 Task: Create a new job position for 'Expatriate Executive Assistant' with specified job description, responsibilities, skills, and educational requirements.
Action: Mouse moved to (154, 185)
Screenshot: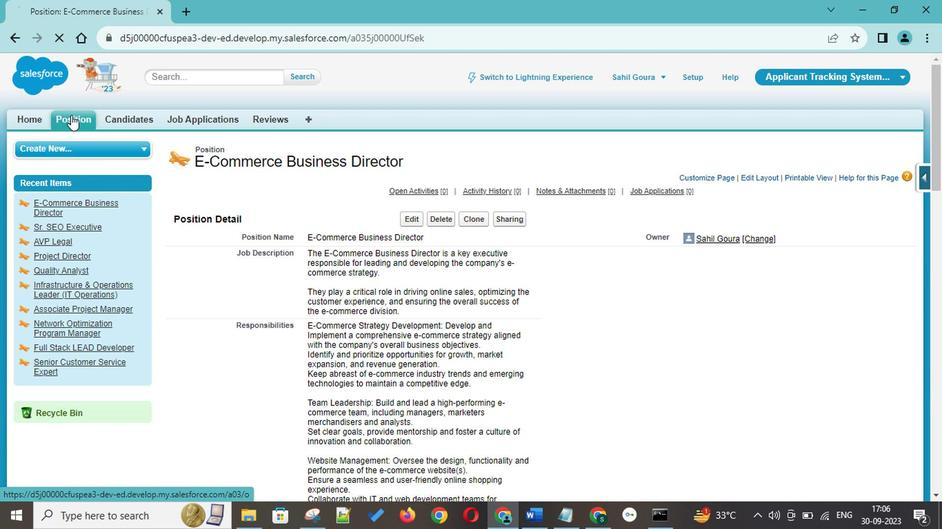 
Action: Mouse pressed left at (154, 185)
Screenshot: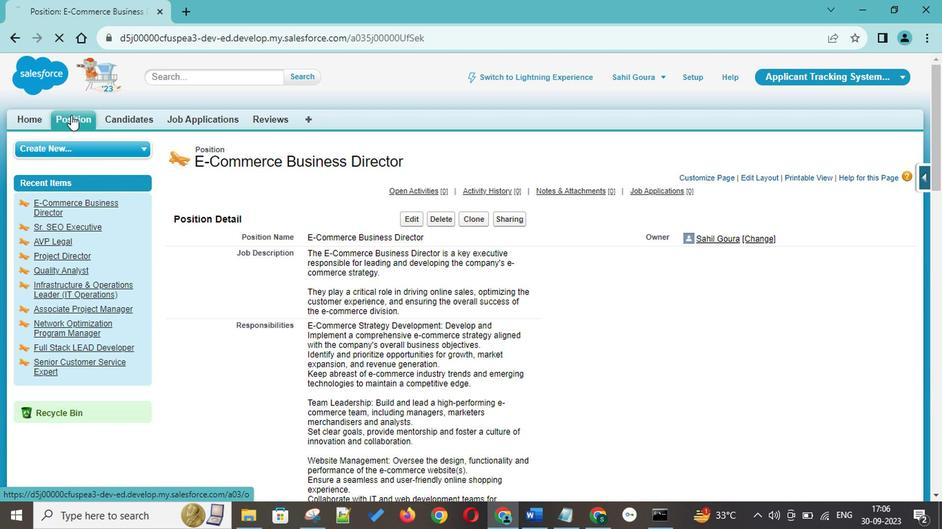 
Action: Mouse moved to (399, 263)
Screenshot: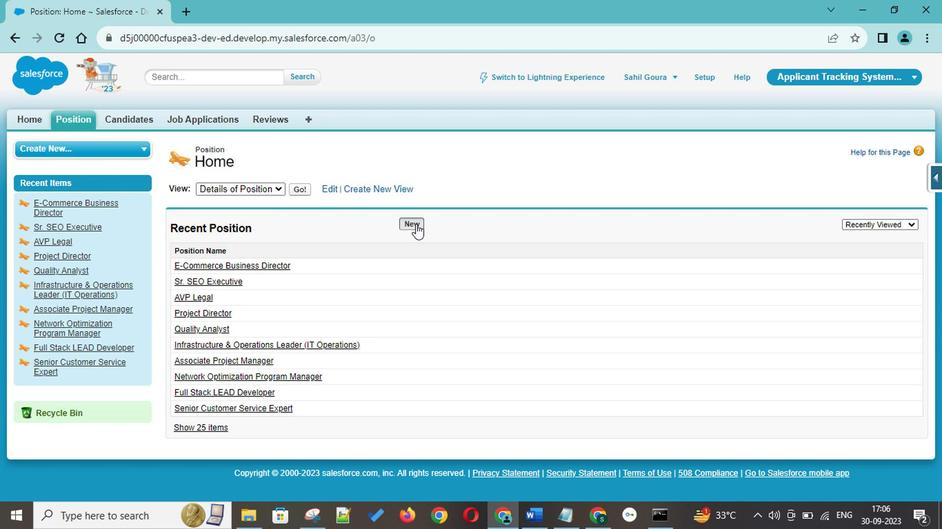 
Action: Mouse pressed left at (399, 263)
Screenshot: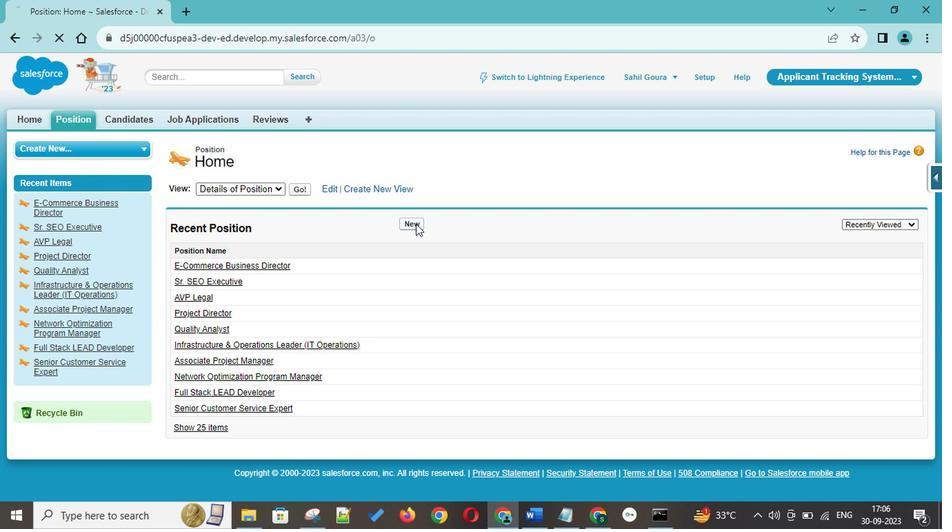 
Action: Mouse moved to (364, 274)
Screenshot: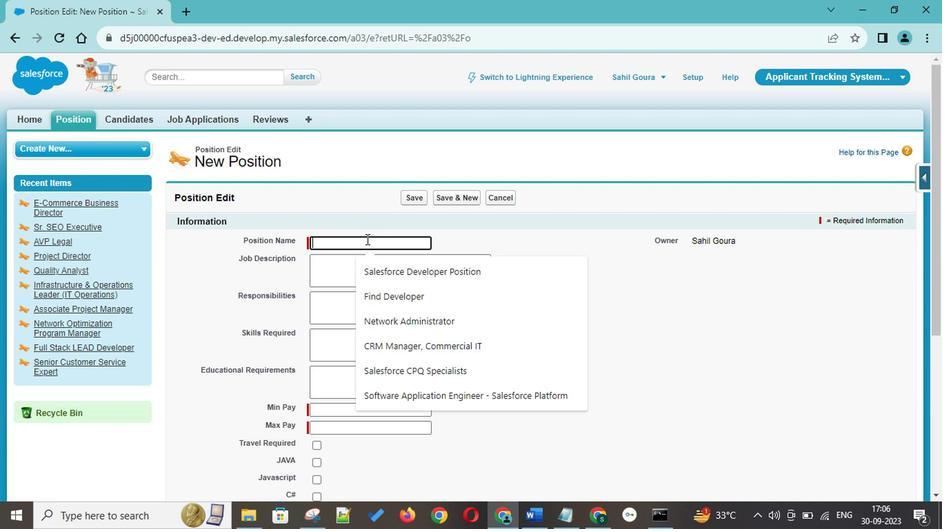 
Action: Mouse pressed left at (364, 274)
Screenshot: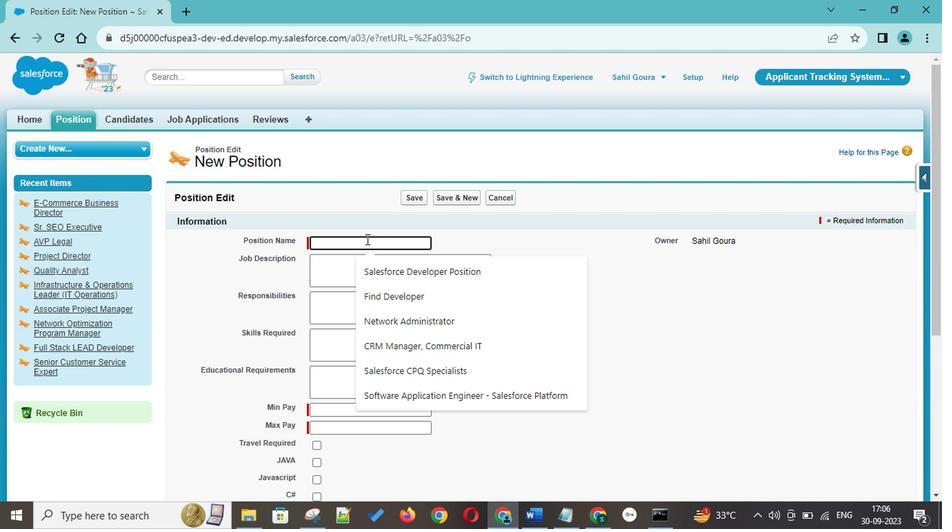 
Action: Key pressed <Key.shift>Expatriate<Key.space><Key.shift>Executive<Key.space><Key.shift>Assistant
Screenshot: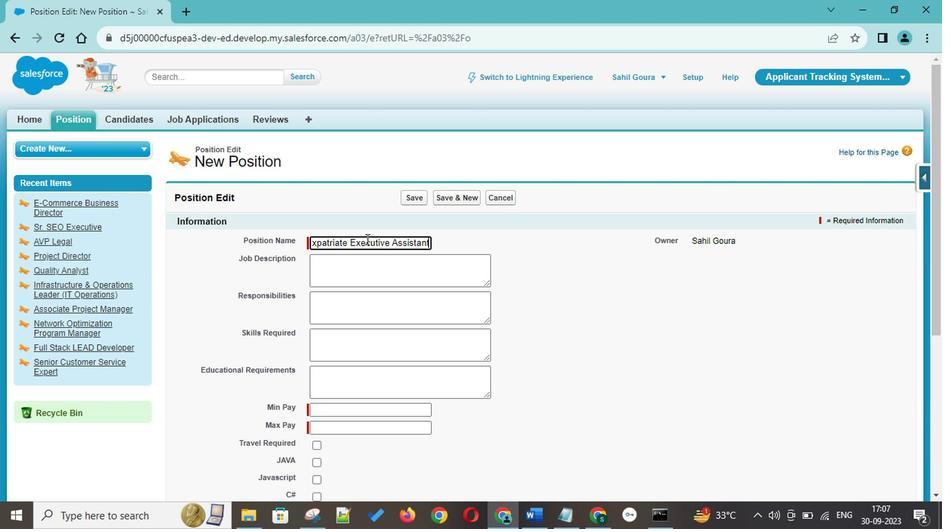 
Action: Mouse moved to (364, 289)
Screenshot: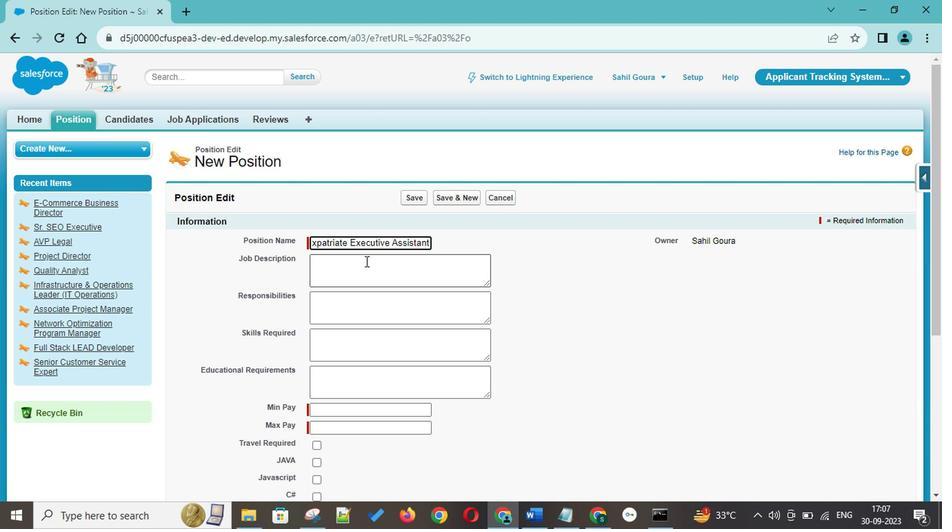 
Action: Mouse pressed left at (364, 289)
Screenshot: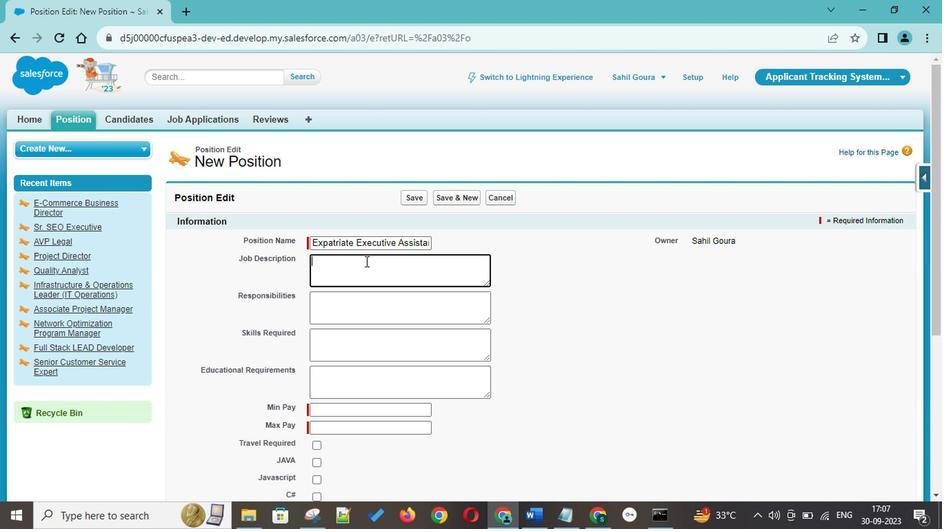 
Action: Mouse moved to (382, 292)
Screenshot: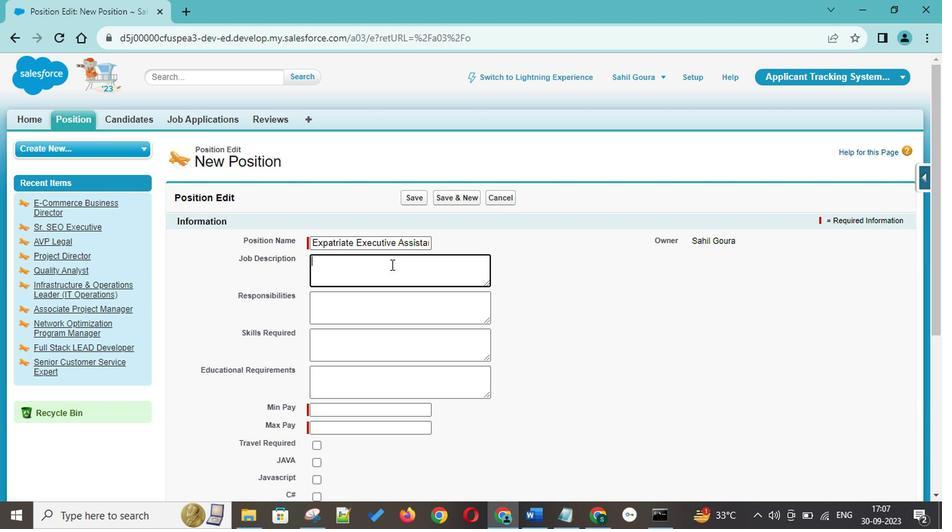 
Action: Key pressed --<Key.shift><Key.shift><Key.shift>><Key.space><Key.shift>Act<Key.space>as<Key.space>the<Key.space>point<Key.space>of<Key.space>contact<Key.space>amao<Key.backspace><Key.backspace>ong<Key.space>executives,<Key.space>employees,<Key.space>clients<Key.space>and<Key.space>other<Key.space>external<Key.space>partners.<Key.space><Key.enter>--<Key.shift>><Key.space><Key.shift>Manage<Key.space>information<Key.space>flow<Key.space>in<Key.space><Key.space>a<Key.backspace><Key.backspace>a<Key.space>timely<Key.space>and<Key.space>accurate<Key.space>manner.<Key.enter>--<Key.shift>><Key.space><Key.shift>Manage<Key.space>executives<Key.space><Key.backspace>'<Key.space>calendars<Key.space>and<Key.space>setup<Key.space><Key.left><Key.left><Key.left><Key.space><Key.right><Key.right><Key.space>meetings.<Key.space><Key.enter>--<Key.shift><Key.shift><Key.shift>><Key.space><Key.shift>Make<Key.space>travel<Key.space>and<Key.space>accommodation<Key.space>arrangements.<Key.enter>--<Key.shift>><Key.space><Key.shift>Rack<Key.space>f<Key.backspace>daily<Key.space>expenses<Key.space>and<Key.space>prepare<Key.space>weekly<Key.space>,<Key.space>monthly<Key.space>or<Key.space>quarterly<Key.space>reports.<Key.space><Key.enter>--<Key.shift>><Key.space><Key.shift><Key.shift><Key.shift><Key.shift><Key.shift><Key.shift><Key.shift><Key.shift><Key.shift><Key.shift>Oversee<Key.space>the<Key.space>perfr<Key.backspace>ormance<Key.space>of<Key.space>other<Key.space>clerical<Key.space>staff<Key.enter>--<Key.shift>><Key.space><Key.shift>Act<Key.space>as<Key.space>an<Key.space>office<Key.space>manager<Key.space>by<Key.space>keeping<Key.space>up<Key.space>with<Key.space>office<Key.space>supply<Key.space>inventory.<Key.enter>--<Key.shift>><Key.space><Key.shift>F
Screenshot: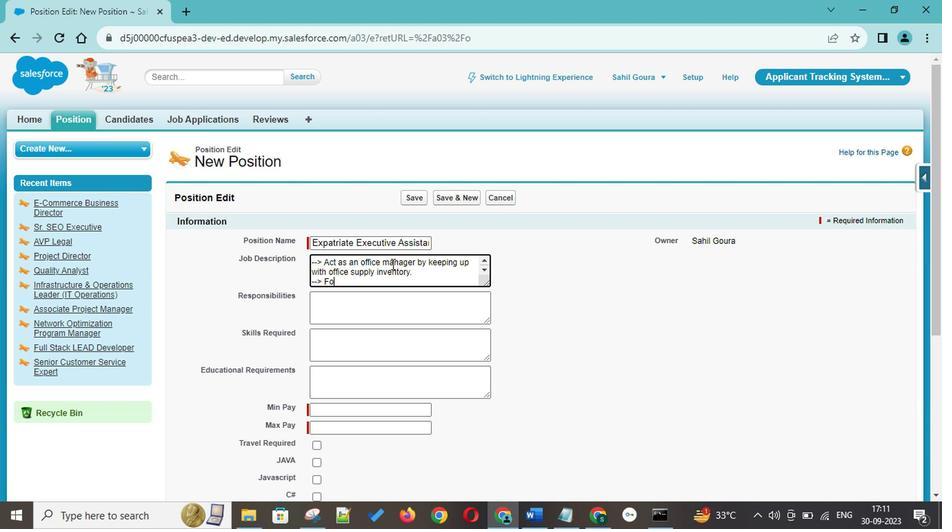 
Action: Mouse moved to (382, 291)
Screenshot: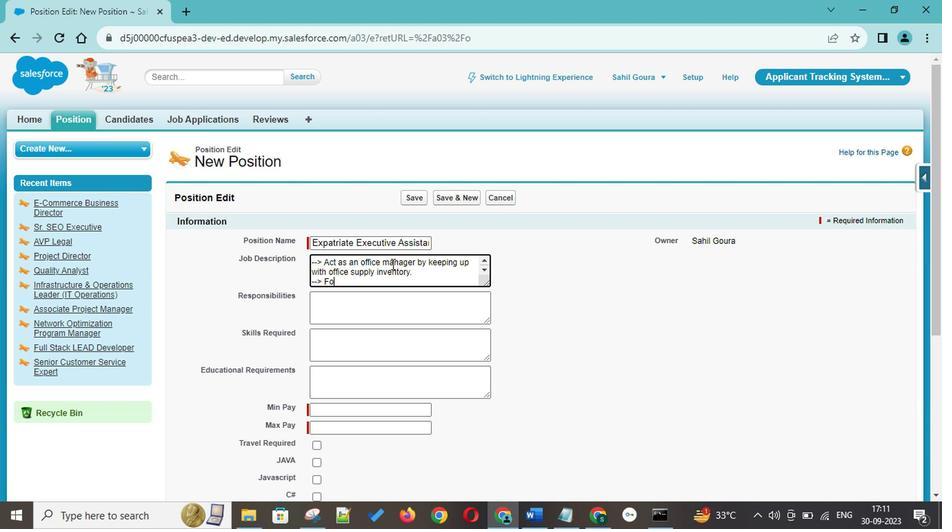 
Action: Key pressed ormat<Key.space>information<Key.space>for<Key.space>internal<Key.space>and<Key.space>external<Key.space>communication<Key.space>-<Key.space>memos,<Key.space>emails,<Key.space>presentations,<Key.space>reports.<Key.enter>--<Key.shift><Key.shift>><Key.space><Key.shift>Take<Key.space>minutes<Key.space>during<Key.space>meetings<Key.enter>--<Key.shift>><Key.space><Key.shift>Sce<Key.backspace>reen<Key.space>and<Key.space>direct<Key.space>phone<Key.space>calls<Key.space>and<Key.space>si<Key.backspace><Key.backspace>distribute<Key.space>correspondence.<Key.enter>--<Key.shift>><Key.space><Key.shift>Organize<Key.space>and<Key.space><Key.shift>mai<Key.backspace><Key.backspace><Key.backspace><Key.shift>Maintain<Key.space>the<Key.space><Key.shift>Office<Key.space><Key.backspace><Key.backspace><Key.backspace><Key.backspace><Key.backspace><Key.backspace><Key.backspace>office<Key.space>filing<Key.space>system.<Key.space>
Screenshot: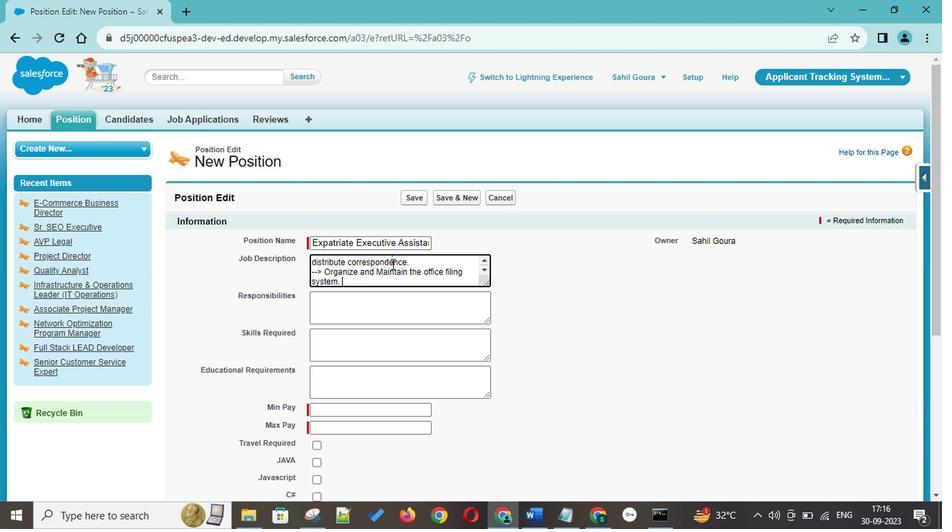 
Action: Mouse moved to (390, 347)
Screenshot: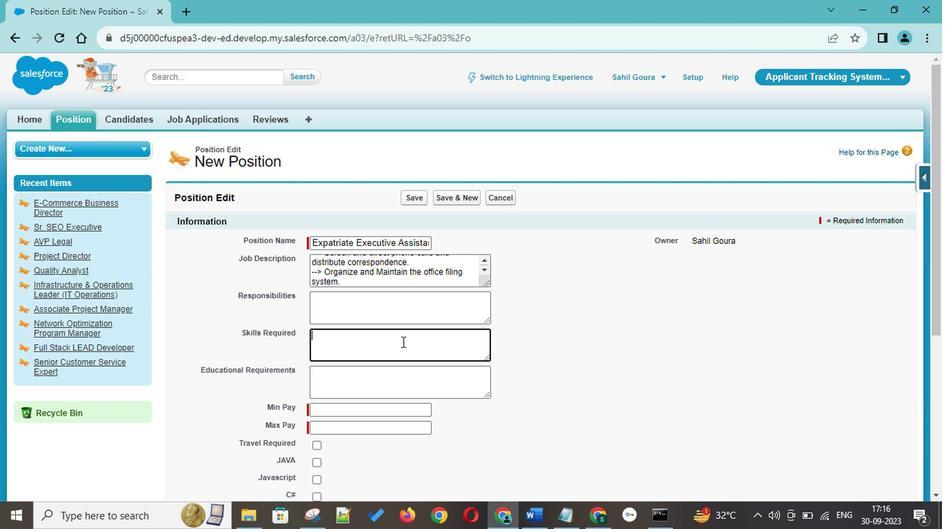 
Action: Mouse pressed left at (390, 347)
Screenshot: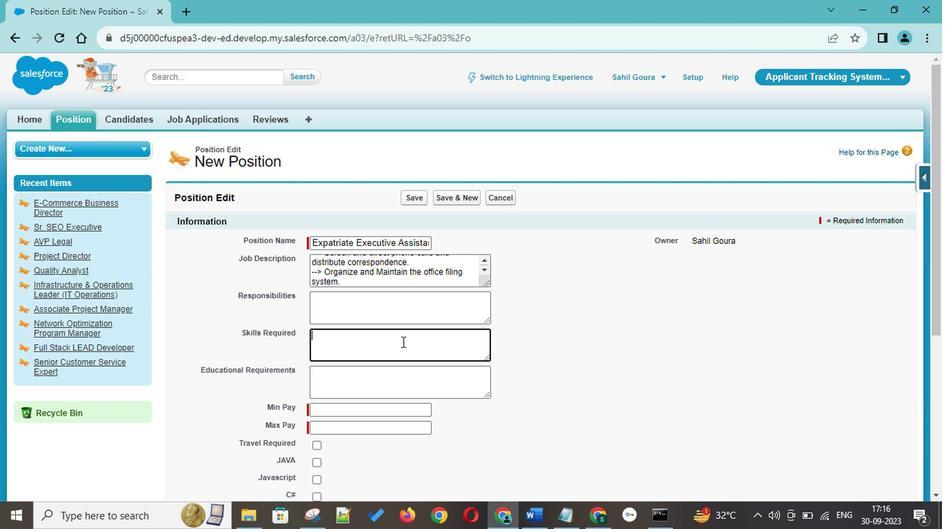 
Action: Key pressed <Key.shift>Self-<Key.shift>Motivated<Key.space>with<Key.space>a<Key.space>strong<Key.space>work<Key.space>ethic,<Key.space>dedicated<Key.space>to<Key.space>quality,<Key.space>quantity<Key.space>and<Key.space>timl<Key.backspace>ele<Key.backspace><Key.backspace>liness<Key.space>of<Key.space>results<Key.space><Key.backspace><Key.space><Key.backspace>.<Key.space><Key.shift><Key.enter>100<Key.shift>%<Key.space>reliable<Key.space>in<Key.space>tracking,<Key.space>communicating<Key.space>and<Key.space>completing<Key.space>all<Key.space>bsu<Key.backspace><Key.backspace>usiness<Key.space>and<Key.space>personal<Key.space>tasks<Key.space>in<Key.space>a<Key.space>timely<Key.space>and<Key.space>efi<Key.backspace>ficient<Key.space>manner<Key.space>with<Key.space>little<Key.space>direction.<Key.space><Key.enter><Key.up><Key.up><Key.up><Key.up><Key.up><Key.up><Key.down><Key.down><Key.down><Key.up><Key.up><Key.up><Key.up><Key.up><Key.up><Key.up><Key.down><Key.down><Key.down><Key.down><Key.down><Key.down><Key.down><Key.down><Key.down><Key.down><Key.down><Key.down><Key.down><Key.shift>Strong<Key.space>ora<Key.backspace>ganizational<Key.space>skills<Key.space>that<Key.space>reflect<Key.space>that<Key.space>reflect<Key.space>ability<Key.space>to<Key.space>perform<Key.space>and<Key.space>priot<Key.backspace>ritize<Key.space>multiple<Key.space>tasks<Key.space>seamlessly.<Key.space><Key.enter><Key.shift>Acute<Key.space>attention<Key.space>to<Key.space>accuracy<Key.space>and<Key.space>details<Key.space>in<Key.space>all<Key.space>aspects<Key.space>of<Key.space>responsibilities.<Key.right><Key.shift><Key.shift><Key.shift><Key.shift><Key.shift><Key.shift><Key.shift><Key.shift><Key.shift><Key.shift><Key.shift><Key.shift><Key.shift><Key.shift><Key.shift><Key.shift><Key.shift><Key.shift><Key.shift><Key.shift><Key.enter><Key.shift>Very<Key.space>strong<Key.space>interpersonal<Key.space>skills<Key.space>and<Key.space>the<Key.space>ability<Key.space>to<Key.space>build<Key.space>relato<Key.backspace>ionship<Key.space>with<Key.space>stakeholders,<Key.space>including<Key.space>staff,<Key.space>board<Key.space>members<Key.space>and<Key.space>external<Key.space>partners.<Key.space><Key.enter><Key.shift>Expert<Key.space>level<Key.space>is<Key.space>written<Key.space>and<Key.space>verbal<Key.space>communication<Key.space>skills.<Key.space><Key.enter><Key.shift>
Screenshot: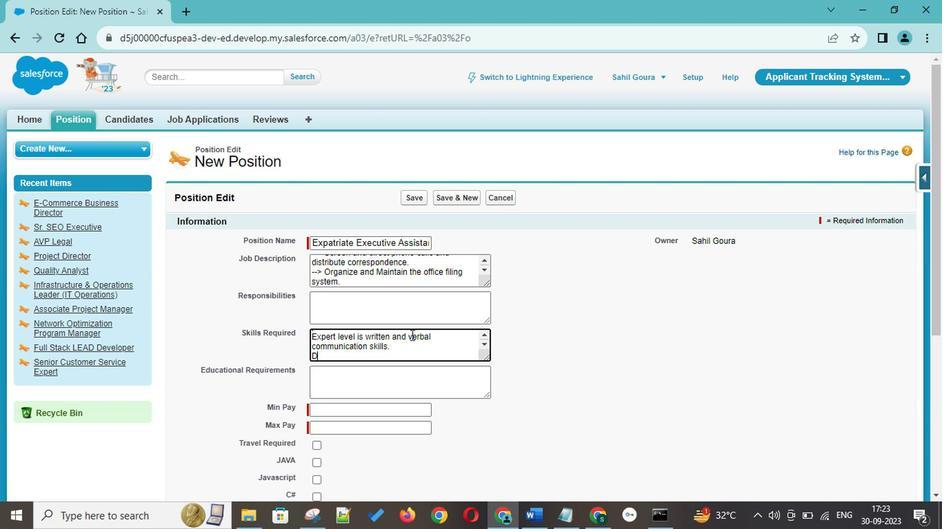 
Action: Mouse moved to (396, 342)
Screenshot: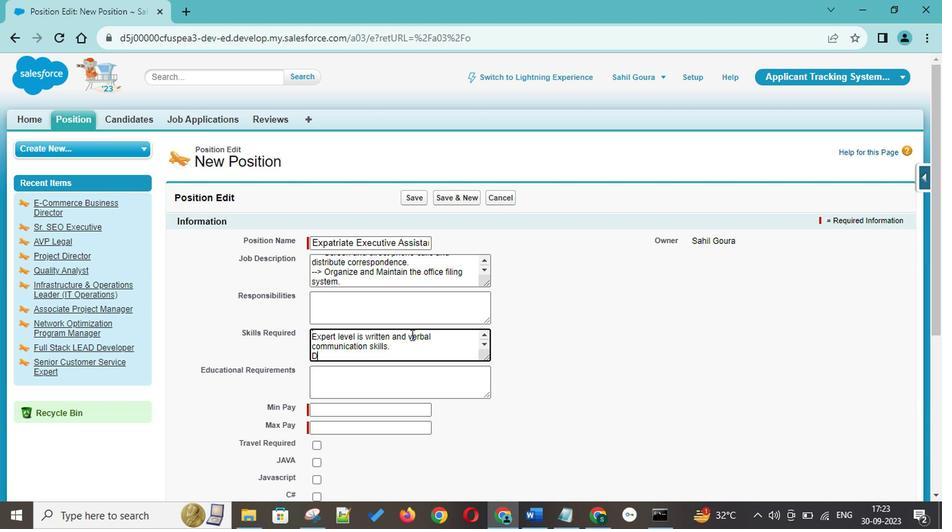 
Action: Key pressed Demonstrated<Key.space>proactive<Key.space>approah<Key.backspace>ches<Key.space>to<Key.space>problem-solving<Key.space>with<Key.space>strong<Key.space>decision-making<Key.space>capability<Key.space><Key.shift>Emotional<Key.space><Key.shift>Maturity<Key.space>and<Key.space>high-quality<Key.space>leader.<Key.space><Key.enter><Key.shift>Highly<Key.space>resourceful<Key.space>team<Key.space>player,<Key.space>high-quality<Key.space>leadership.<Key.space><Key.backspace><Key.backspace><Key.backspace><Key.backspace><Key.backspace><Key.backspace>.<Key.enter><Key.up><Key.up><Key.up><Key.up><Key.down><Key.down><Key.down><Key.right><Key.left><Key.left><Key.backspace><Key.backspace><Key.backspace><Key.backspace><Key.backspace><Key.backspace><Key.backspace><Key.backspace><Key.backspace><Key.backspace><Key.backspace><Key.backspace><Key.backspace>
Screenshot: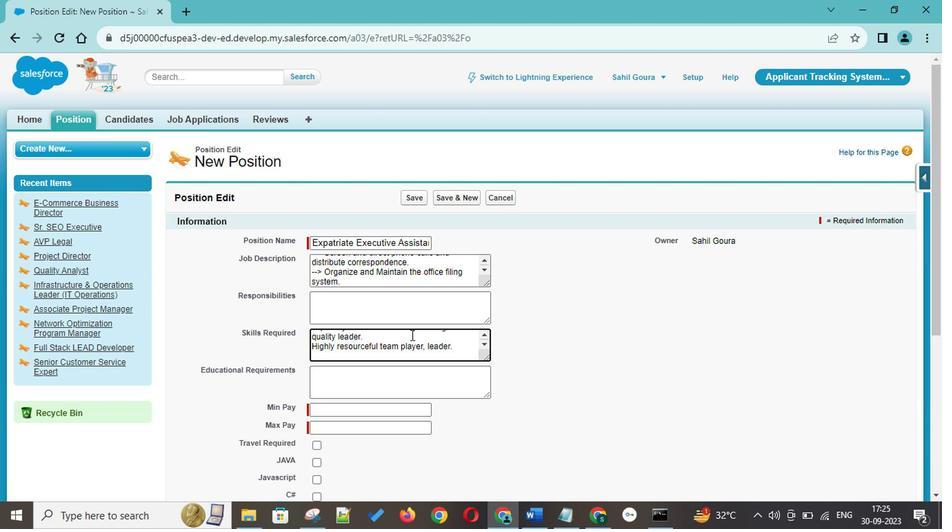 
Action: Mouse moved to (432, 351)
Screenshot: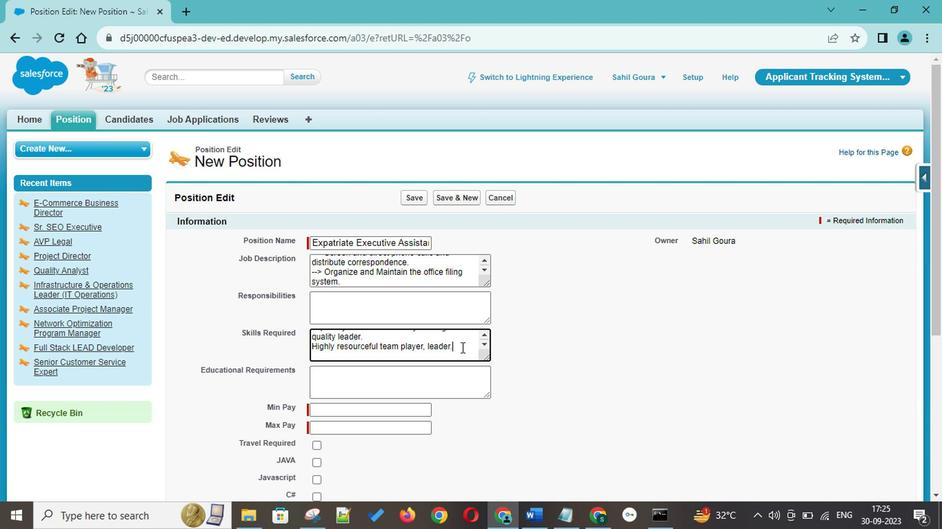 
Action: Mouse pressed left at (432, 351)
Screenshot: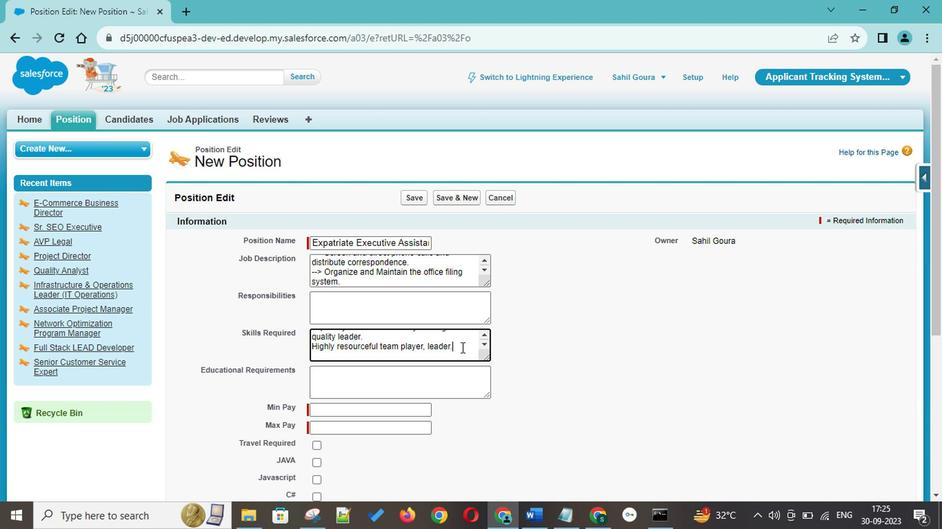 
Action: Key pressed <Key.backspace><Key.backspace><Key.backspace><Key.backspace><Key.backspace><Key.backspace><Key.backspace><Key.backspace><Key.space>with<Key.space>the<Key.space>ability<Key.space>to<Key.space>also<Key.space>be<Key.space>extremely<Key.space>effective<Key.space>independenl<Key.backspace>tly.<Key.enter><Key.up><Key.up><Key.up><Key.up><Key.up><Key.up><Key.down><Key.down><Key.down><Key.down><Key.down><Key.down><Key.down><Key.down><Key.down><Key.down><Key.down><Key.down><Key.up><Key.shift>Proven<Key.space>ability<Key.space>to<Key.space>handle<Key.space>confidential<Key.space>information<Key.space>with<Key.space>discretion,<Key.space>be<Key.space>adaptable<Key.space>to<Key.space>various<Key.space>competing<Key.space>demands,<Key.space>and<Key.space>demonstrate<Key.space>the<Key.space>highest<Key.space>level<Key.space>of<Key.space>customer/client<Key.space>seric<Key.backspace><Key.backspace>vice<Key.space><Key.shift>Res<Key.backspace><Key.backspace><Key.backspace>response.<Key.space><Key.enter><Key.shift>Demonstrated<Key.space>ability<Key.space>to<Key.space>achieve<Key.space>high-performance<Key.space>goals<Key.space>and<Key.space>meet<Key.space>deadlines<Key.space>in<Key.space>a<Key.space>fast-paced<Key.space>envo<Key.backspace>ironment.<Key.space><Key.enter><Key.shift>Strategic<Key.space>thinker,<Key.space>who<Key.space>actively<Key.space>seeks<Key.space>opportunities<Key.space>and<Key.space>proposes<Key.space>solutions.<Key.space>
Screenshot: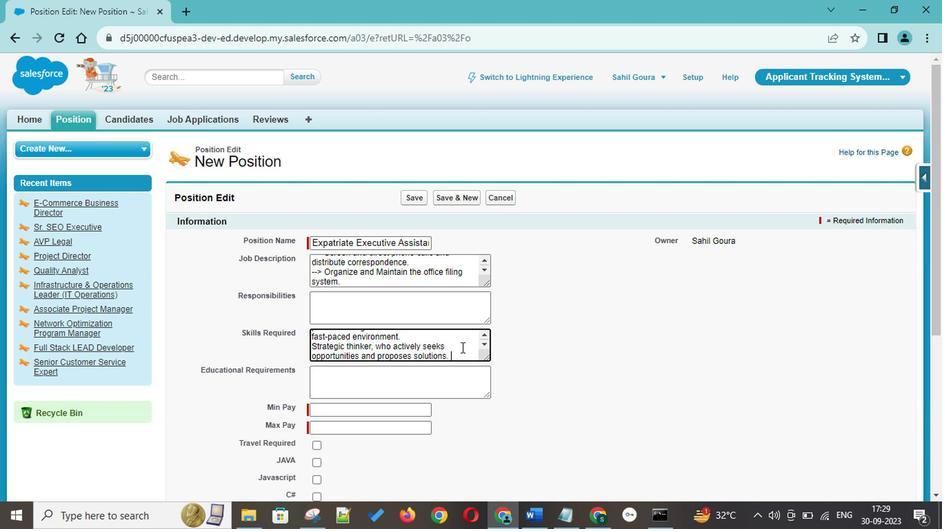 
Action: Mouse moved to (400, 377)
Screenshot: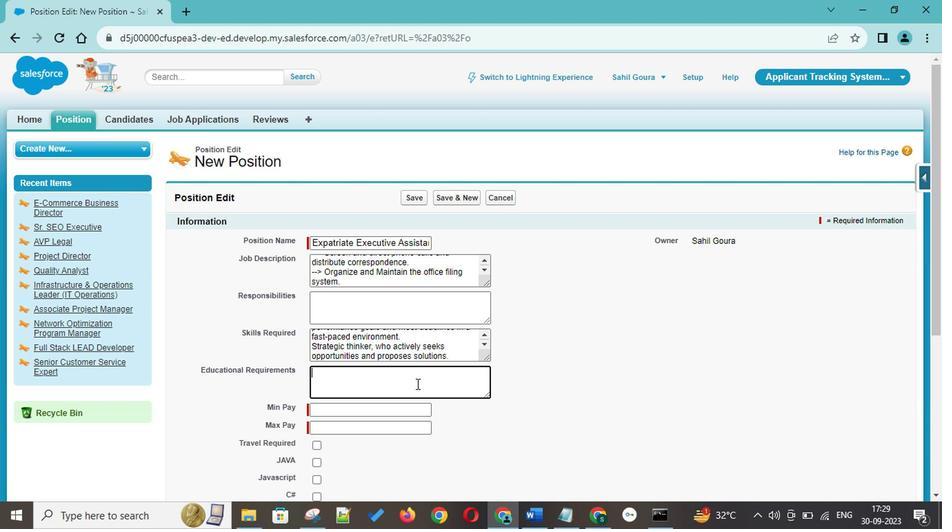 
Action: Mouse pressed left at (400, 377)
Screenshot: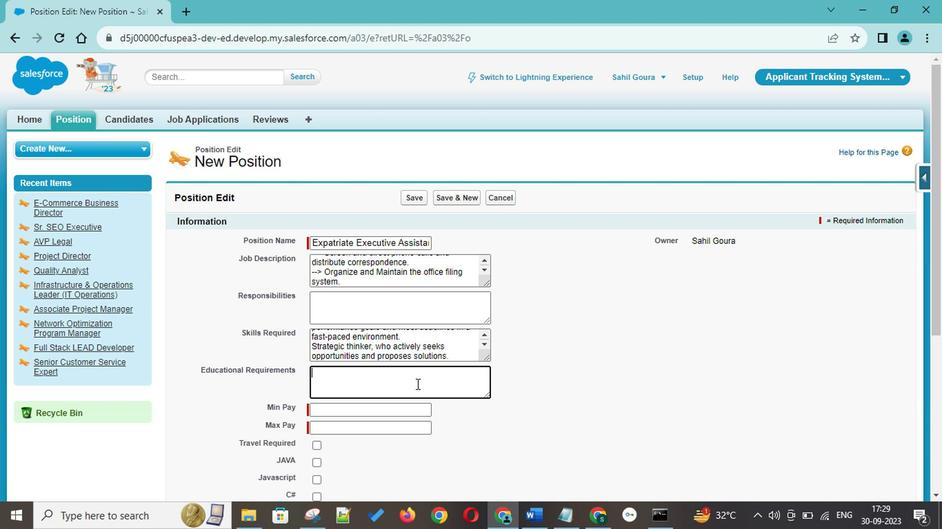 
Action: Key pressed <Key.caps_lock>B.A/BCOM<Key.space><Key.caps_lock>from<Key.space>a<Key.space>reu<Key.backspace>putable<Key.space>school<Key.space>in<Key.space><Key.shift>India<Key.enter>4-8<Key.space>years<Key.space>of<Key.space>experience<Key.space>as<Key.space>an<Key.space><Key.shift>Executive<Key.space><Key.shift>Assistant<Key.enter>
Screenshot: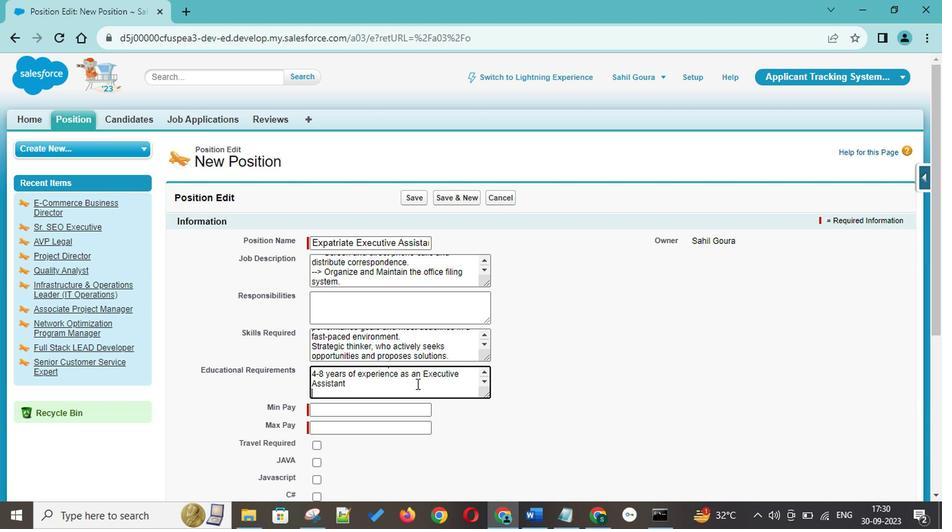 
Action: Mouse moved to (320, 445)
Screenshot: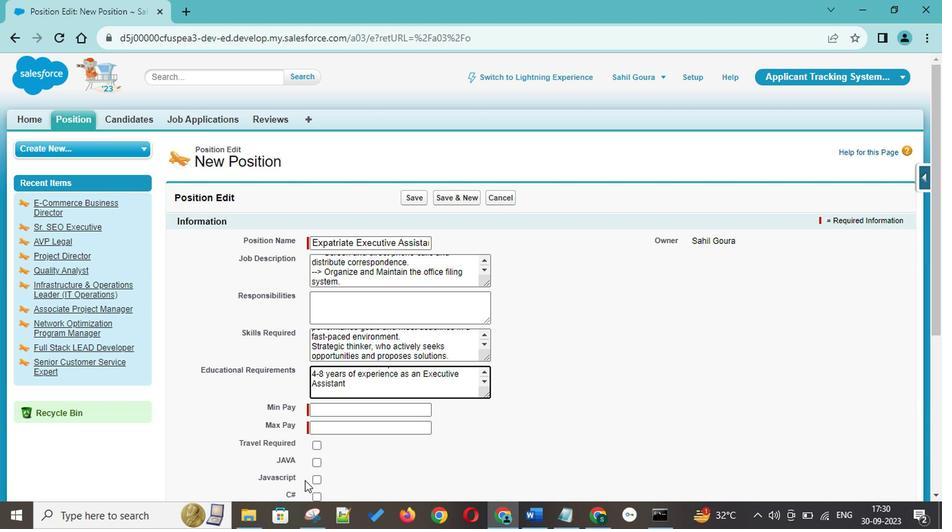 
Action: Mouse scrolled (320, 445) with delta (0, 0)
Screenshot: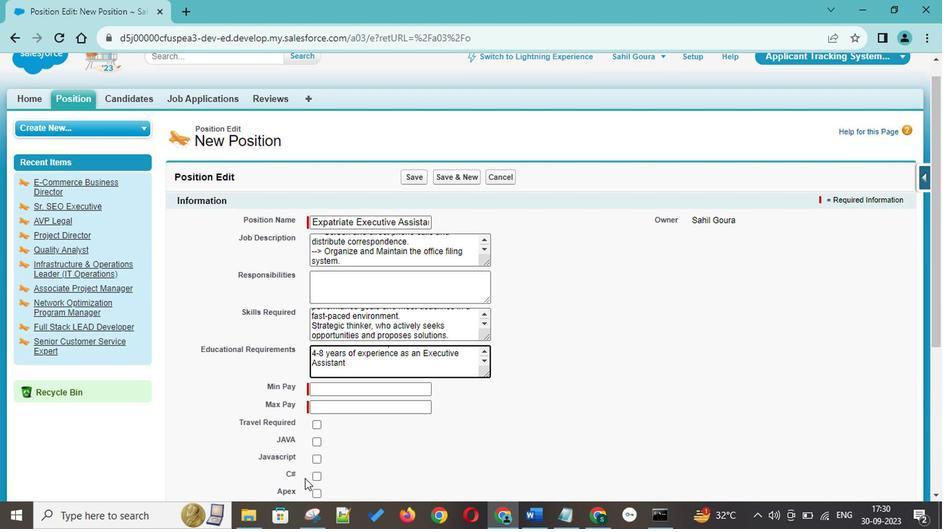 
Action: Mouse scrolled (320, 445) with delta (0, 0)
Screenshot: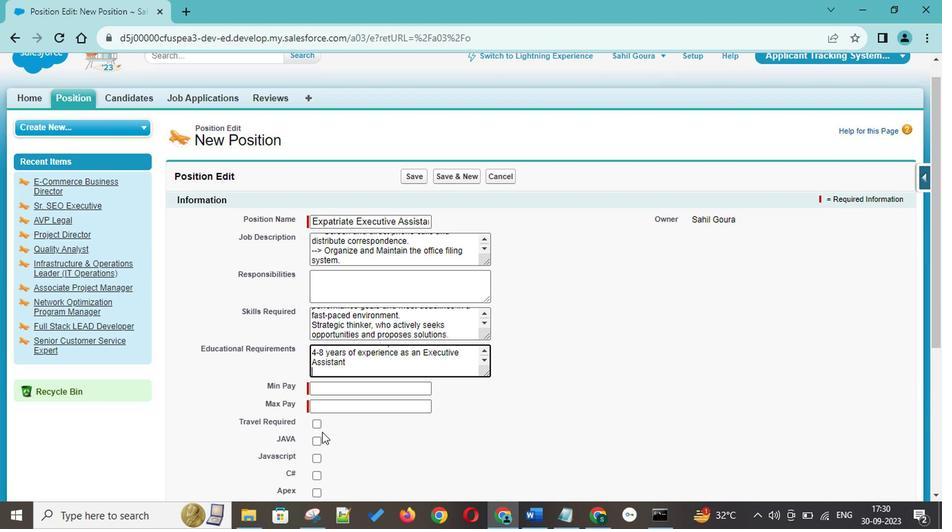 
Action: Mouse scrolled (320, 445) with delta (0, 0)
Screenshot: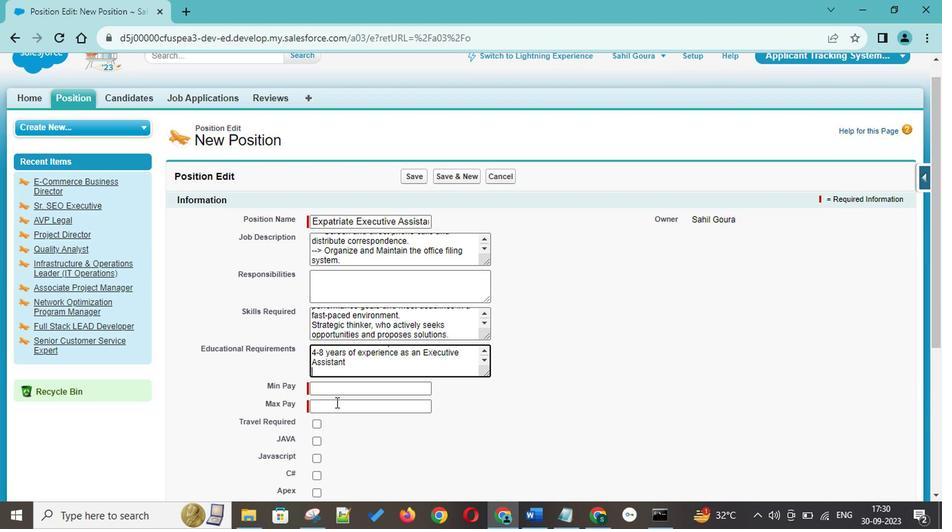 
Action: Mouse scrolled (320, 445) with delta (0, 0)
Screenshot: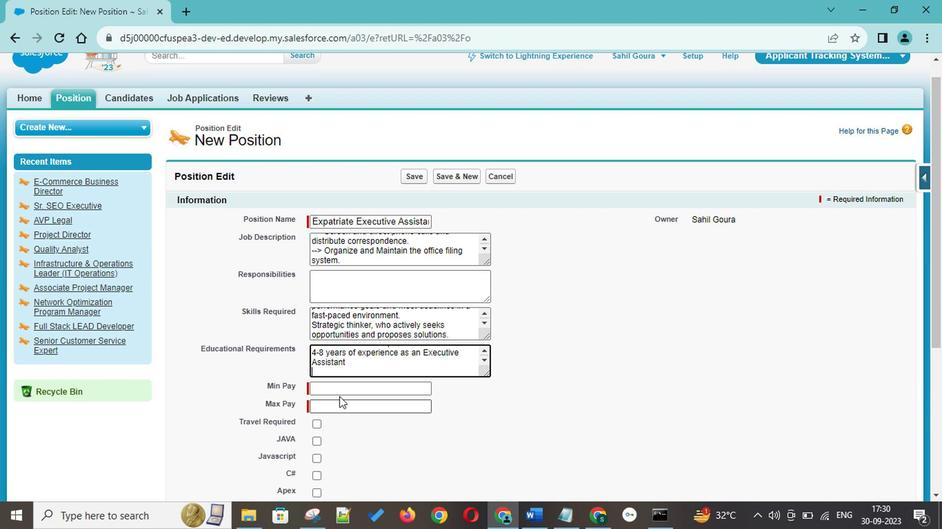 
Action: Mouse moved to (329, 404)
Screenshot: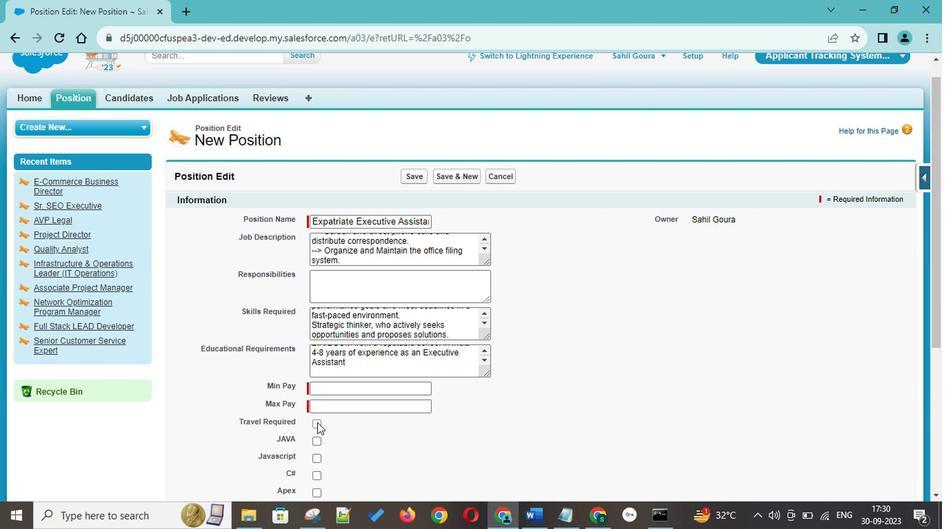 
Action: Mouse pressed left at (329, 404)
Screenshot: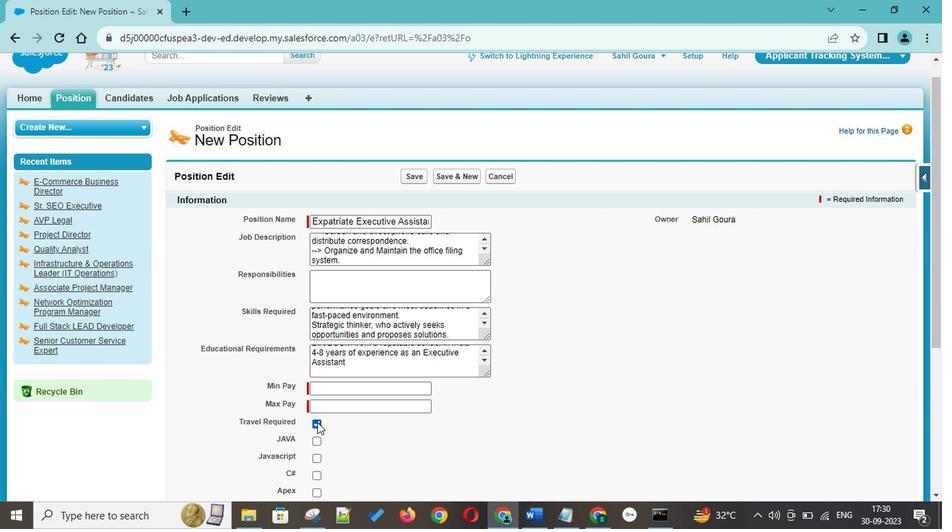 
Action: Mouse moved to (421, 324)
Screenshot: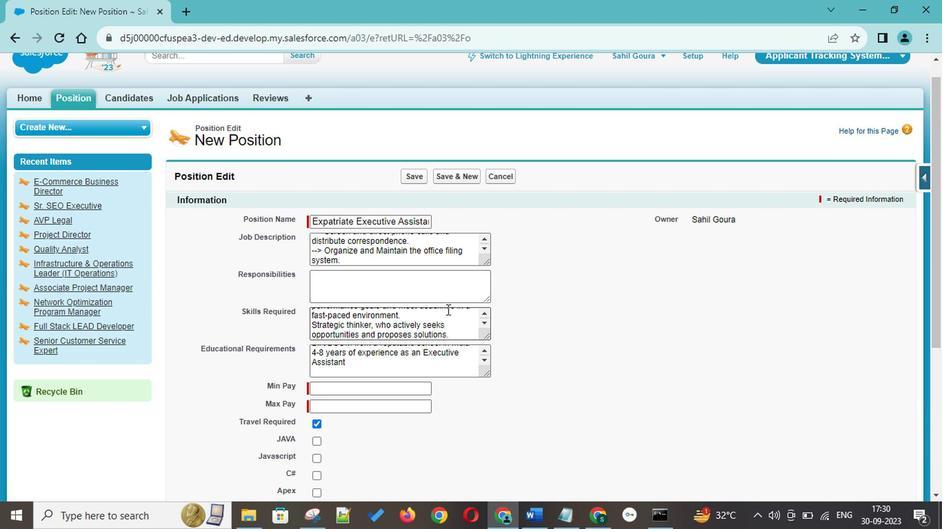 
Action: Mouse scrolled (421, 323) with delta (0, 0)
Screenshot: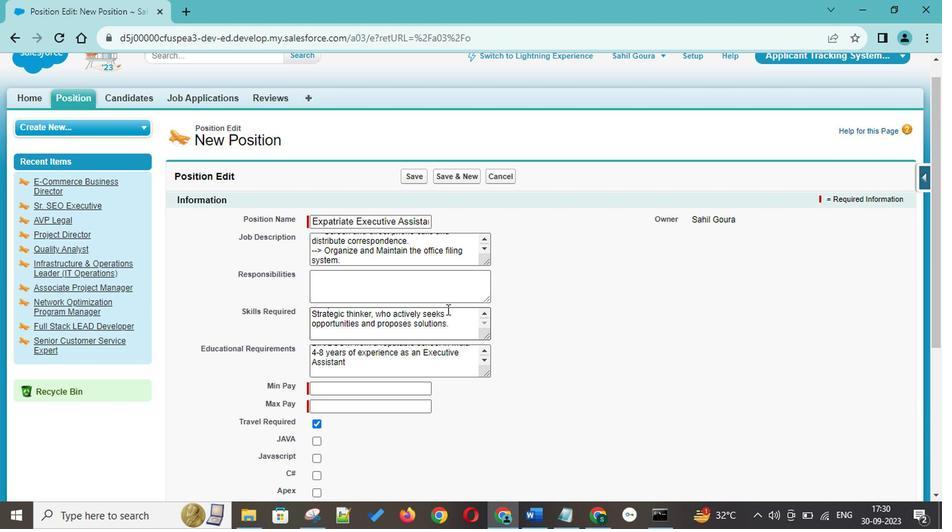 
Action: Mouse scrolled (421, 323) with delta (0, 0)
Screenshot: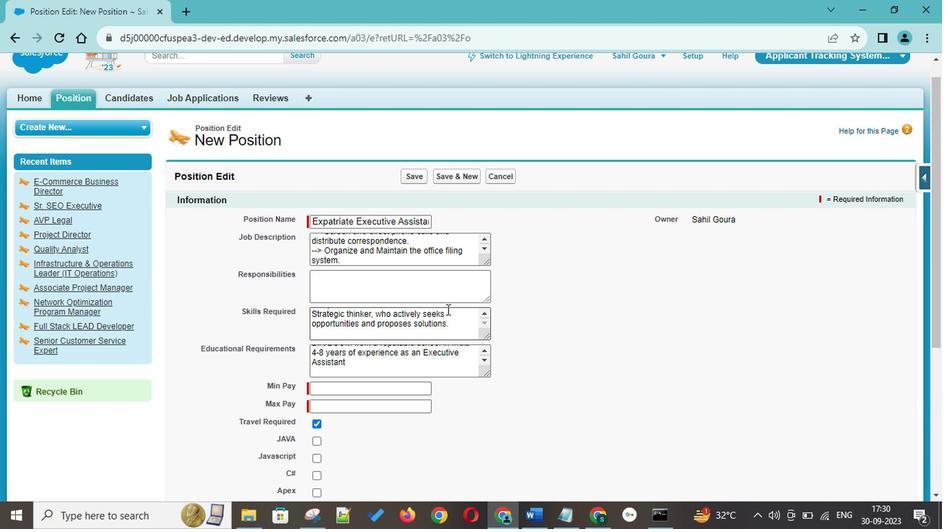 
Action: Mouse scrolled (421, 323) with delta (0, 0)
Screenshot: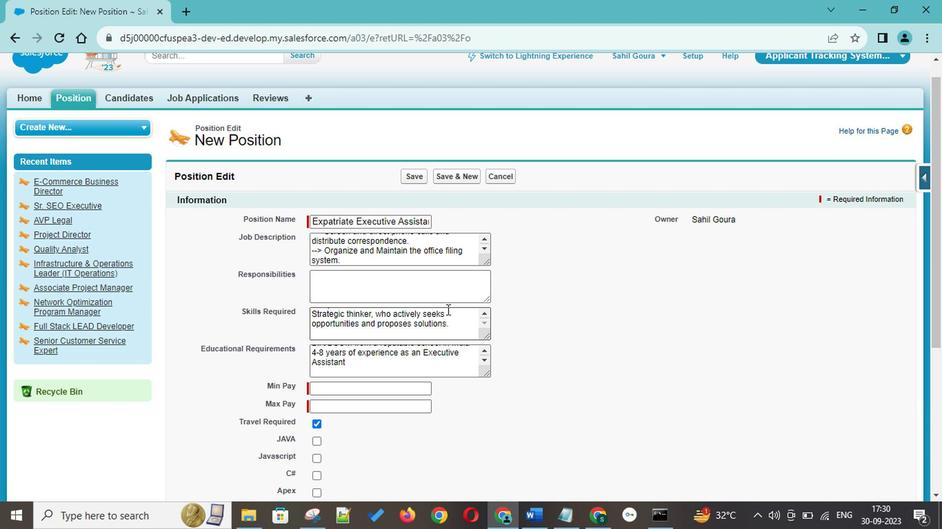 
Action: Mouse scrolled (421, 323) with delta (0, 0)
Screenshot: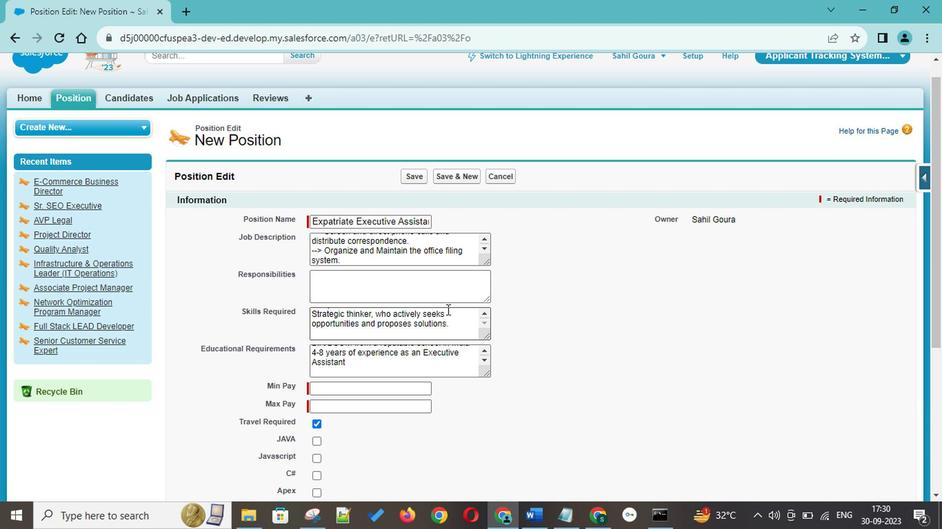 
Action: Mouse scrolled (421, 323) with delta (0, 0)
Screenshot: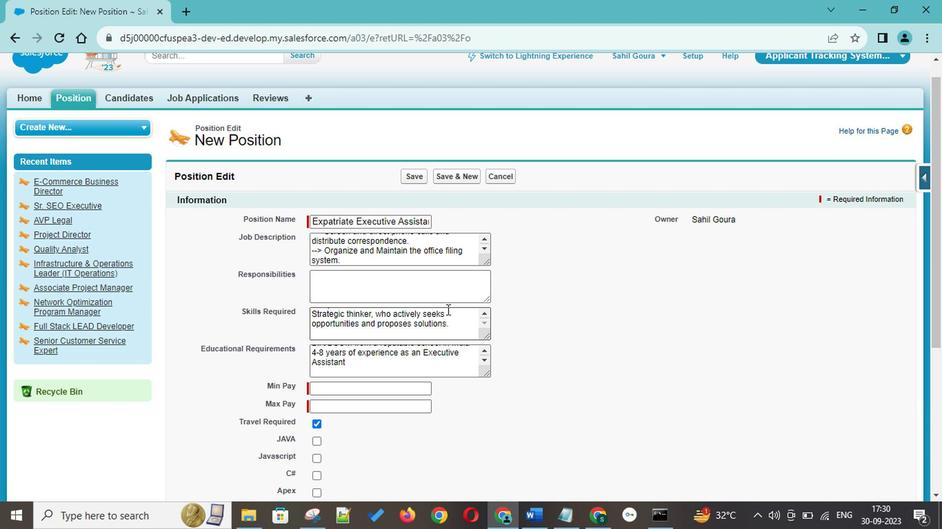 
Action: Mouse scrolled (421, 323) with delta (0, 0)
Screenshot: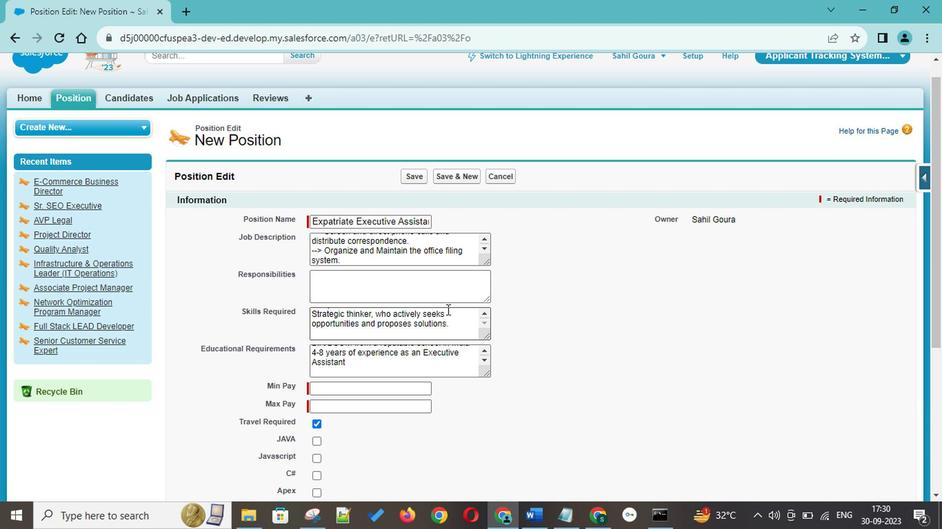 
Action: Mouse scrolled (421, 323) with delta (0, 0)
Screenshot: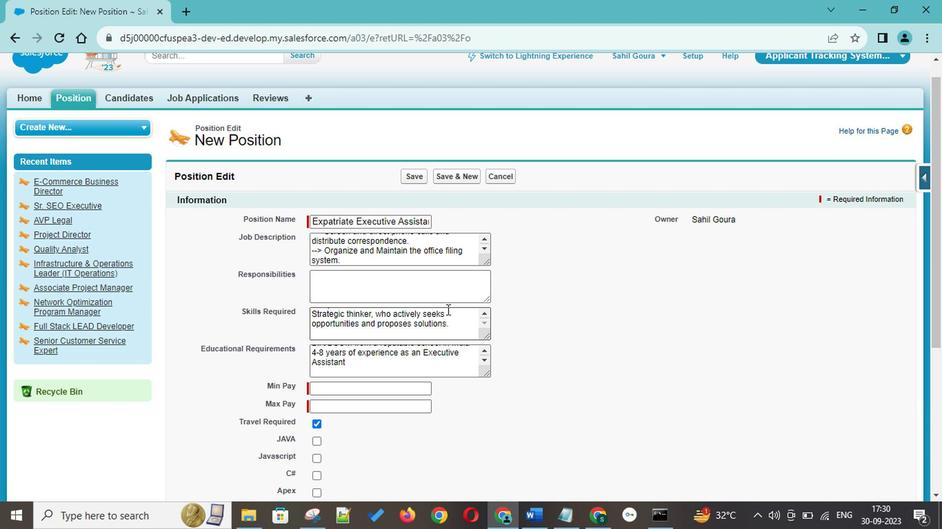 
Action: Mouse scrolled (421, 323) with delta (0, 0)
Screenshot: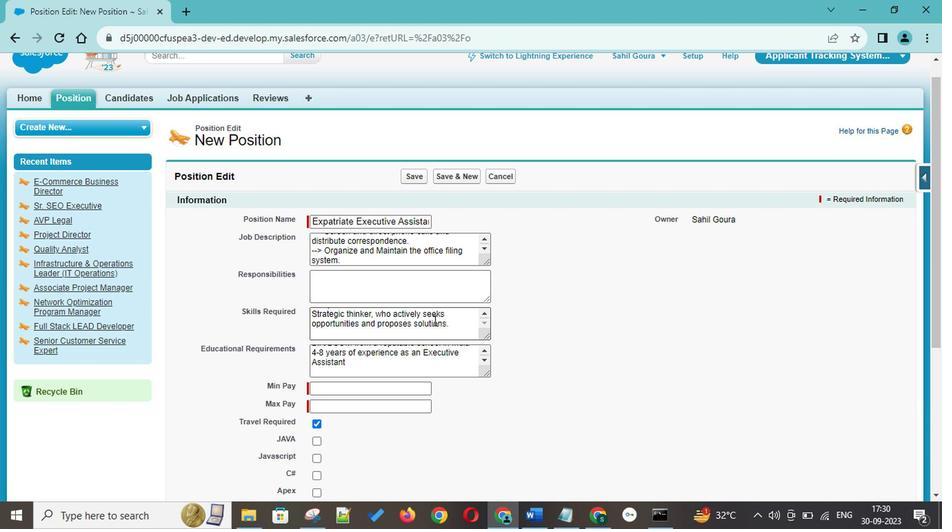 
Action: Mouse moved to (374, 383)
Screenshot: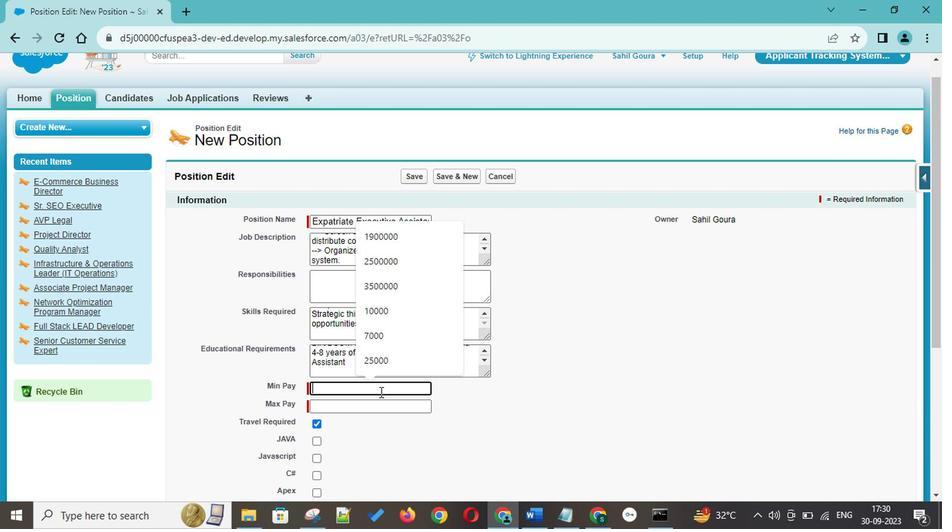 
Action: Mouse pressed left at (374, 383)
Screenshot: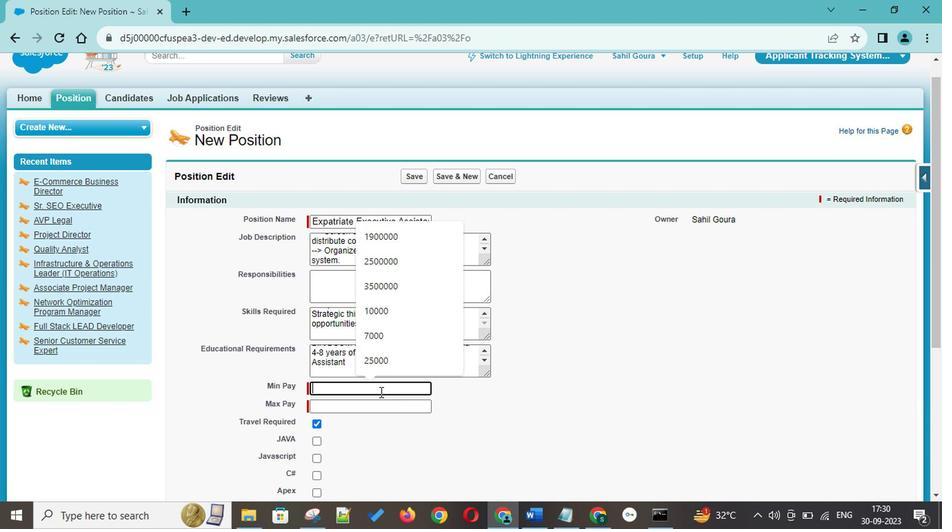 
Action: Key pressed 8<Key.backspace>1<Key.backspace>950000
Screenshot: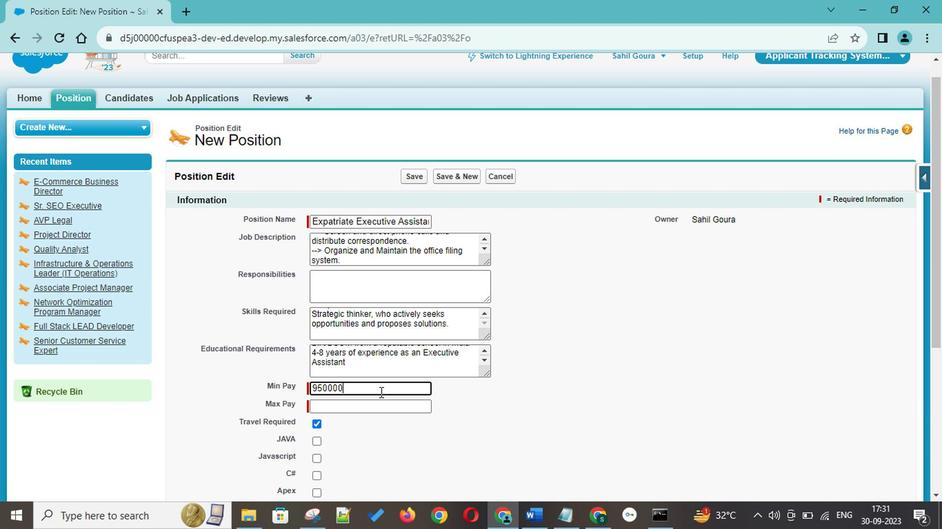 
Action: Mouse moved to (362, 394)
Screenshot: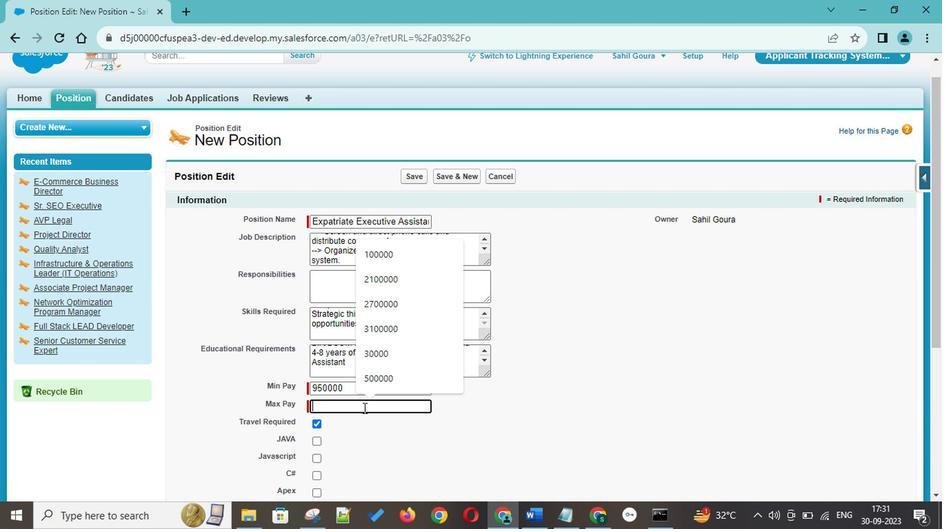 
Action: Mouse pressed left at (362, 394)
Screenshot: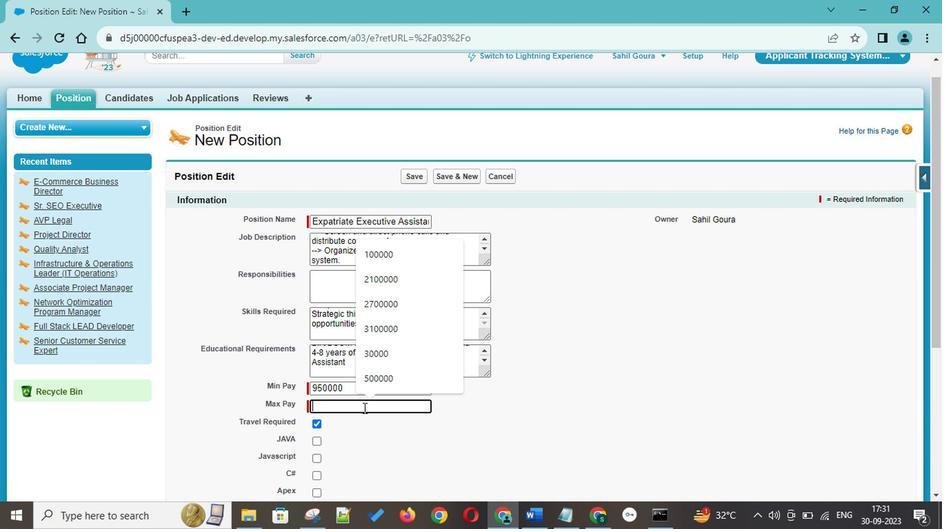 
Action: Key pressed 155000
Screenshot: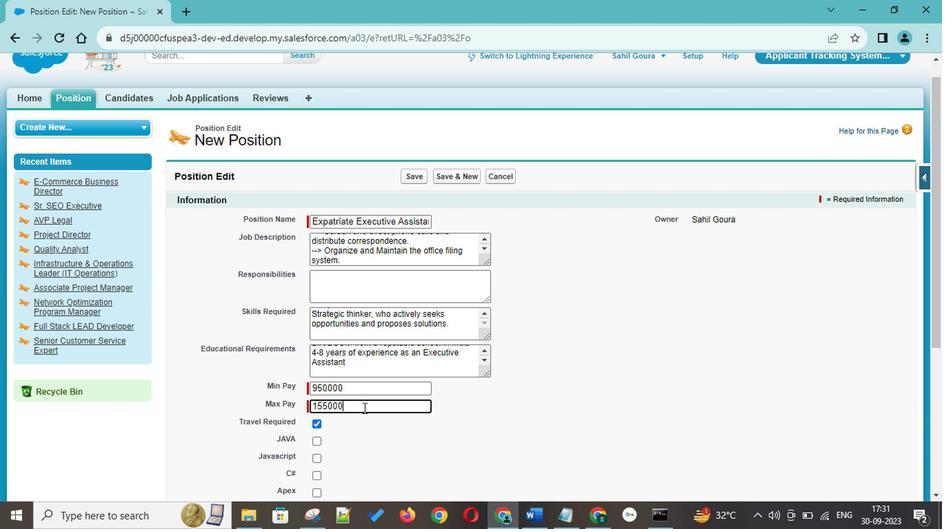 
Action: Mouse moved to (428, 388)
Screenshot: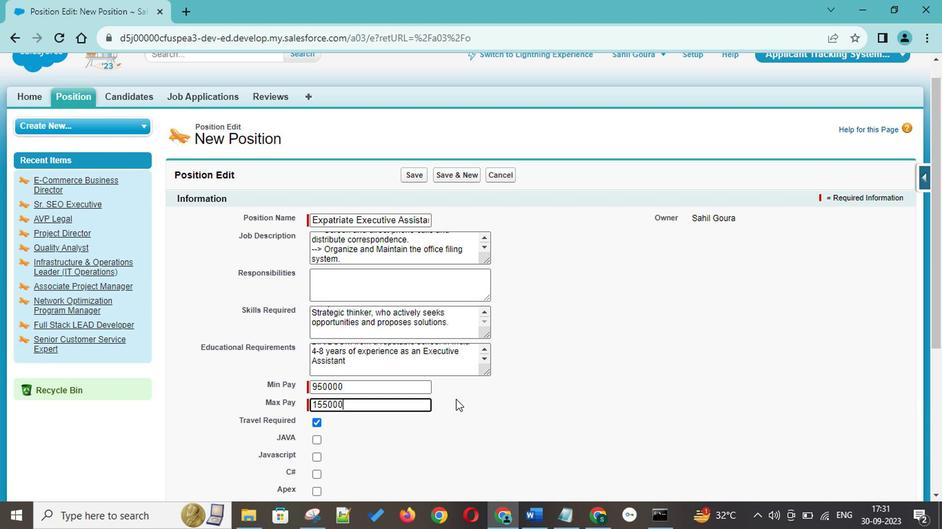 
Action: Mouse scrolled (428, 387) with delta (0, 0)
Screenshot: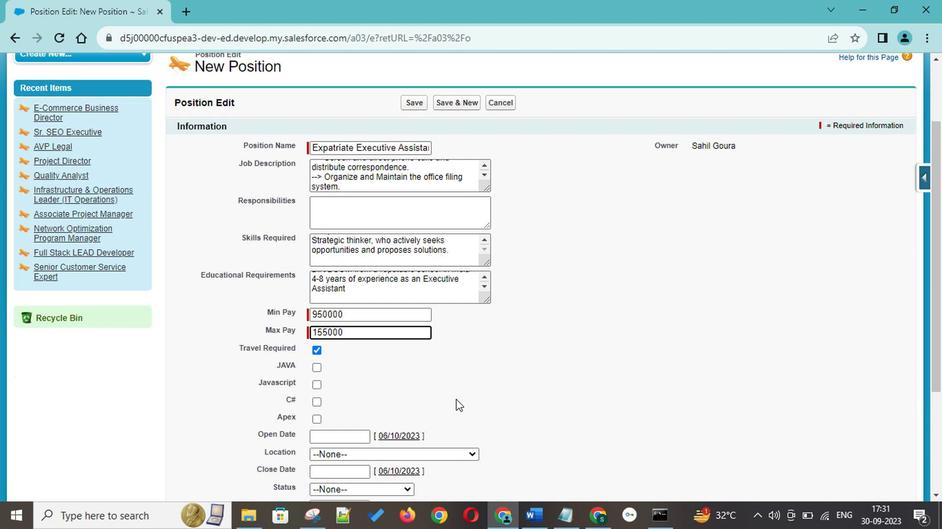 
Action: Mouse scrolled (428, 387) with delta (0, 0)
Screenshot: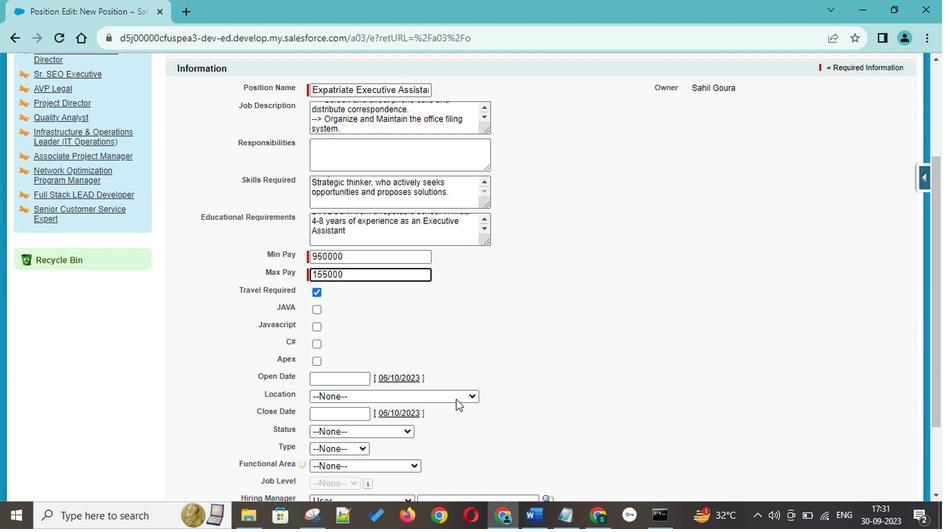 
Action: Mouse scrolled (428, 387) with delta (0, 0)
Screenshot: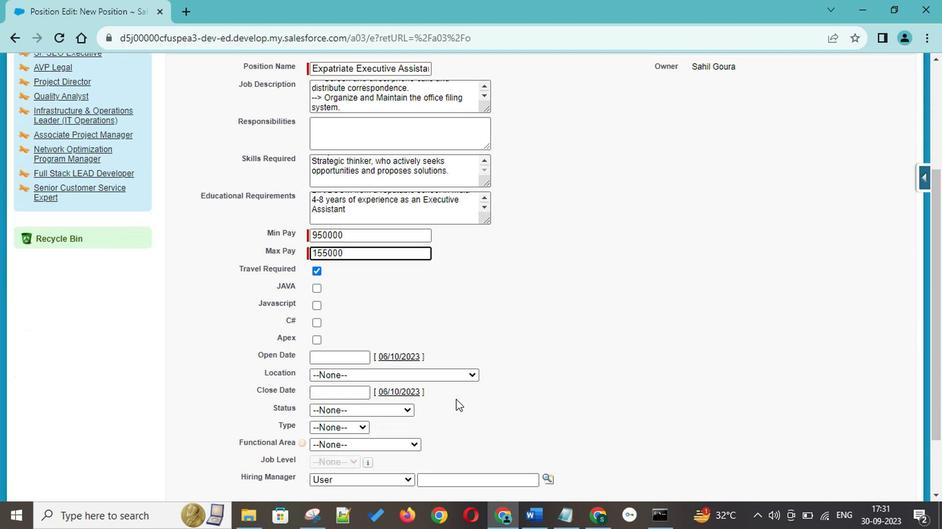 
Action: Mouse scrolled (428, 387) with delta (0, 0)
Screenshot: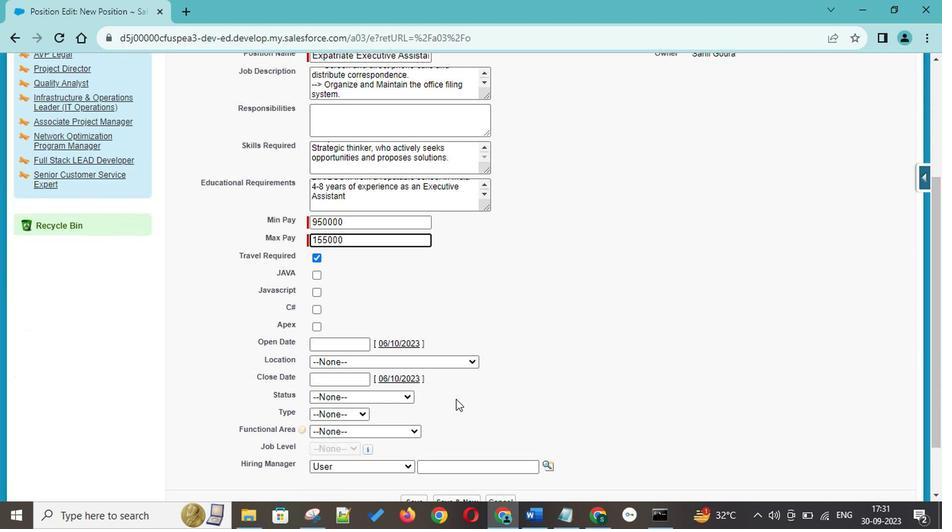 
Action: Mouse scrolled (428, 387) with delta (0, 0)
Screenshot: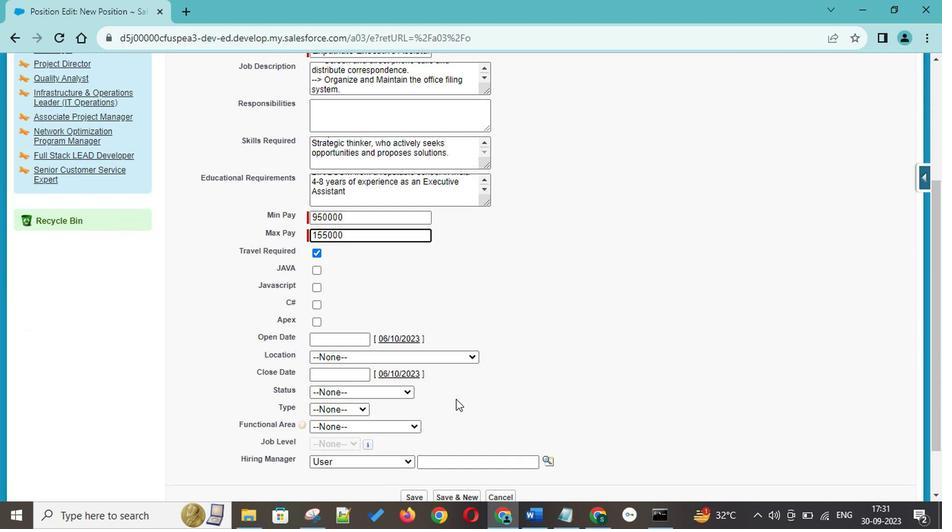 
Action: Mouse scrolled (428, 387) with delta (0, 0)
Screenshot: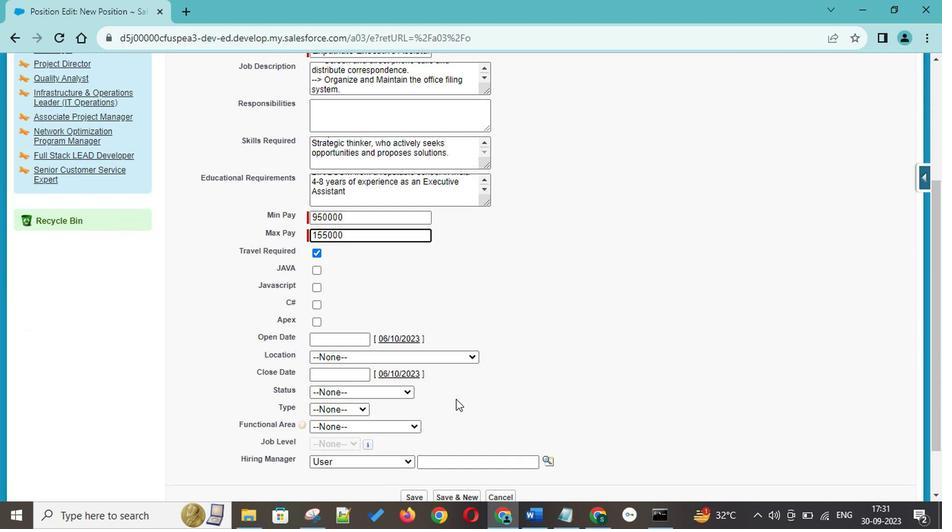
Action: Mouse scrolled (428, 387) with delta (0, 0)
Screenshot: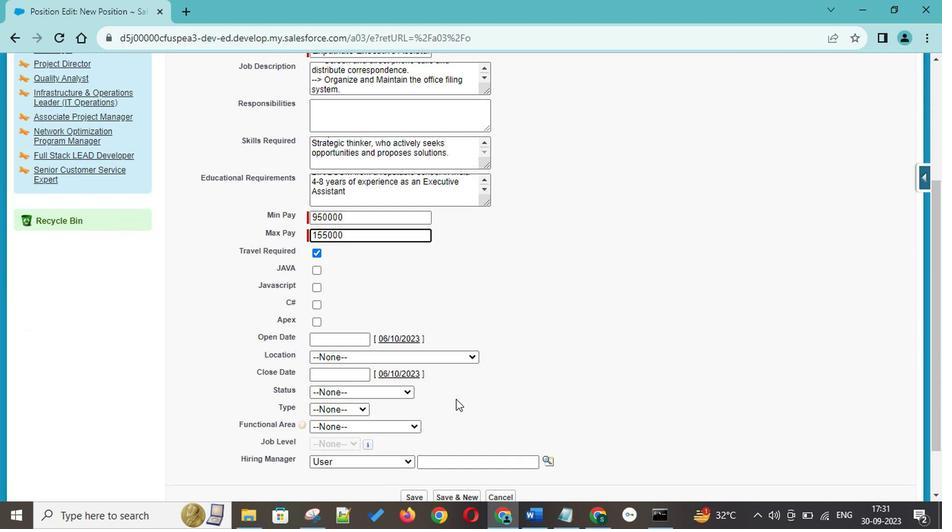 
Action: Mouse scrolled (428, 387) with delta (0, 0)
Screenshot: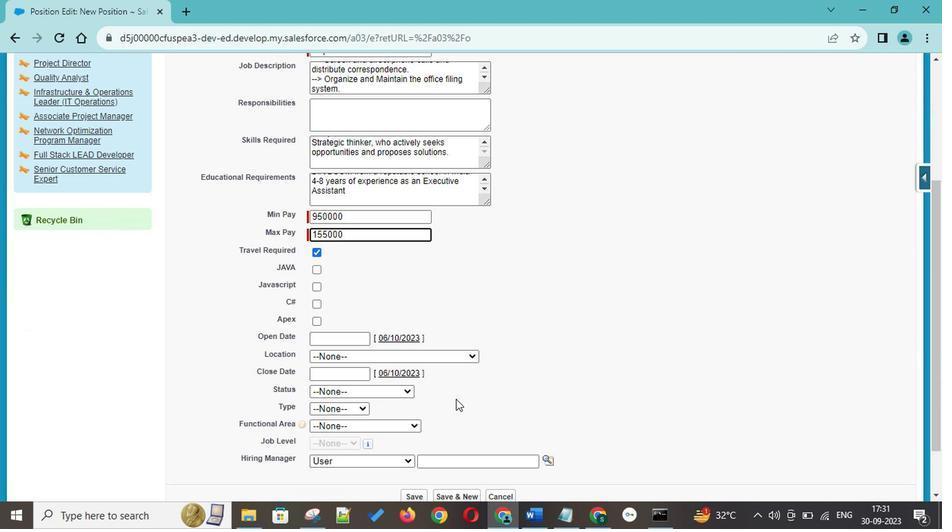 
Action: Mouse scrolled (428, 387) with delta (0, 0)
Screenshot: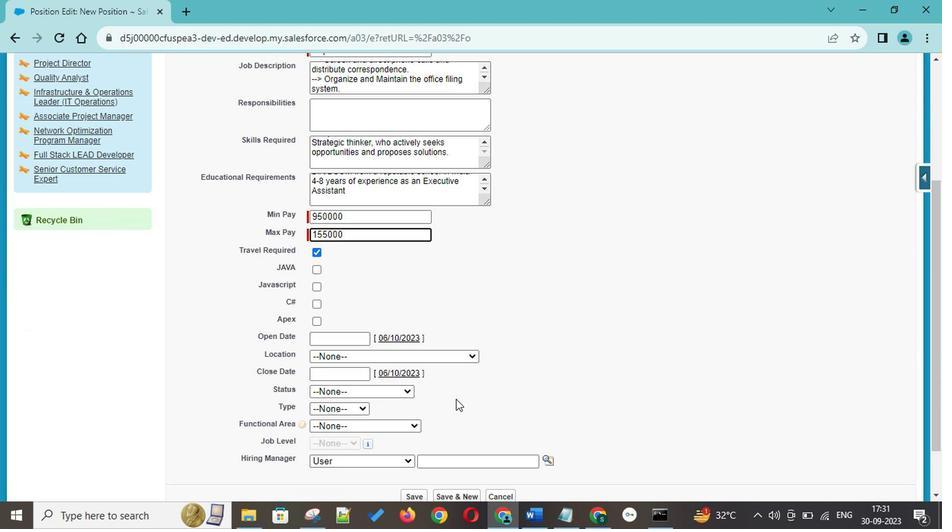 
Action: Mouse scrolled (428, 387) with delta (0, 0)
Screenshot: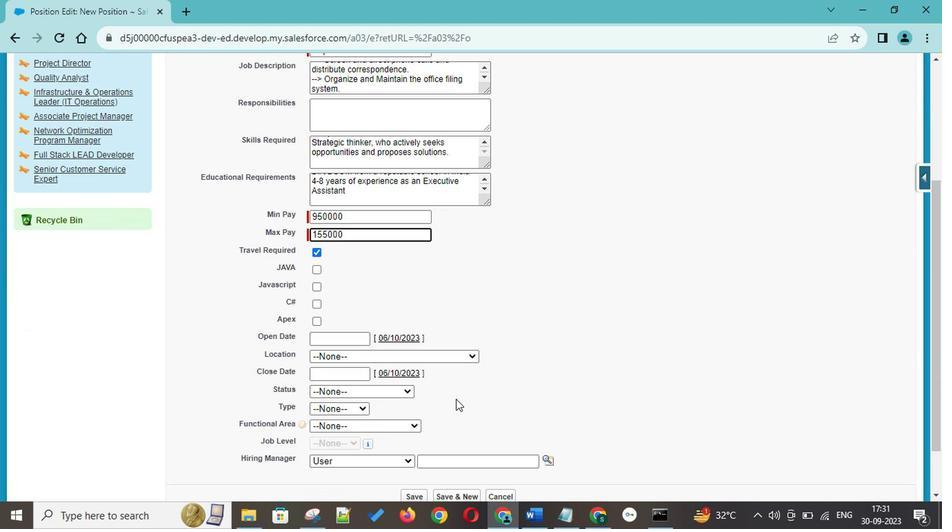 
Action: Mouse scrolled (428, 387) with delta (0, 0)
Screenshot: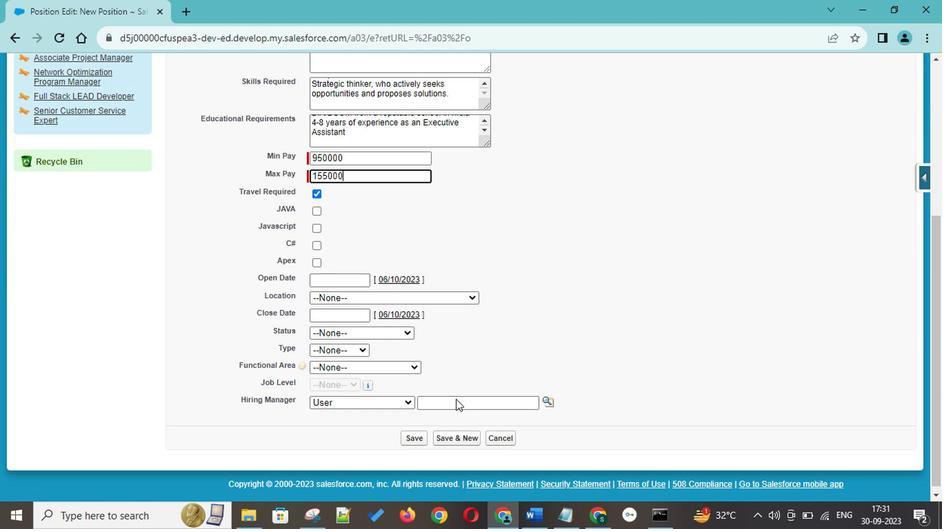 
Action: Mouse scrolled (428, 387) with delta (0, 0)
Screenshot: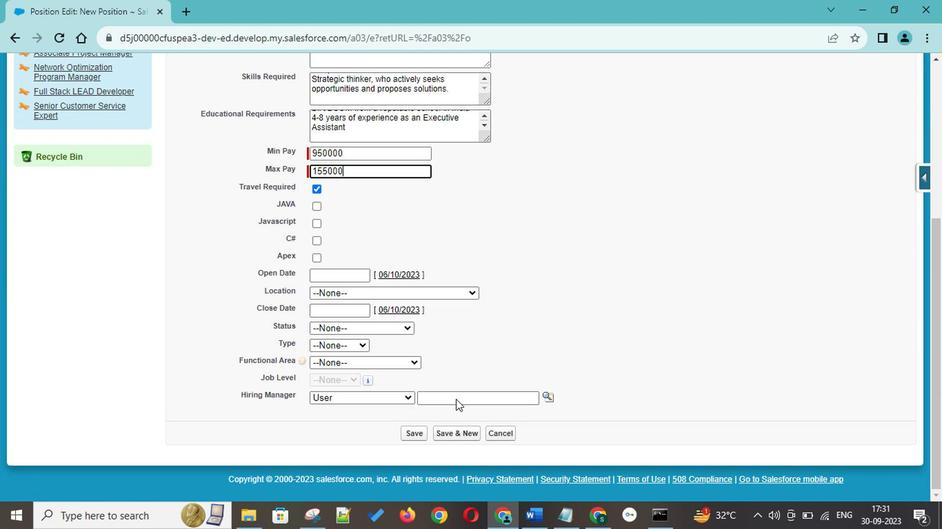 
Action: Mouse scrolled (428, 387) with delta (0, 0)
Screenshot: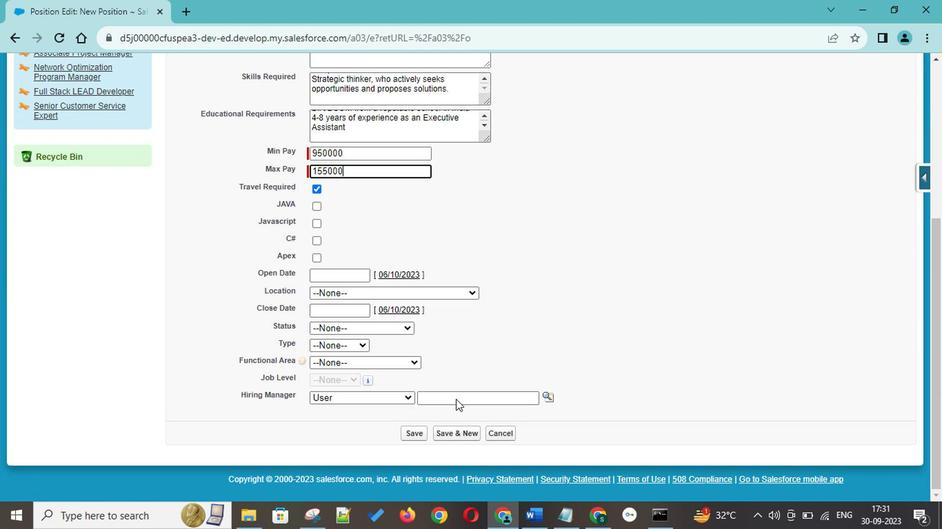 
Action: Mouse scrolled (428, 387) with delta (0, 0)
Screenshot: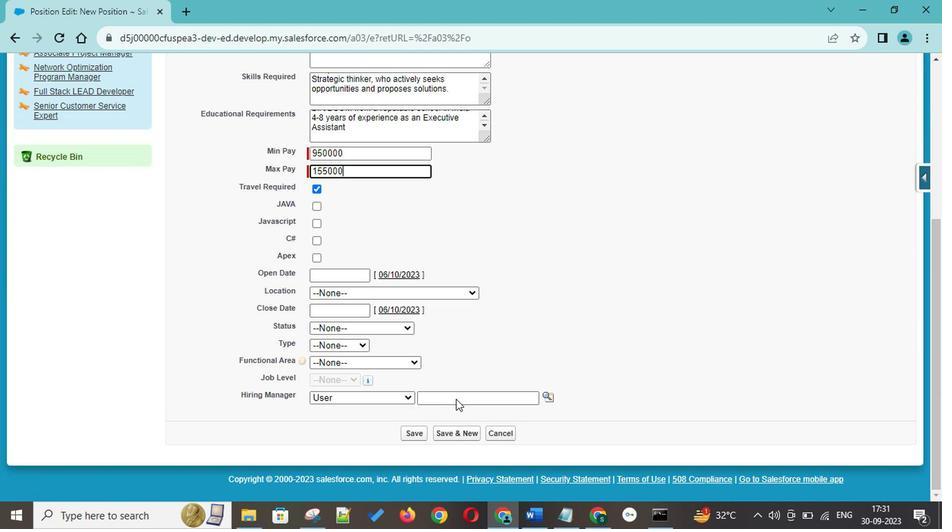 
Action: Mouse scrolled (428, 387) with delta (0, 0)
Screenshot: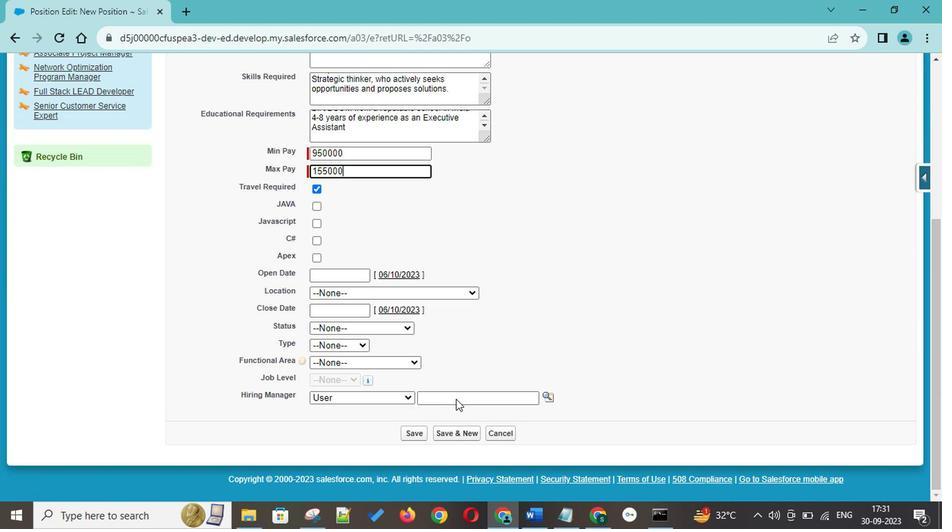 
Action: Mouse scrolled (428, 387) with delta (0, 0)
Screenshot: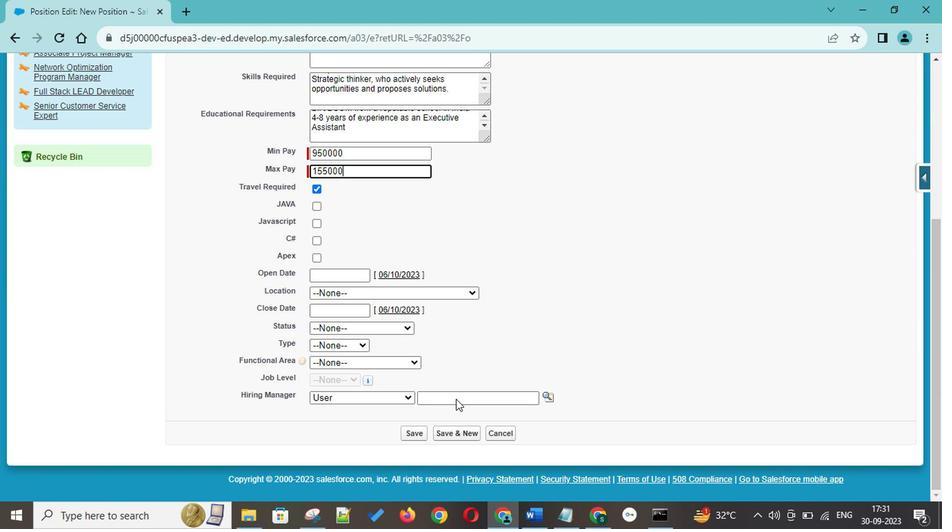 
Action: Mouse scrolled (428, 387) with delta (0, 0)
Screenshot: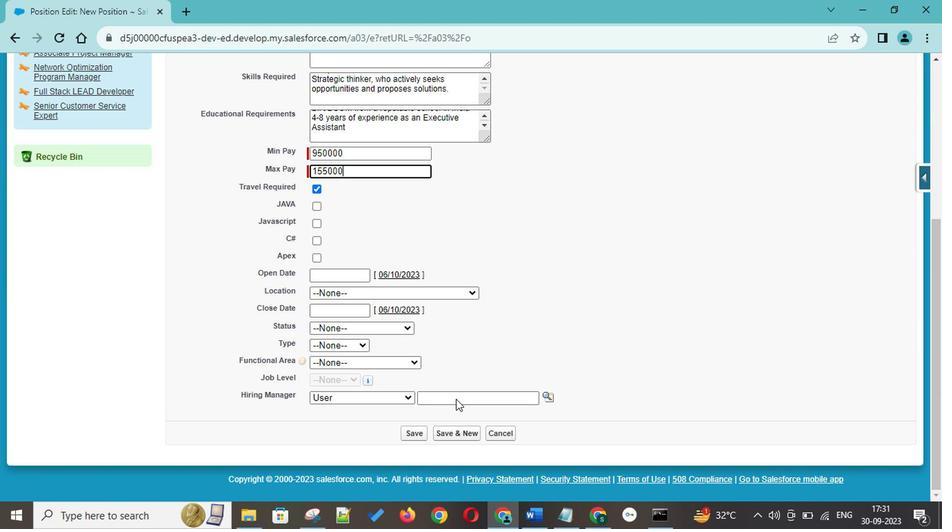 
Action: Mouse scrolled (428, 387) with delta (0, 0)
Screenshot: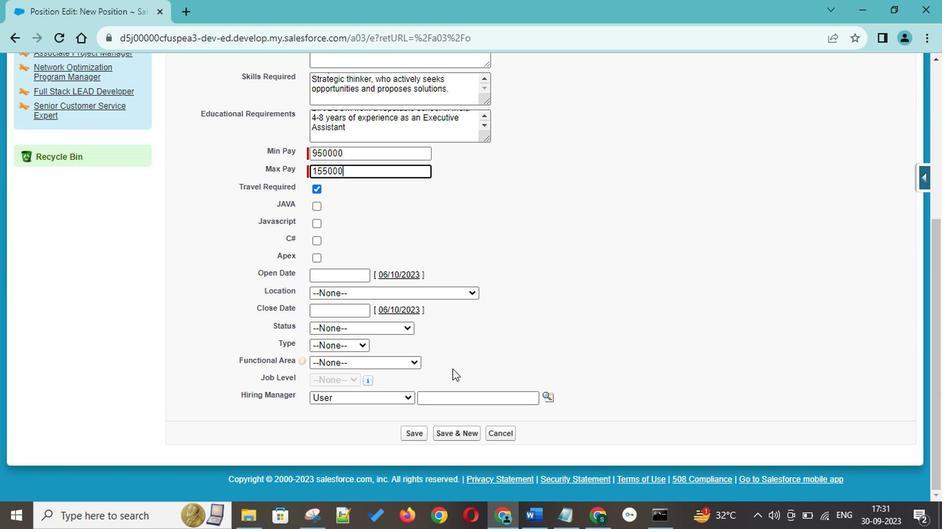 
Action: Mouse scrolled (428, 387) with delta (0, 0)
Screenshot: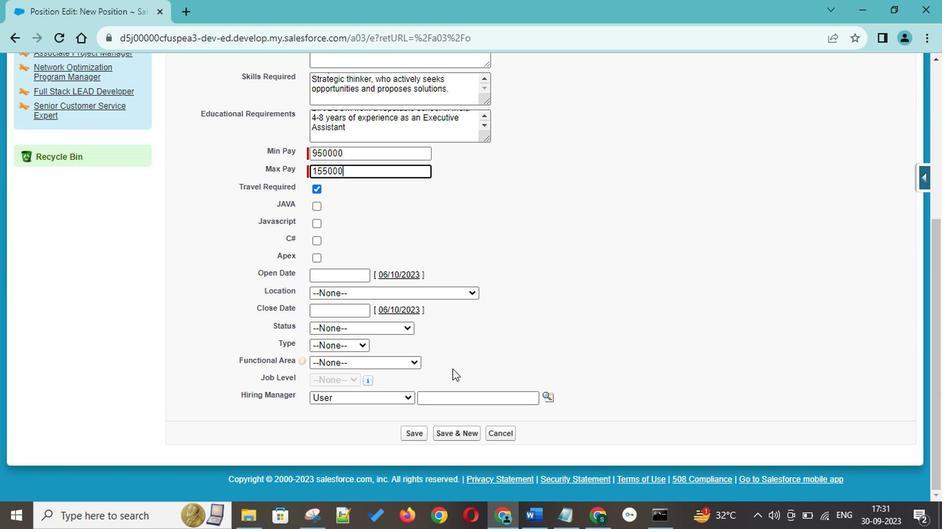 
Action: Mouse scrolled (428, 387) with delta (0, 0)
Screenshot: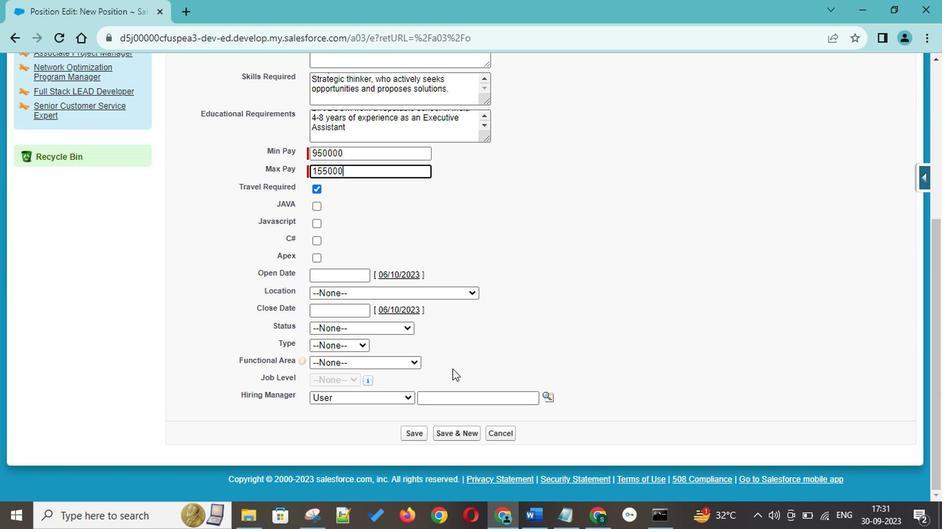 
Action: Mouse scrolled (428, 387) with delta (0, 0)
Screenshot: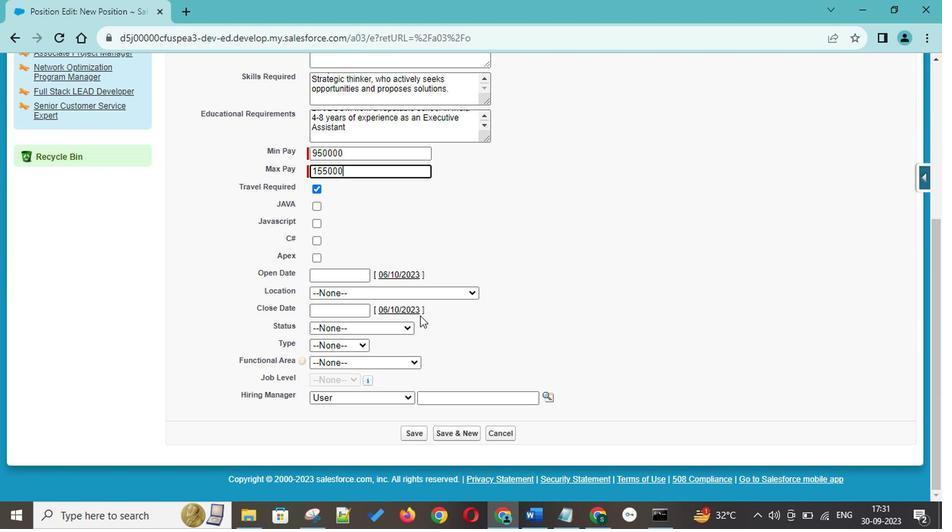 
Action: Mouse scrolled (428, 387) with delta (0, 0)
Screenshot: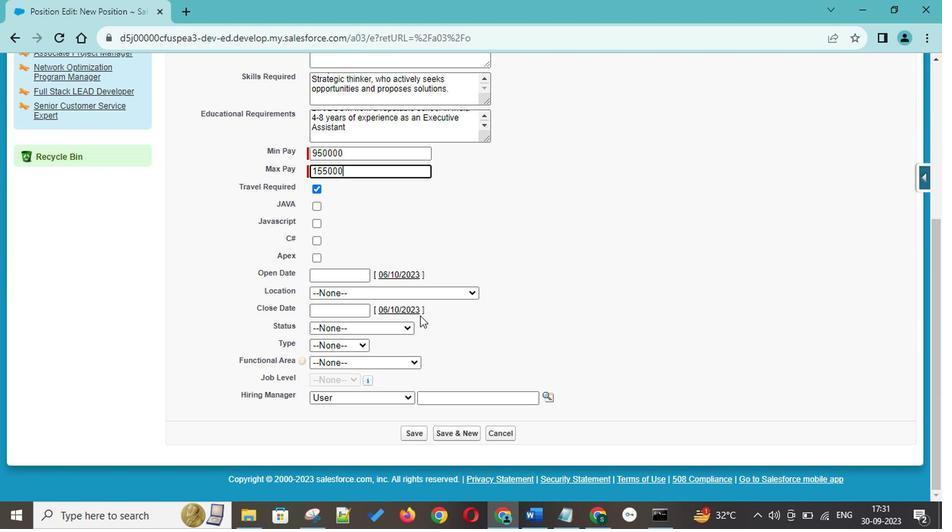 
Action: Mouse moved to (354, 298)
Screenshot: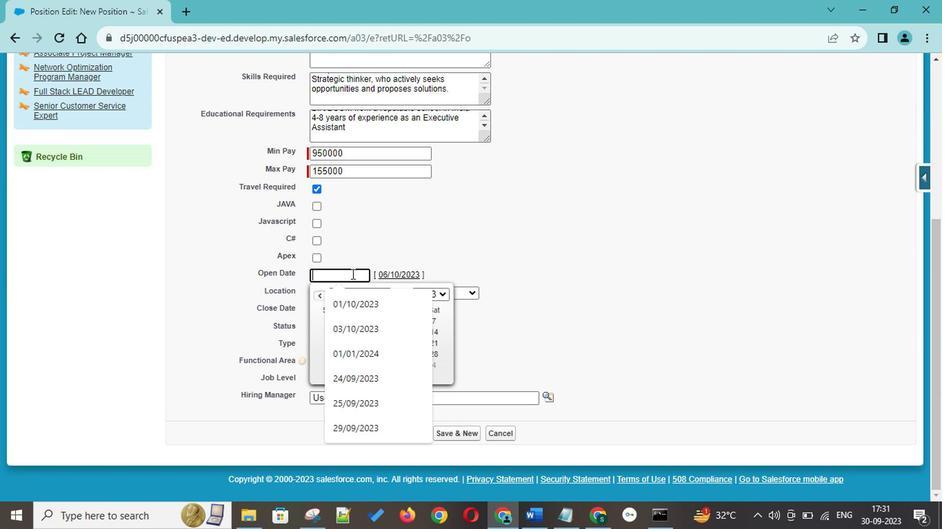 
Action: Mouse pressed left at (354, 298)
Screenshot: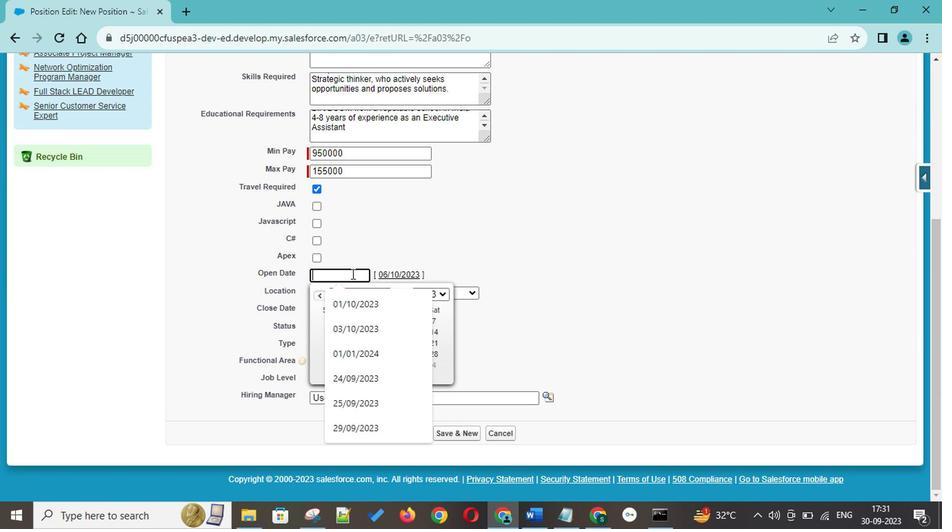 
Action: Mouse moved to (352, 331)
Screenshot: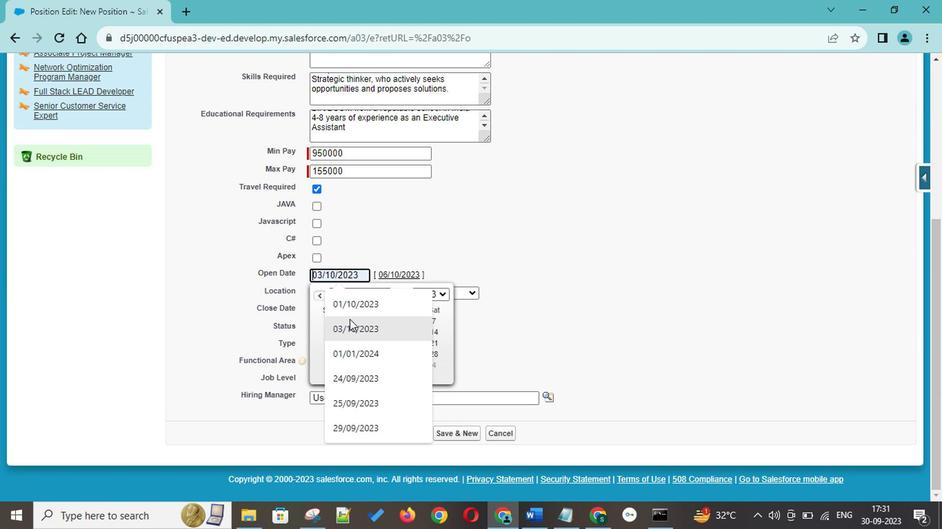 
Action: Mouse pressed left at (352, 331)
Screenshot: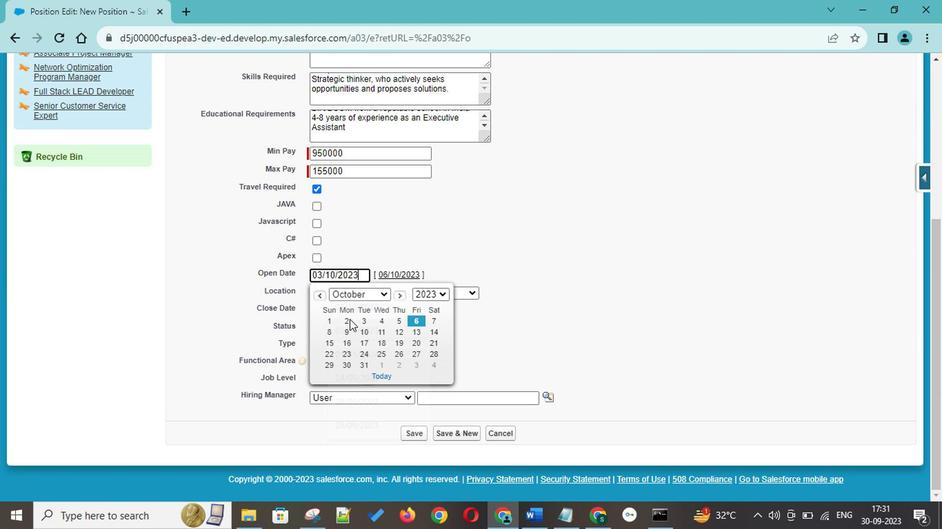 
Action: Mouse moved to (565, 322)
Screenshot: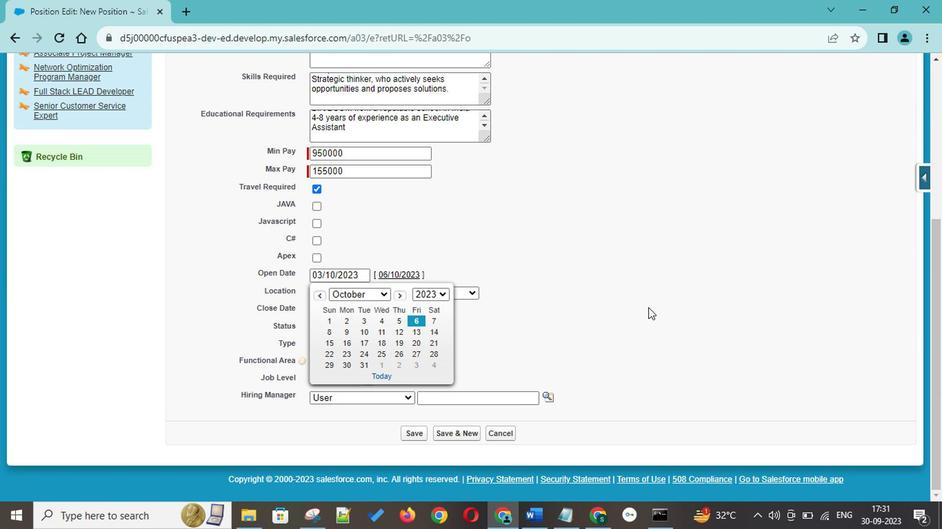 
Action: Mouse pressed left at (565, 322)
Screenshot: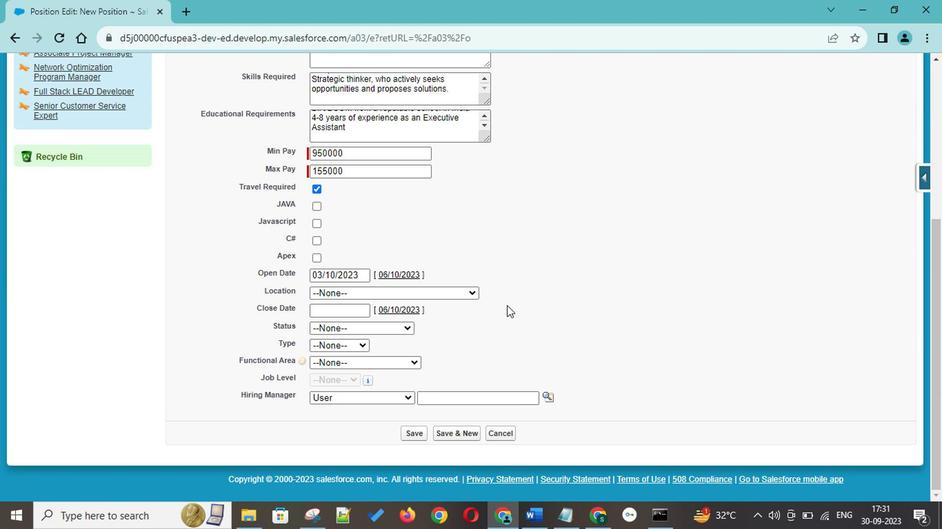 
Action: Mouse moved to (355, 322)
Screenshot: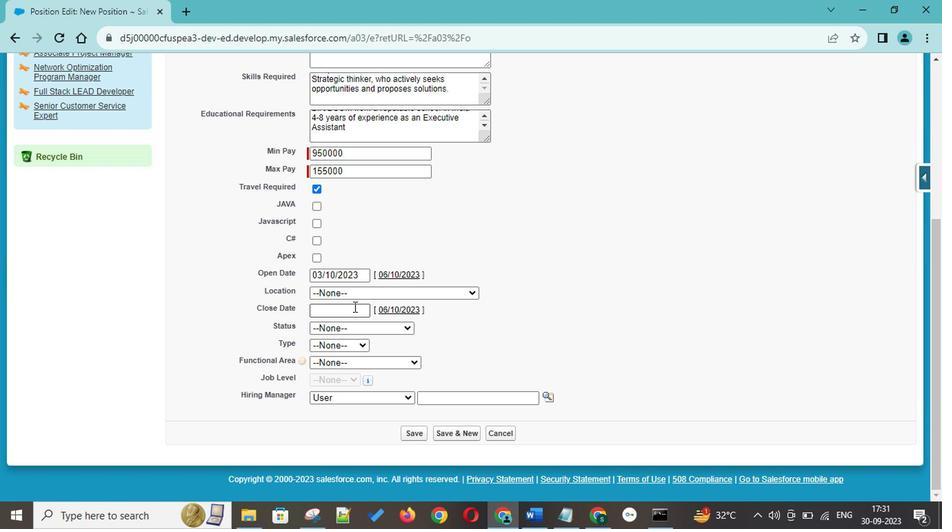 
Action: Mouse pressed left at (355, 322)
Screenshot: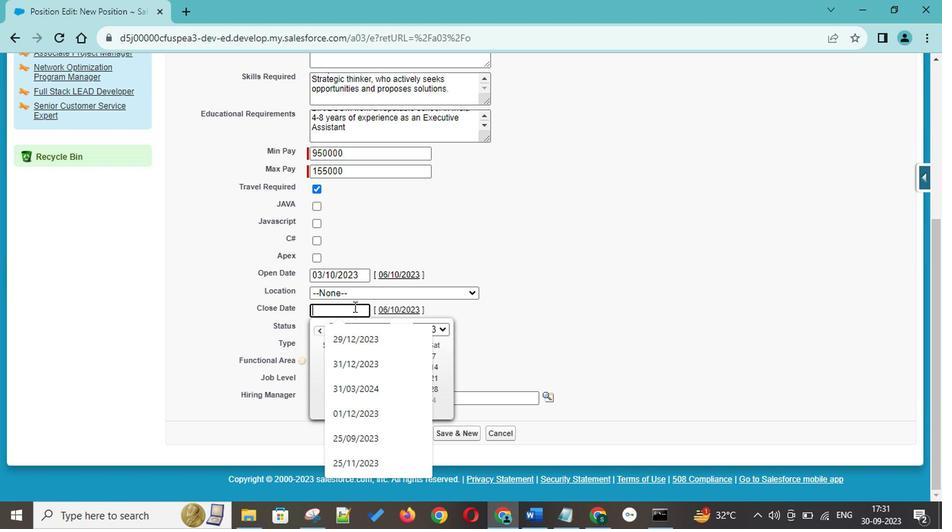 
Action: Mouse moved to (464, 328)
Screenshot: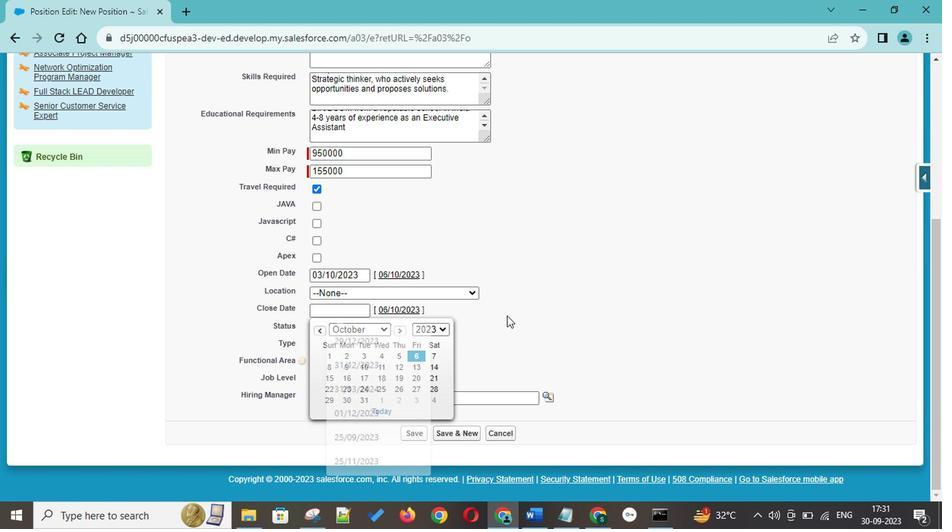 
Action: Mouse pressed left at (464, 328)
Screenshot: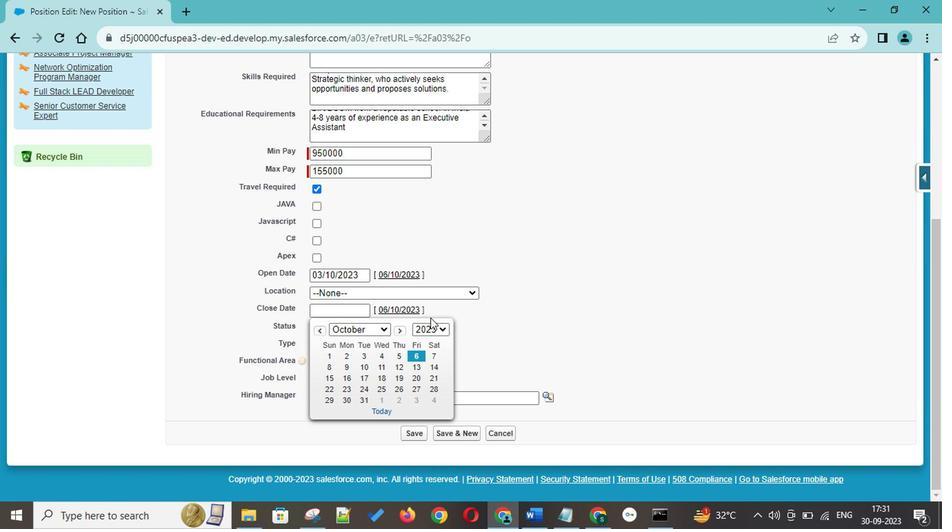 
Action: Mouse moved to (384, 322)
Screenshot: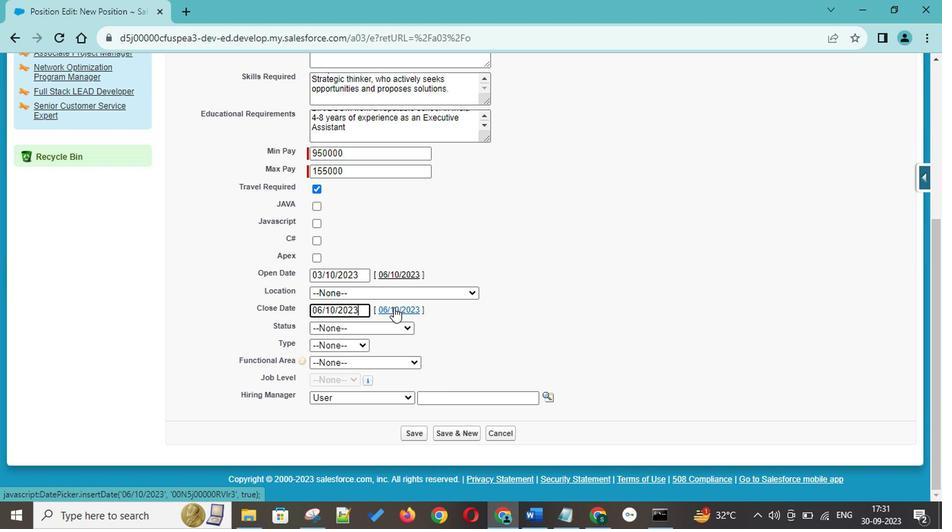 
Action: Mouse pressed left at (384, 322)
Screenshot: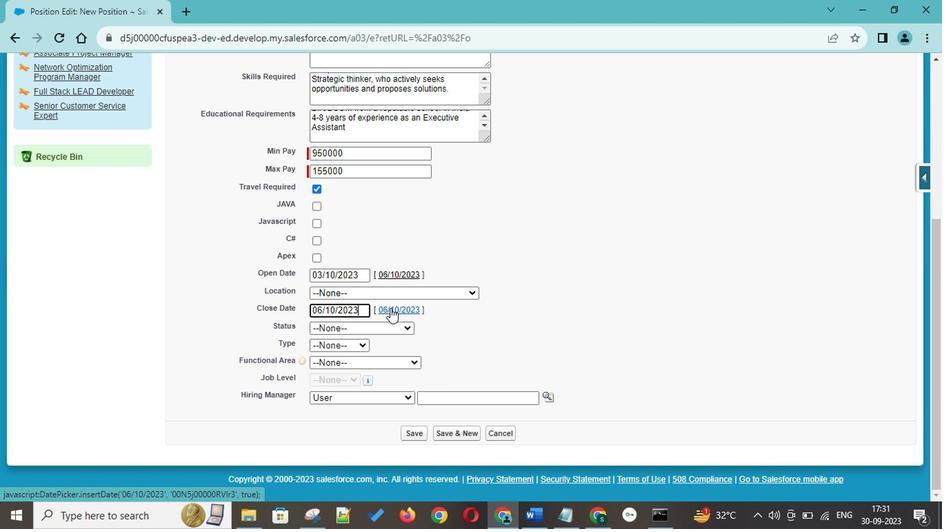 
Action: Mouse moved to (339, 325)
Screenshot: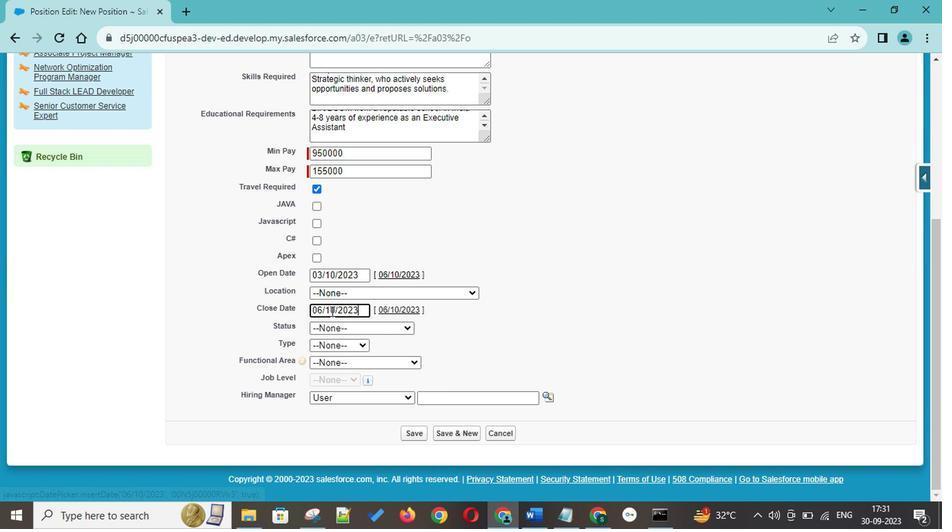 
Action: Mouse pressed left at (339, 325)
Screenshot: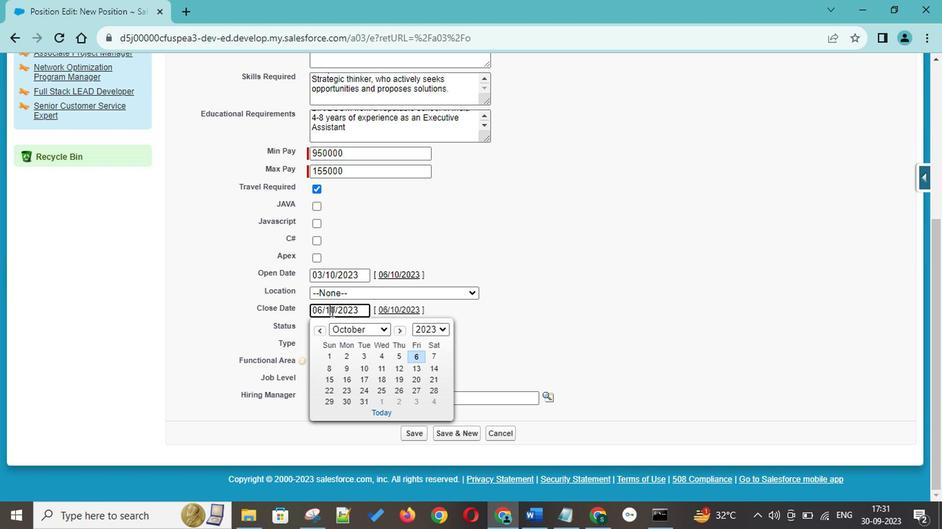 
Action: Mouse moved to (360, 336)
Screenshot: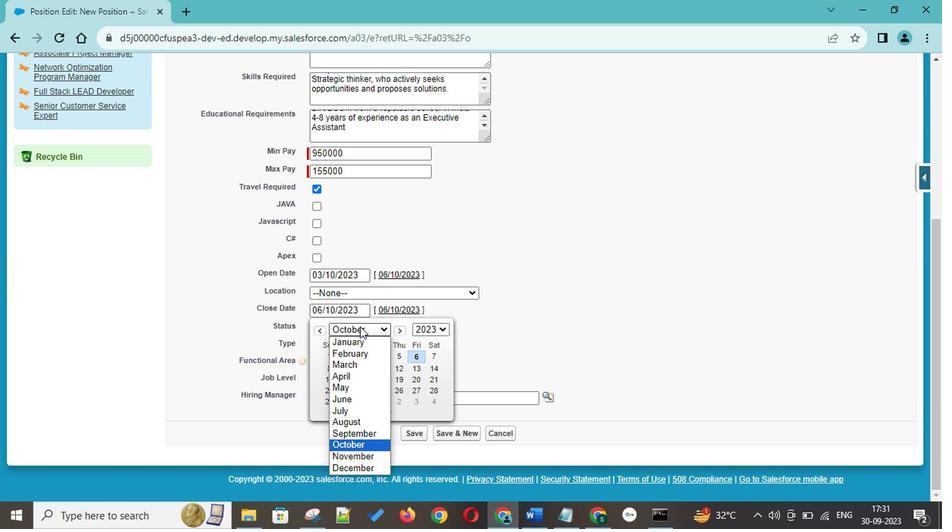 
Action: Mouse pressed left at (360, 336)
Screenshot: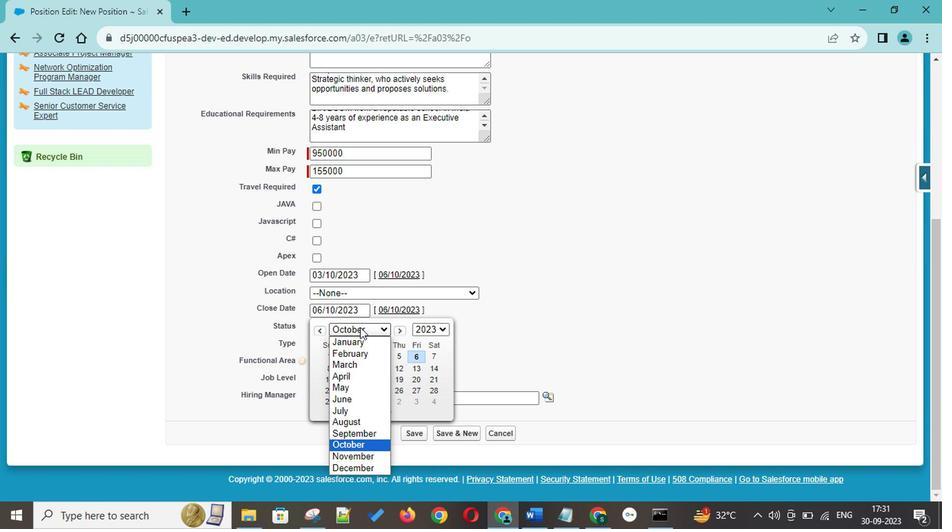 
Action: Mouse moved to (347, 424)
Screenshot: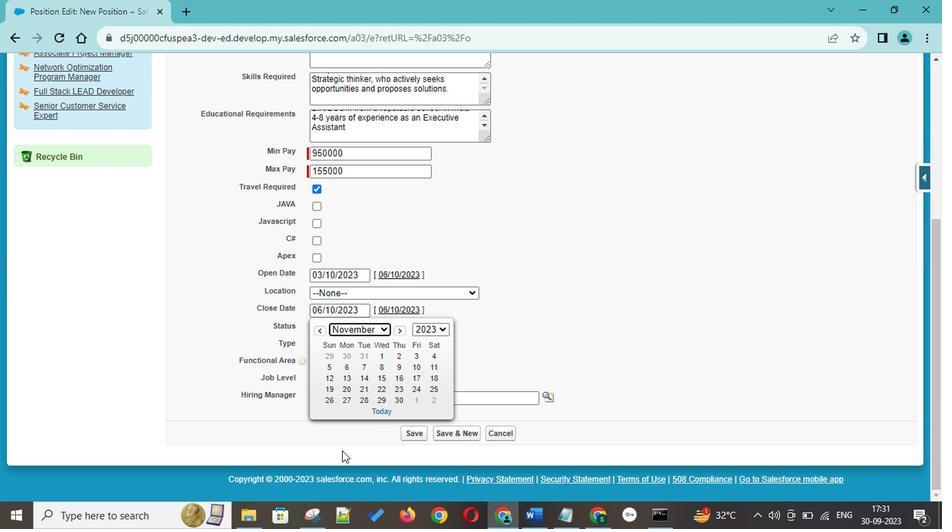 
Action: Mouse pressed left at (347, 424)
Screenshot: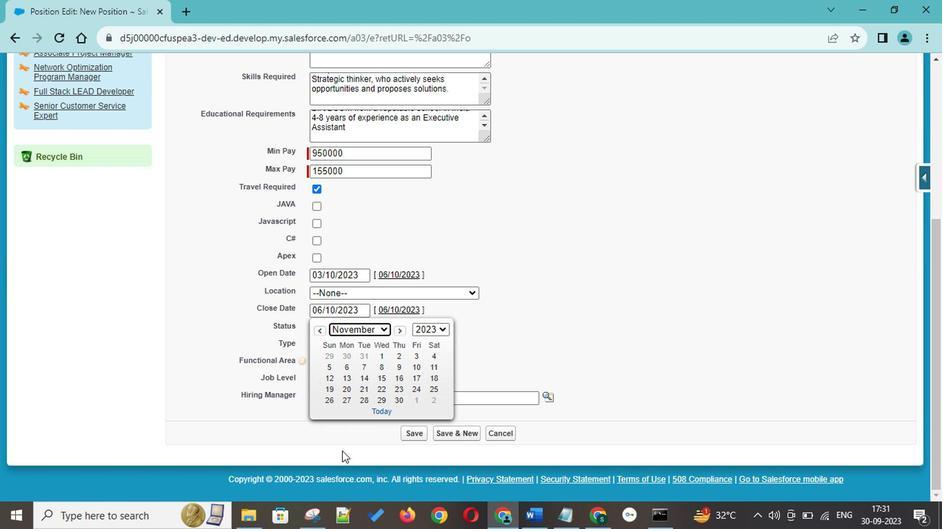 
Action: Mouse moved to (385, 389)
Screenshot: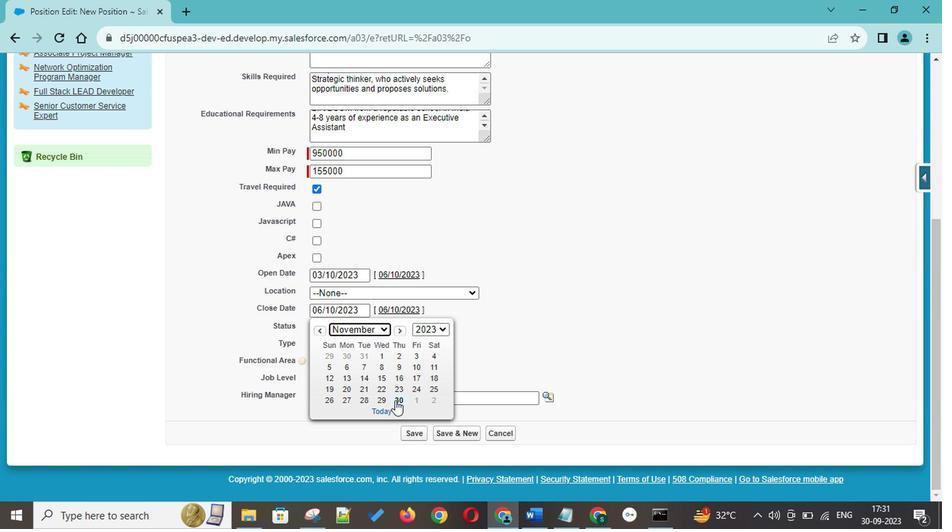 
Action: Mouse pressed left at (385, 389)
Screenshot: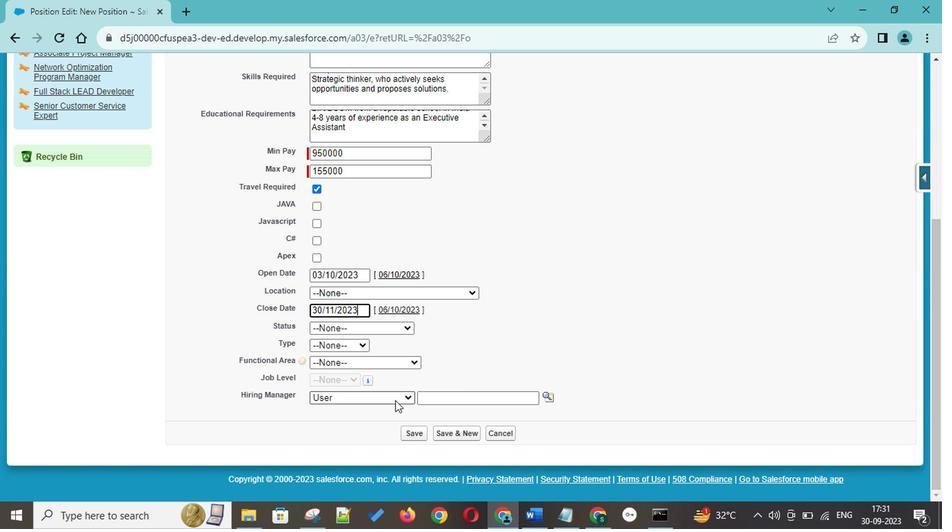
Action: Mouse moved to (356, 334)
Screenshot: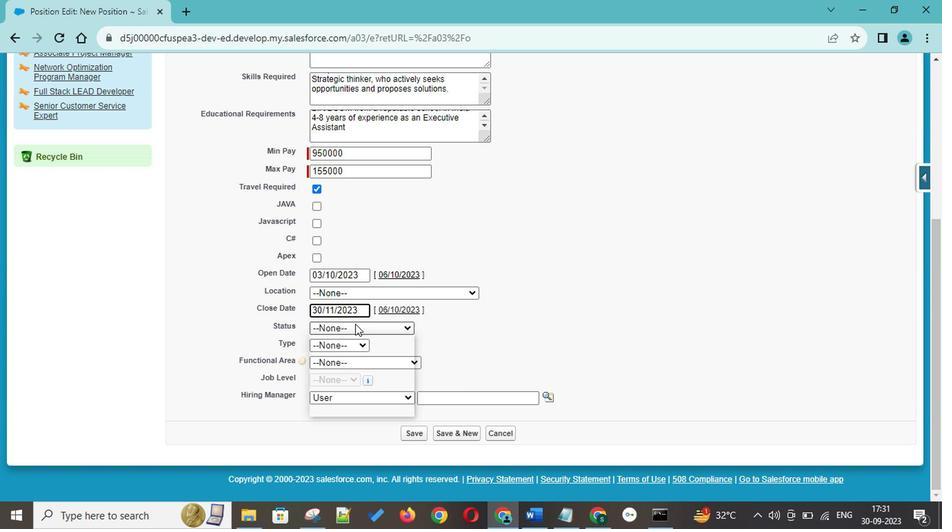 
Action: Mouse pressed left at (356, 334)
Screenshot: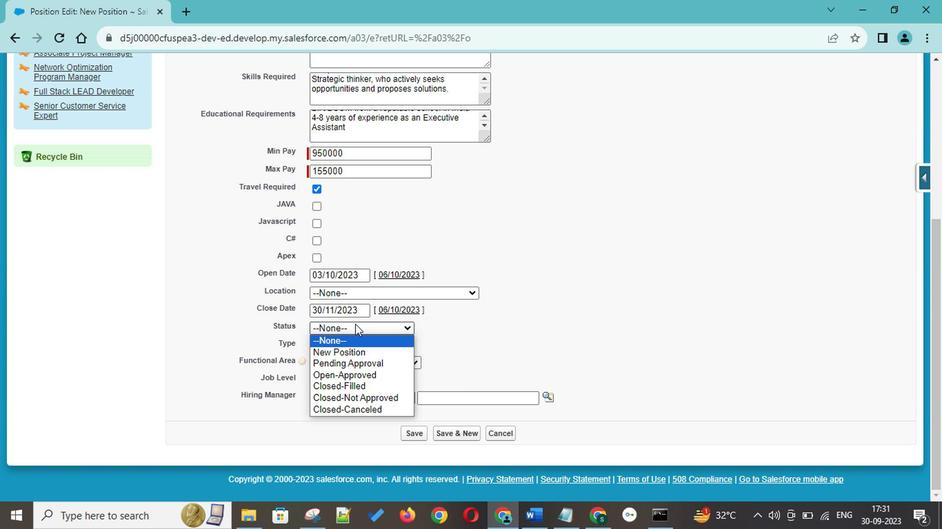 
Action: Mouse moved to (348, 358)
Screenshot: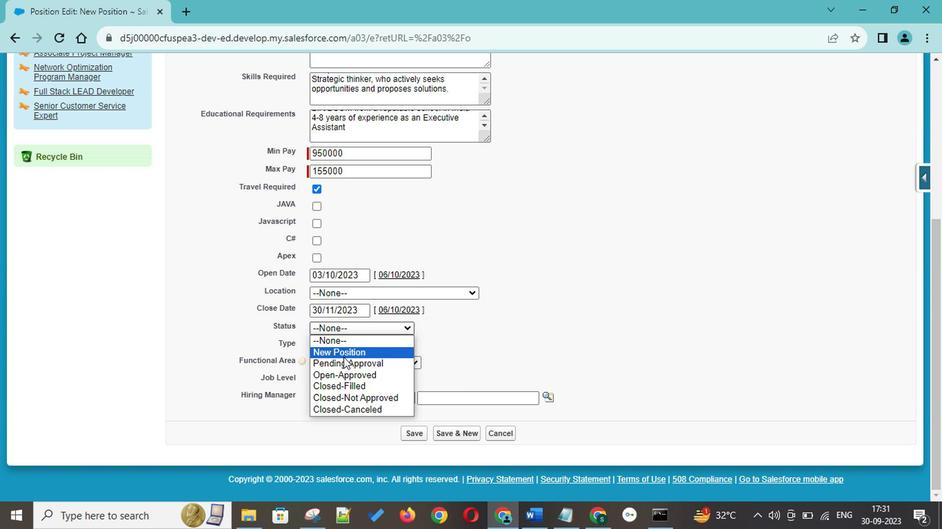 
Action: Mouse pressed left at (348, 358)
Screenshot: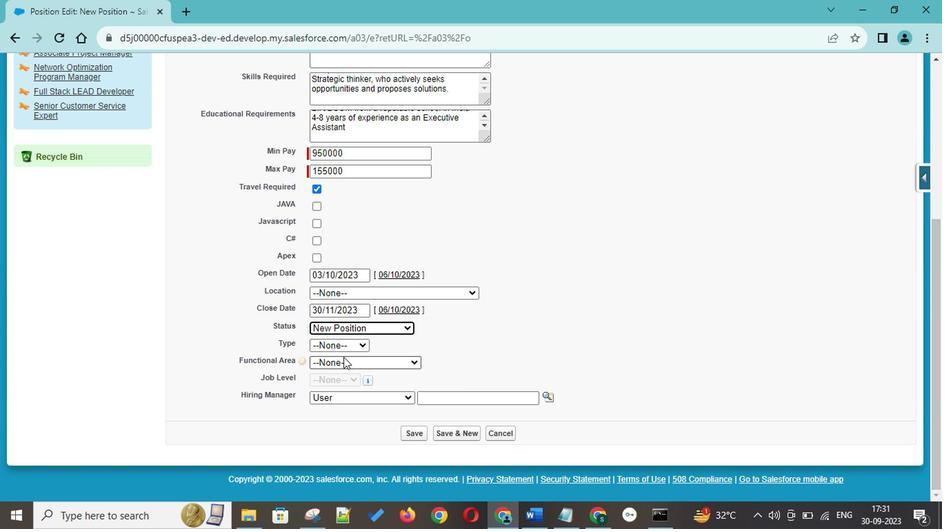 
Action: Mouse moved to (402, 413)
Screenshot: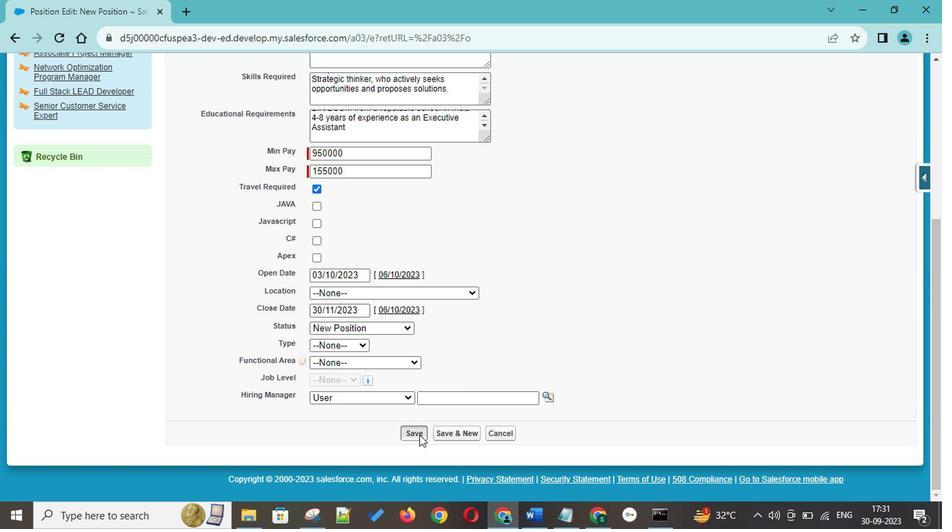 
Action: Mouse pressed left at (402, 413)
Screenshot: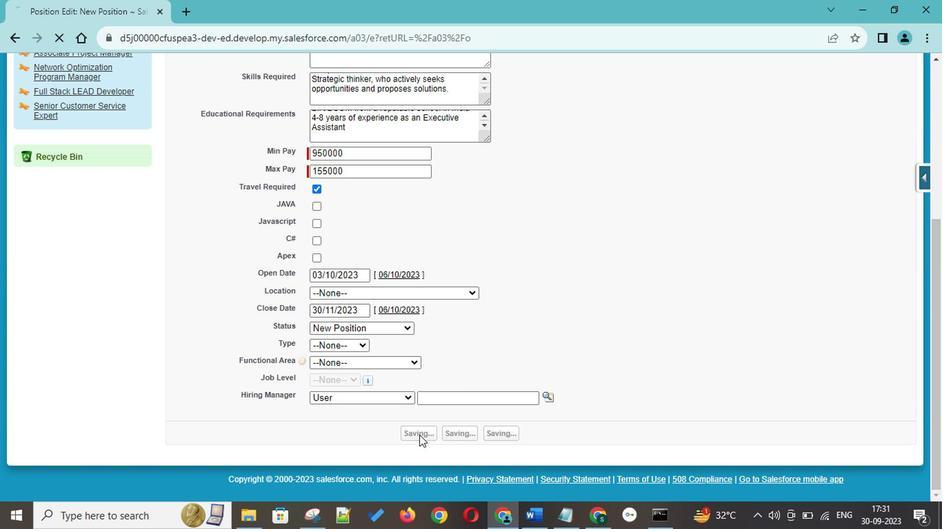 
Action: Mouse moved to (508, 316)
Screenshot: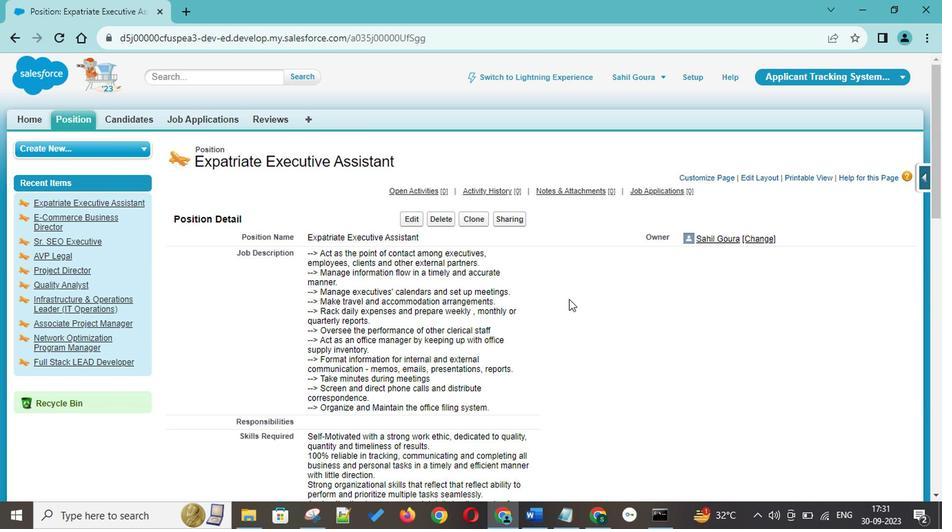 
Action: Mouse scrolled (508, 316) with delta (0, 0)
Screenshot: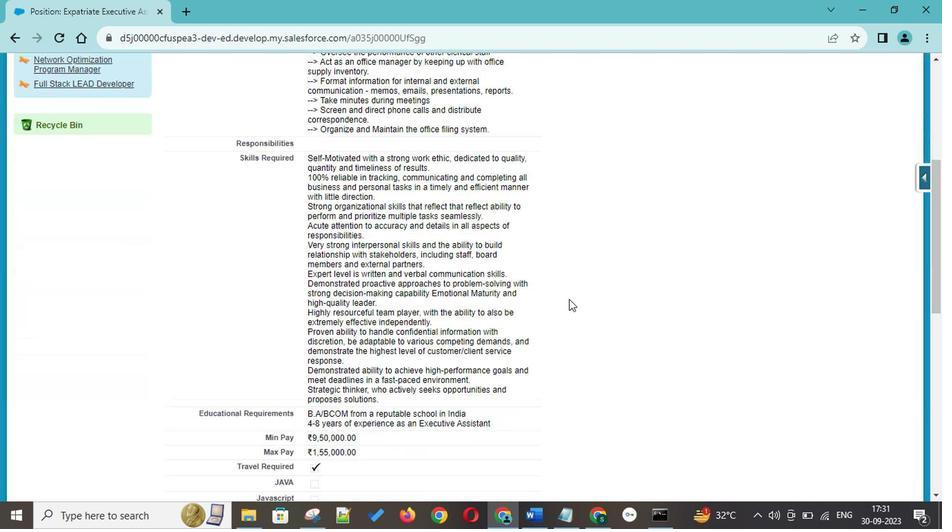 
Action: Mouse scrolled (508, 316) with delta (0, 0)
Screenshot: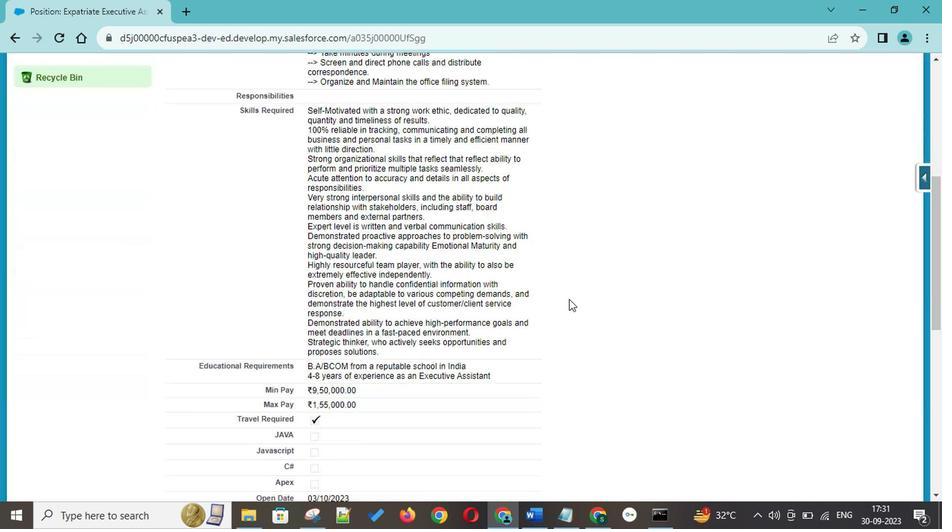 
Action: Mouse scrolled (508, 316) with delta (0, 0)
Screenshot: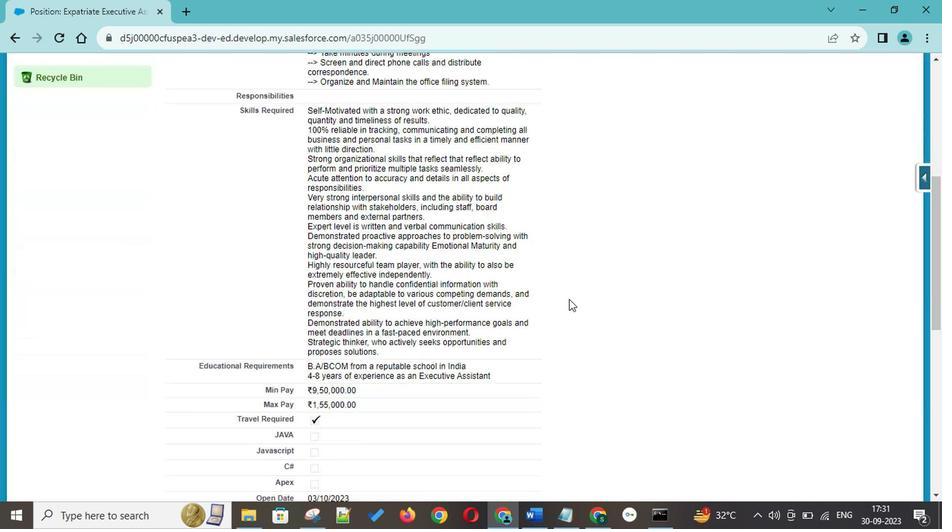 
Action: Mouse scrolled (508, 316) with delta (0, 0)
Screenshot: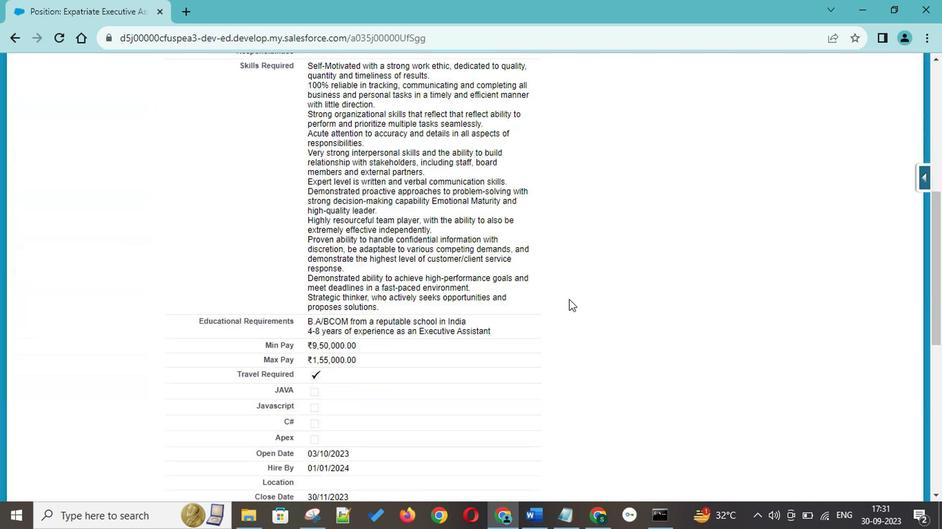 
Action: Mouse scrolled (508, 316) with delta (0, 0)
Screenshot: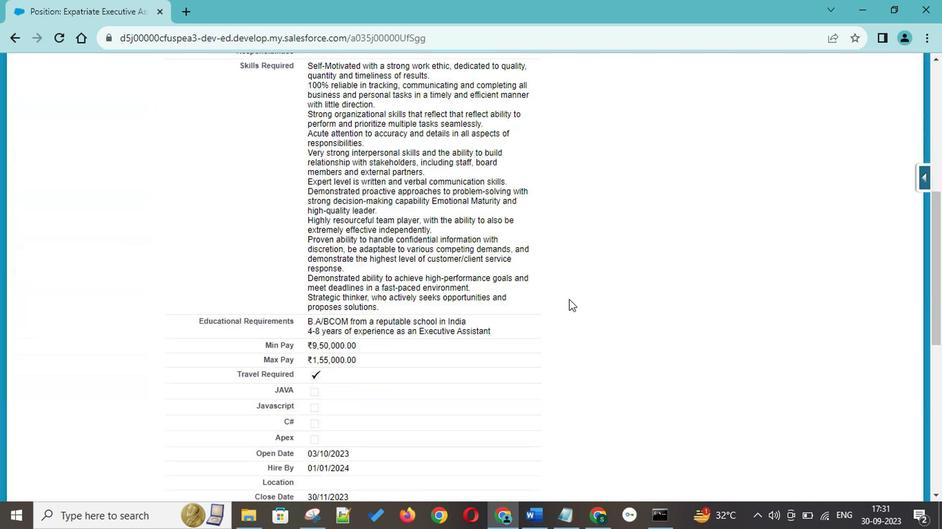 
Action: Mouse scrolled (508, 316) with delta (0, 0)
Screenshot: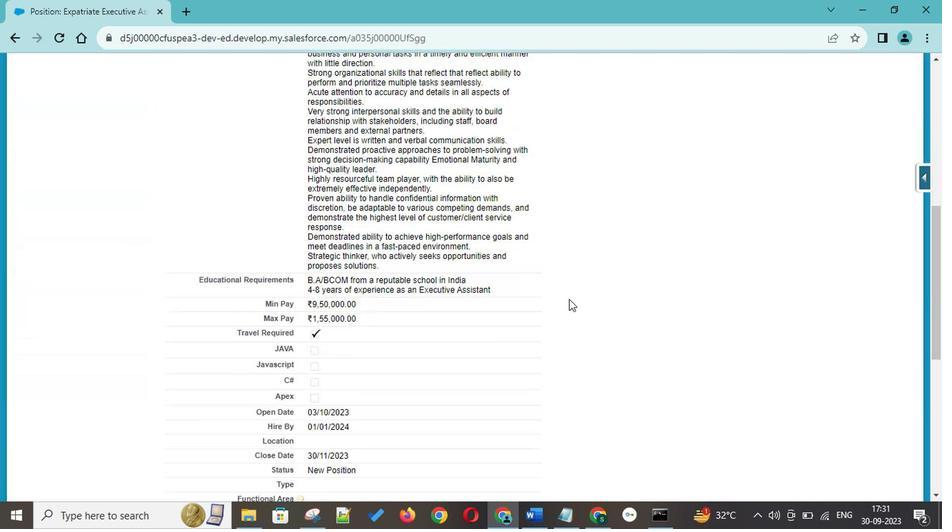 
Action: Mouse scrolled (508, 316) with delta (0, 0)
Screenshot: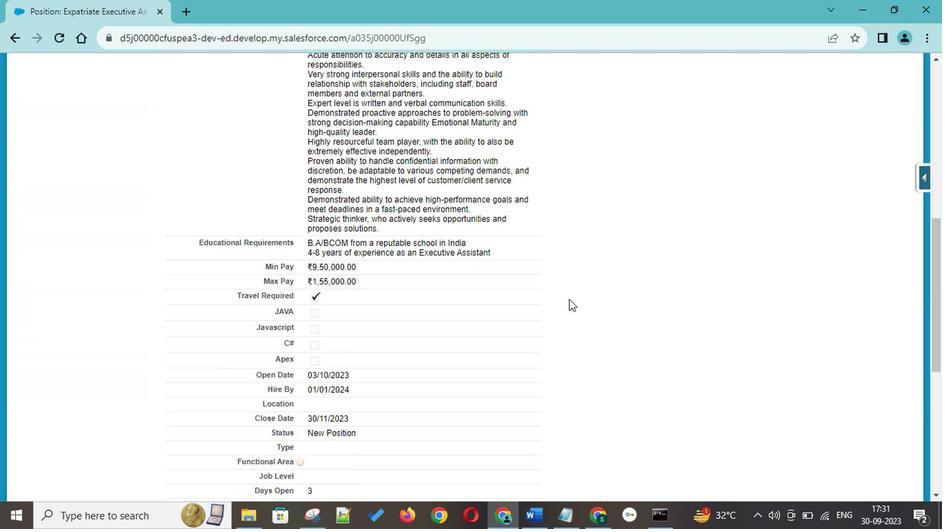 
Action: Mouse scrolled (508, 316) with delta (0, 0)
Screenshot: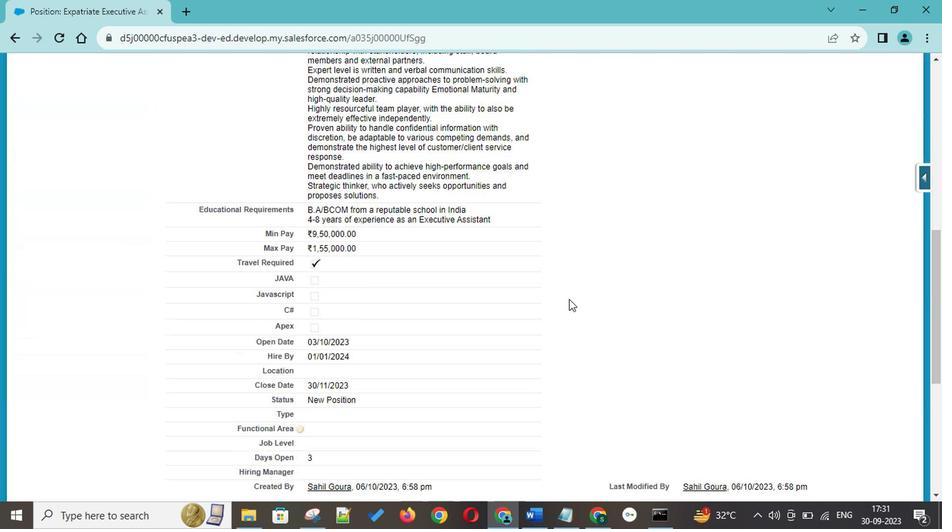 
Action: Mouse scrolled (508, 316) with delta (0, 0)
Screenshot: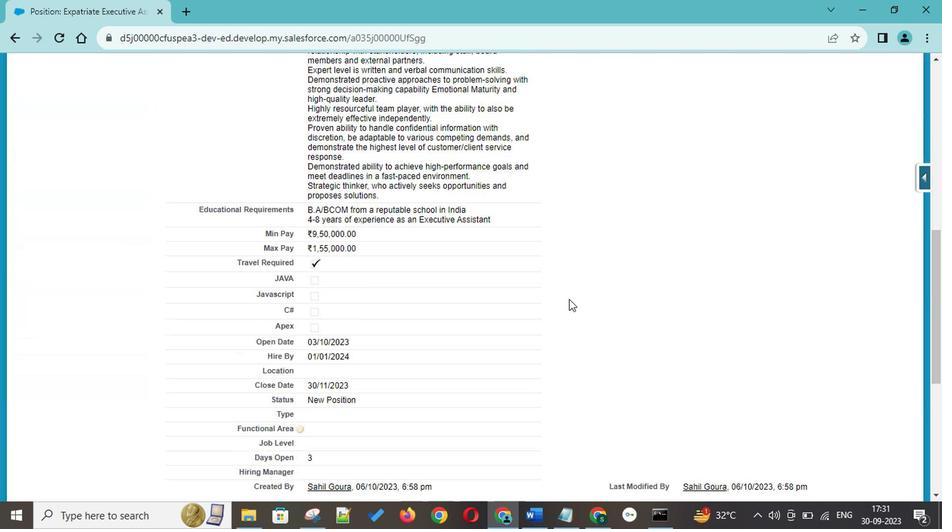 
Action: Mouse scrolled (508, 316) with delta (0, 0)
Screenshot: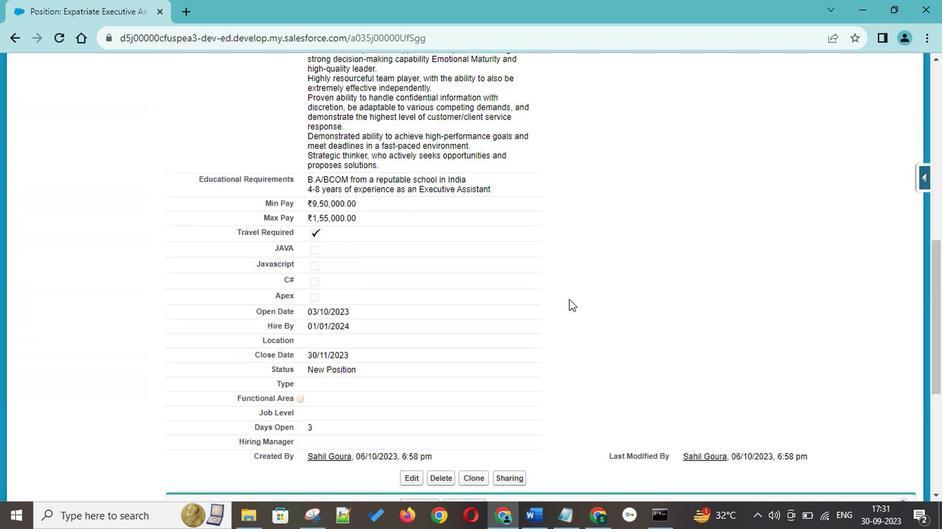 
Action: Mouse scrolled (508, 316) with delta (0, 0)
Screenshot: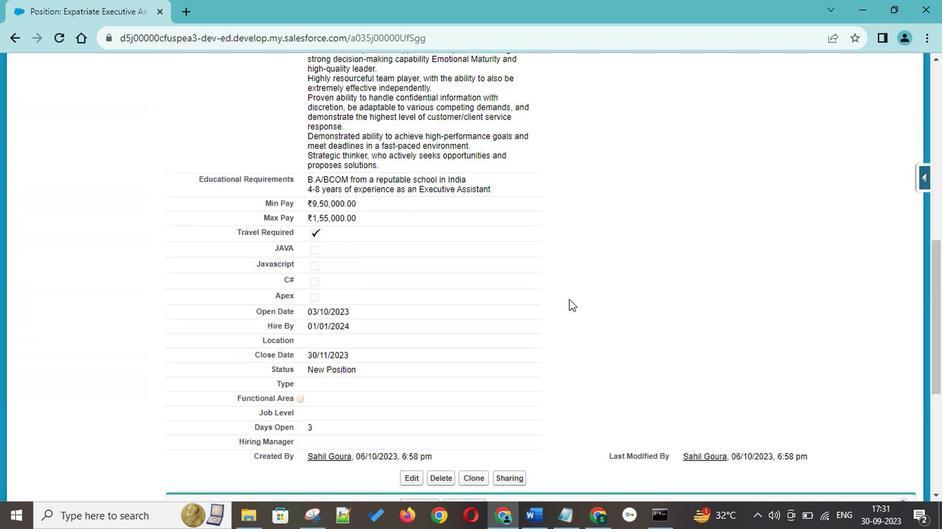
Action: Mouse scrolled (508, 316) with delta (0, 0)
Screenshot: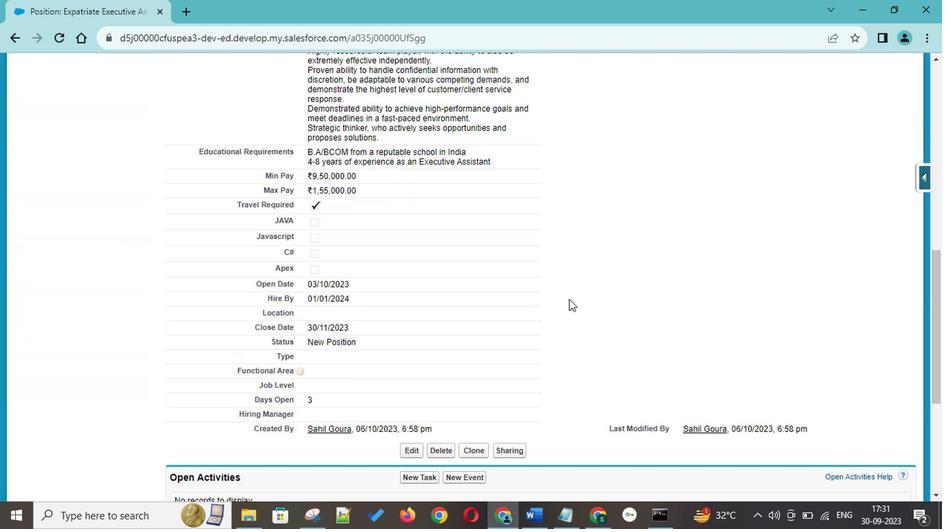 
Action: Mouse scrolled (508, 316) with delta (0, 0)
Screenshot: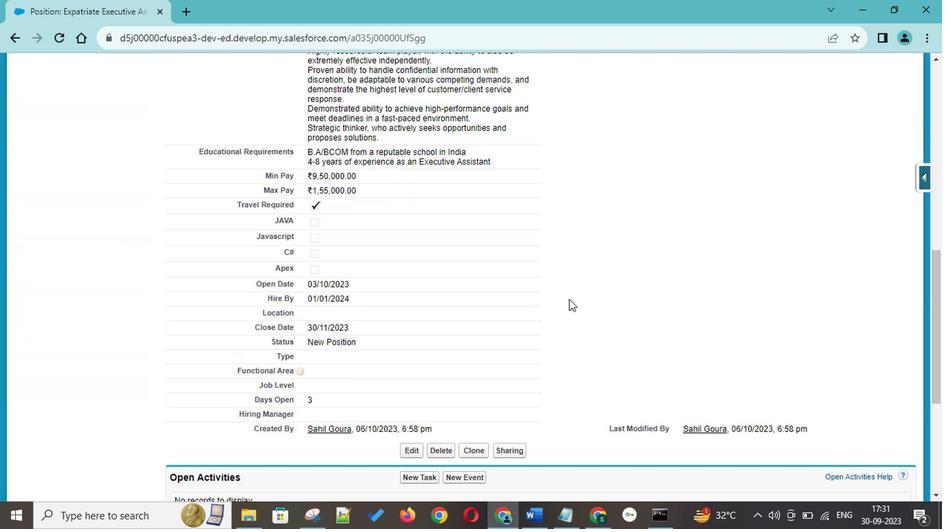 
Action: Mouse scrolled (508, 316) with delta (0, 0)
Screenshot: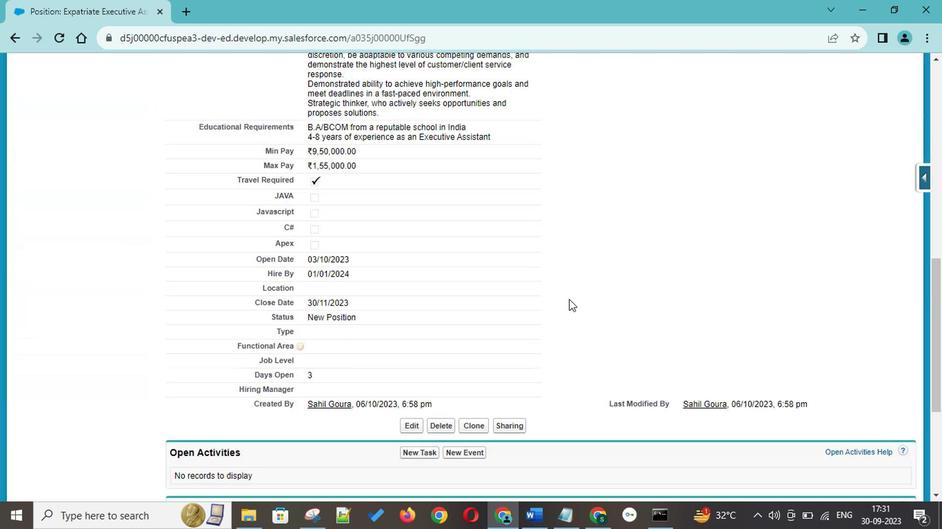 
Action: Mouse scrolled (508, 316) with delta (0, 0)
Screenshot: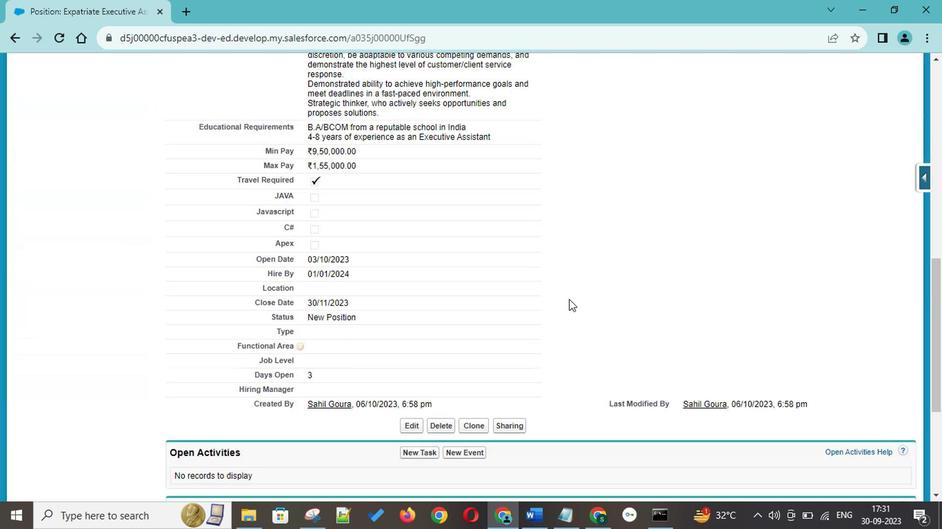 
Action: Mouse scrolled (508, 316) with delta (0, 0)
Screenshot: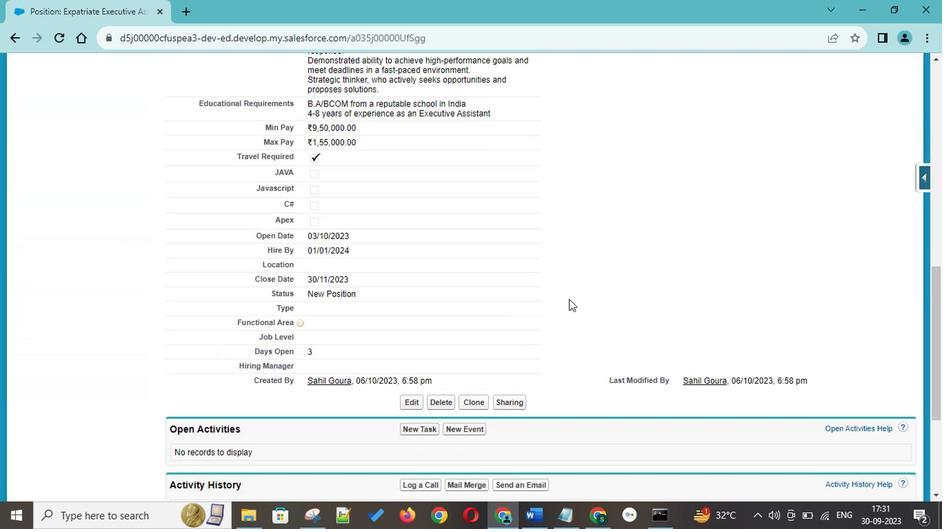 
Action: Mouse scrolled (508, 316) with delta (0, 0)
Screenshot: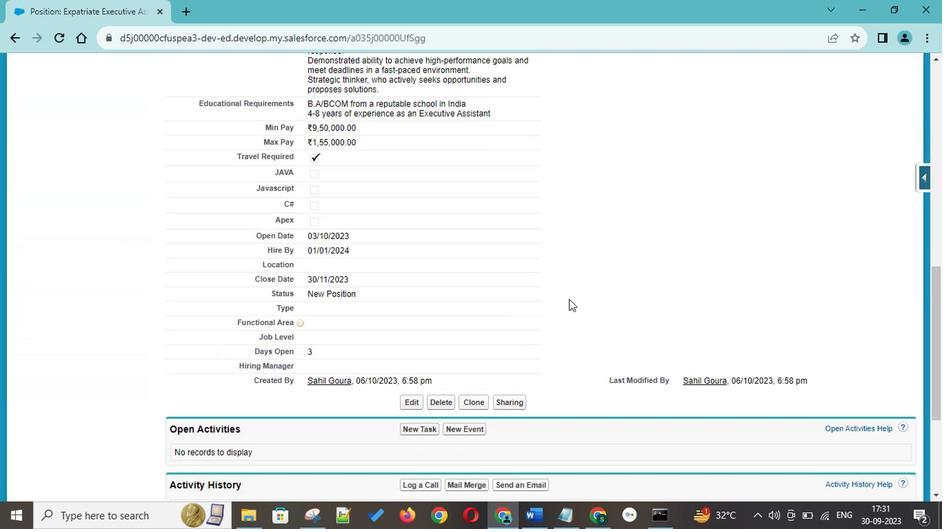 
Action: Mouse scrolled (508, 316) with delta (0, 0)
Screenshot: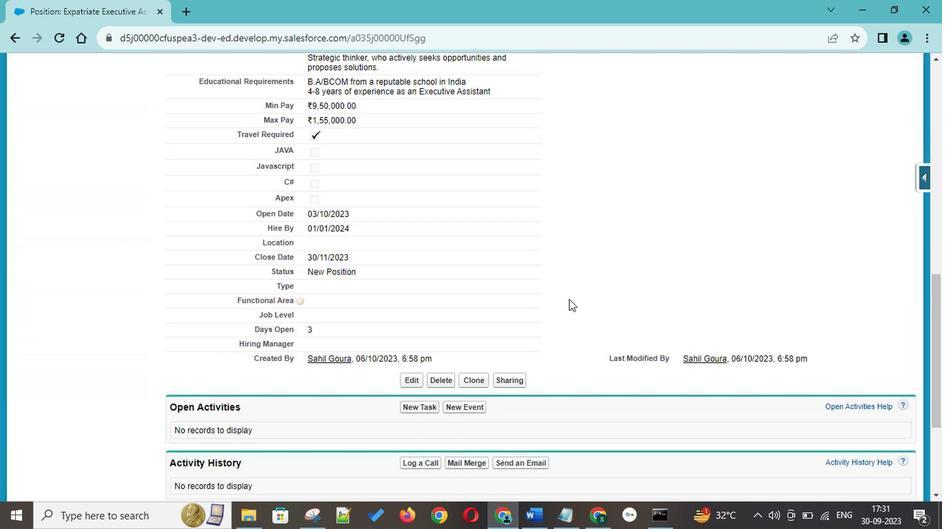
Action: Mouse scrolled (508, 316) with delta (0, 0)
Screenshot: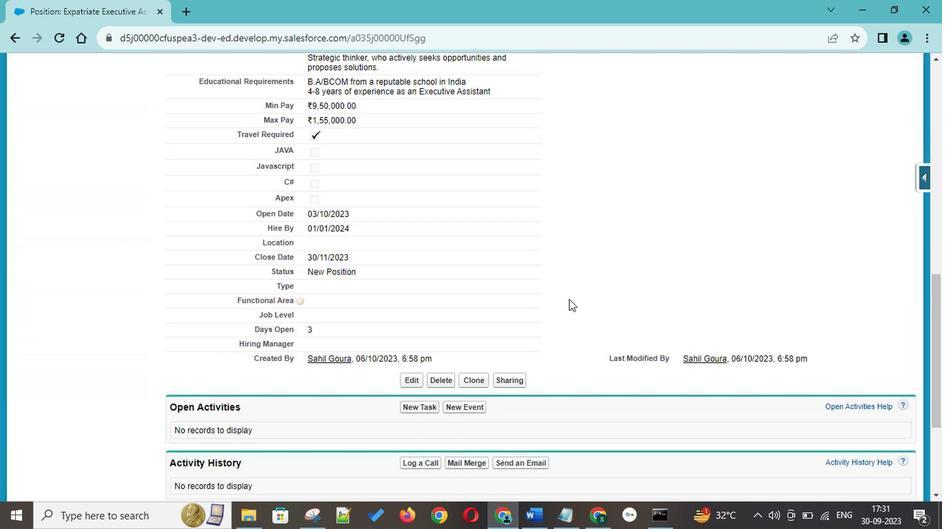 
Action: Mouse scrolled (508, 316) with delta (0, 0)
Screenshot: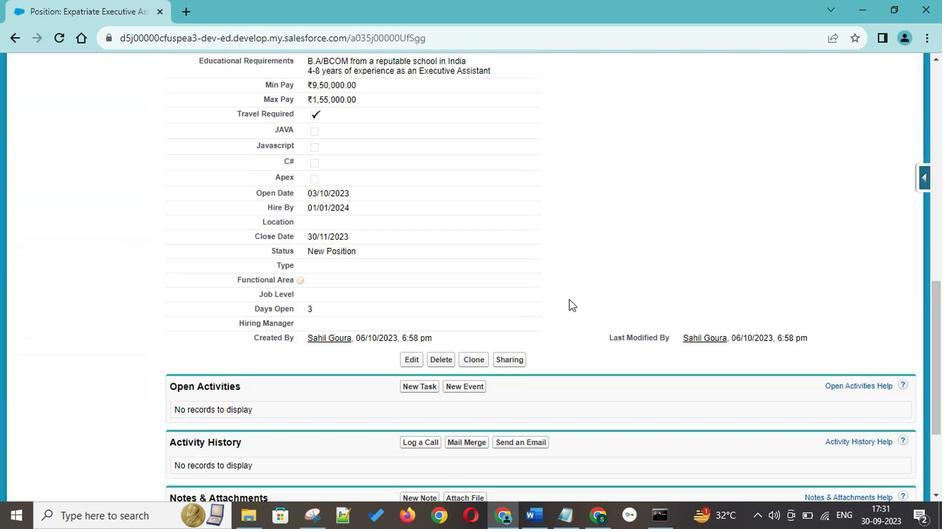
Action: Mouse scrolled (508, 316) with delta (0, 0)
Screenshot: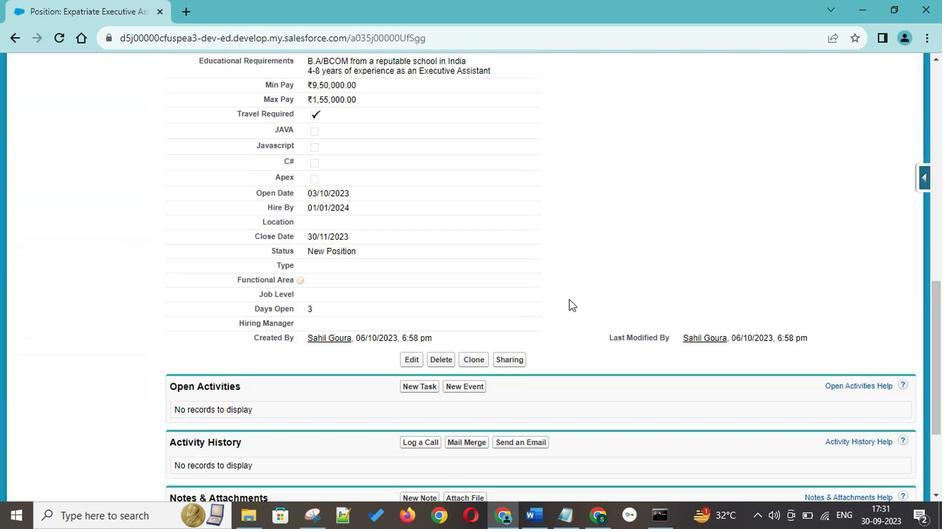 
Action: Mouse scrolled (508, 316) with delta (0, 0)
Screenshot: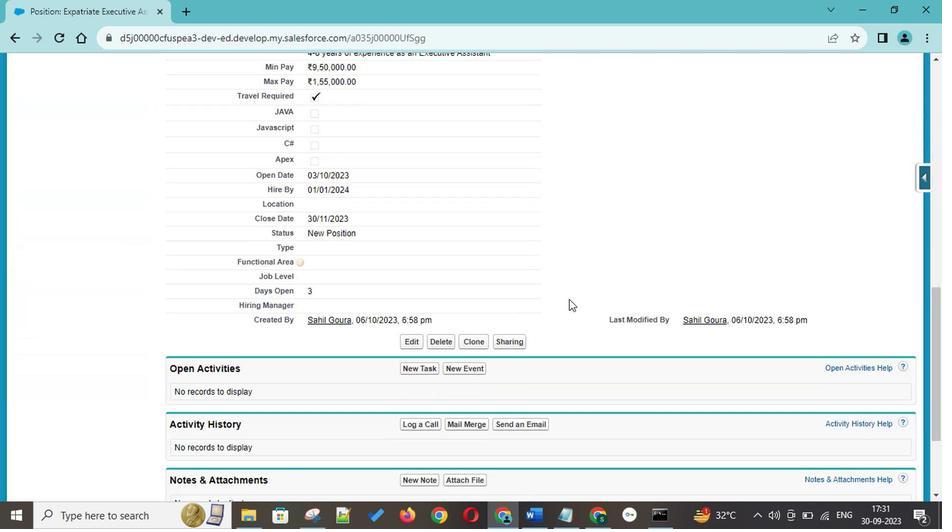 
Action: Mouse scrolled (508, 316) with delta (0, 0)
Screenshot: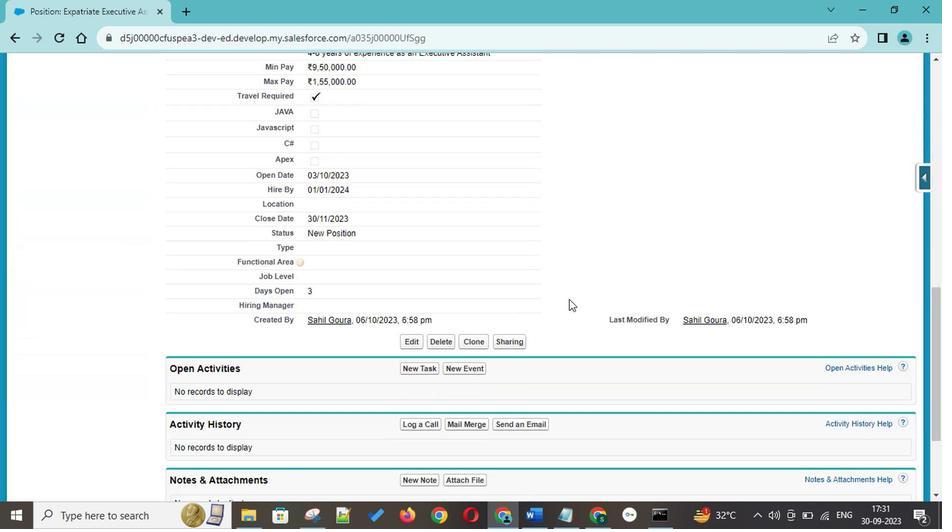 
Action: Mouse scrolled (508, 316) with delta (0, 0)
Screenshot: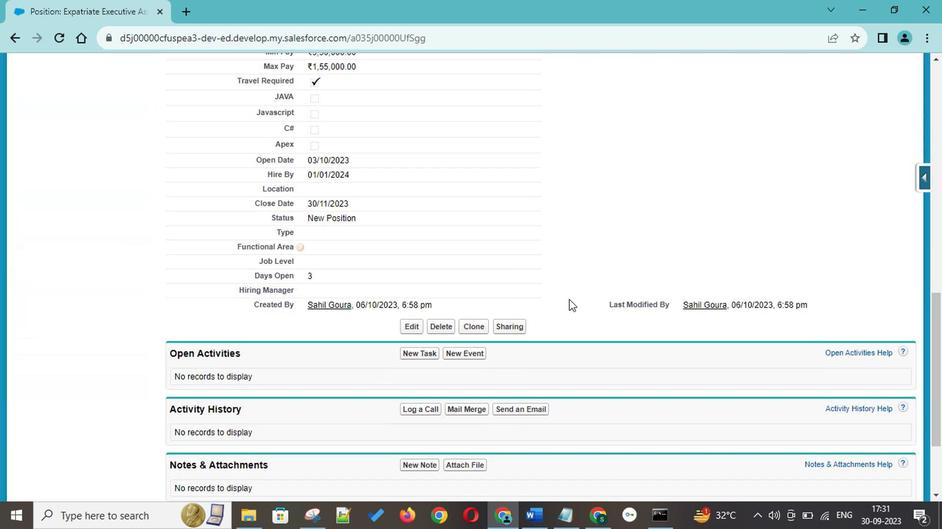 
Action: Mouse scrolled (508, 316) with delta (0, 0)
Screenshot: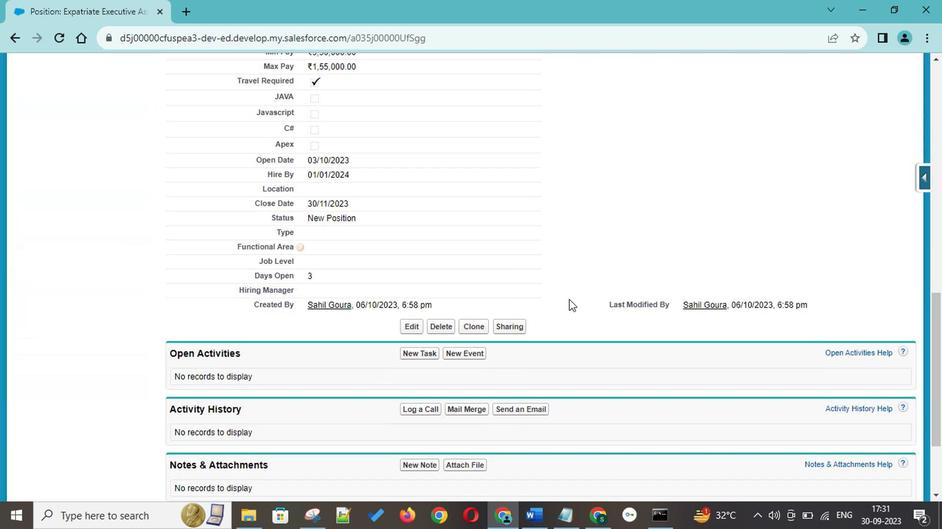 
Action: Mouse scrolled (508, 316) with delta (0, 0)
Screenshot: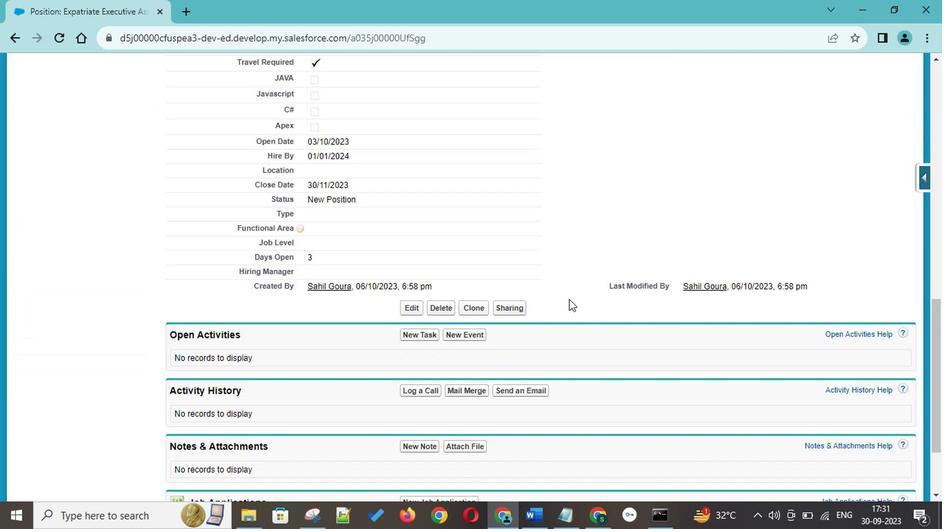 
Action: Mouse scrolled (508, 316) with delta (0, 0)
Screenshot: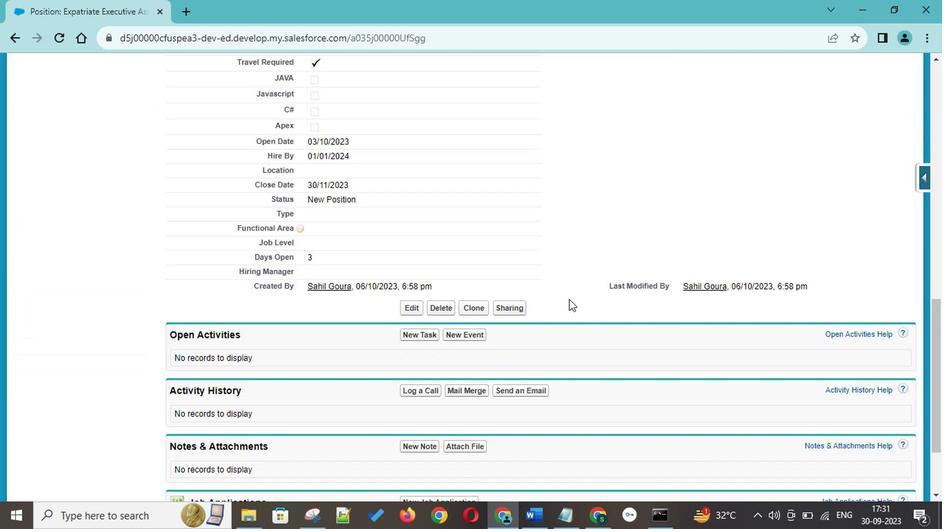 
Action: Mouse scrolled (508, 316) with delta (0, 0)
Screenshot: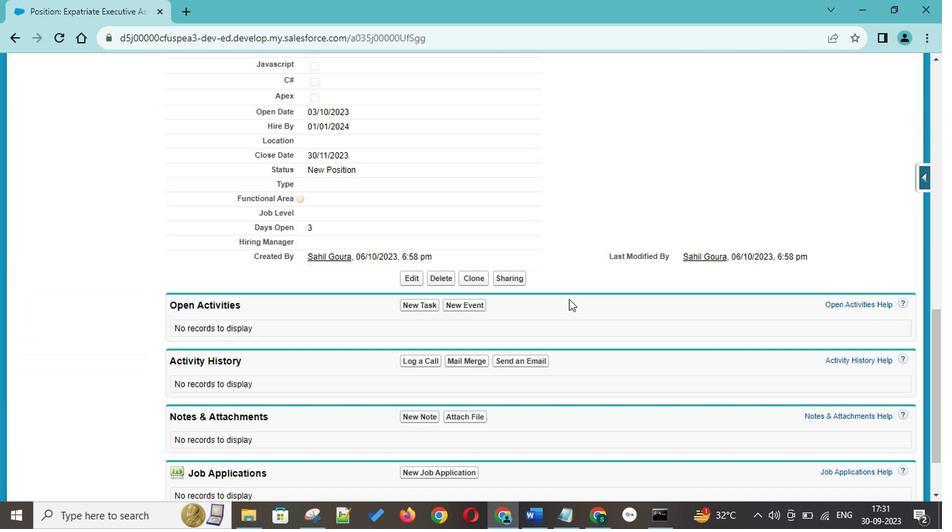 
Action: Mouse scrolled (508, 316) with delta (0, 0)
Screenshot: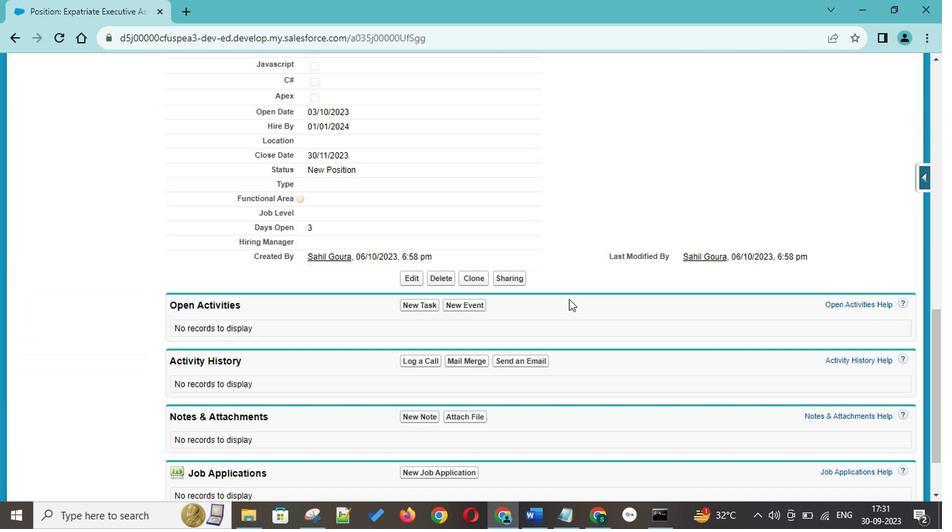
Action: Mouse scrolled (508, 316) with delta (0, 0)
Screenshot: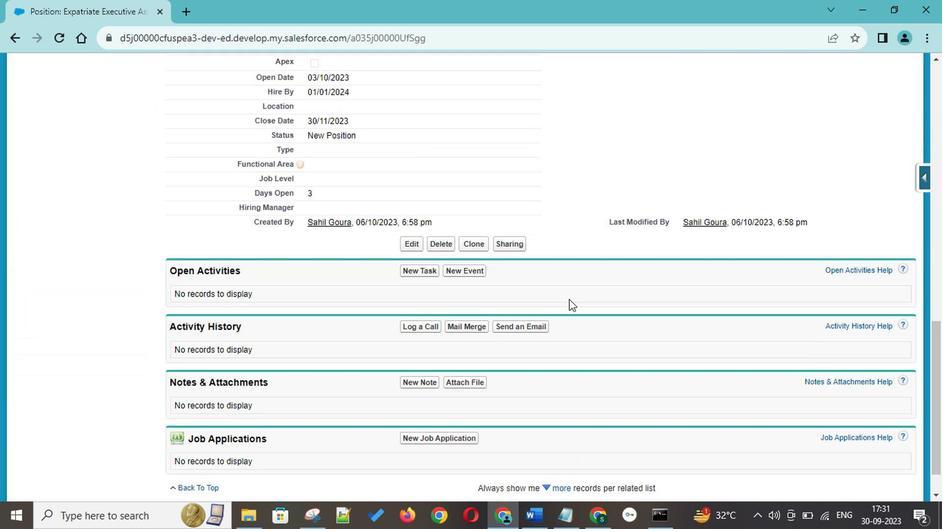
Action: Mouse scrolled (508, 316) with delta (0, 0)
Screenshot: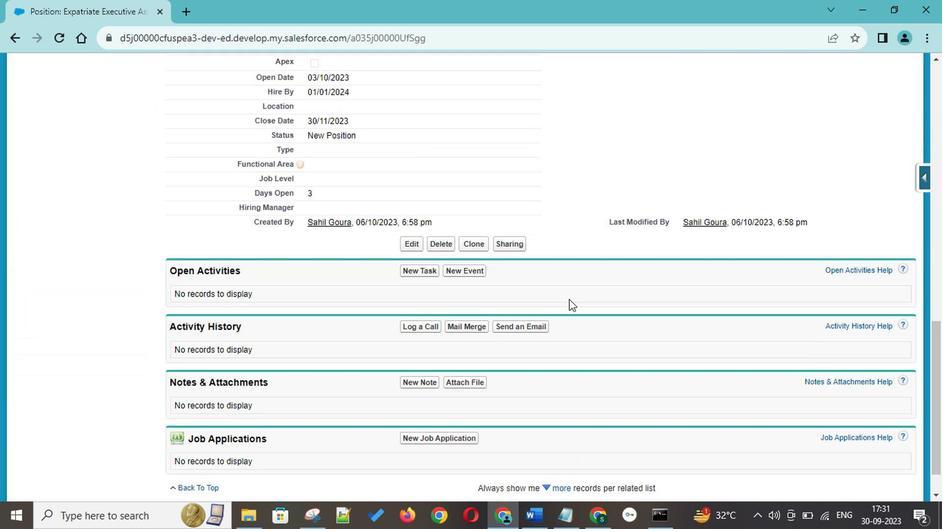 
Action: Mouse scrolled (508, 316) with delta (0, 0)
Screenshot: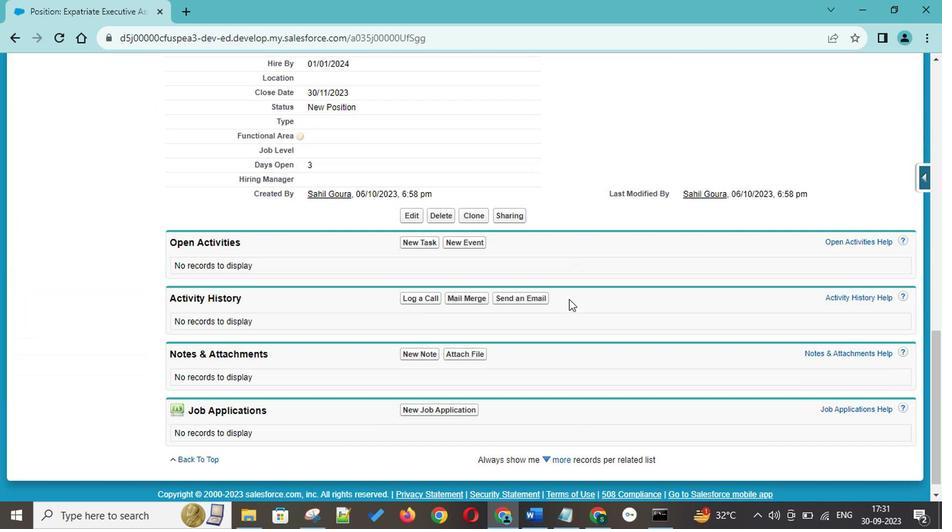 
Action: Mouse scrolled (508, 316) with delta (0, 0)
Screenshot: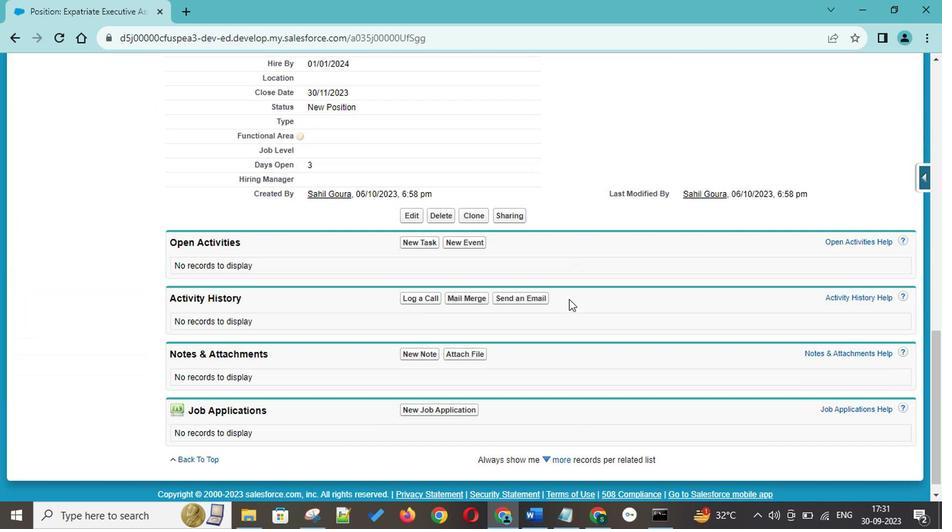 
Action: Mouse scrolled (508, 316) with delta (0, 0)
Screenshot: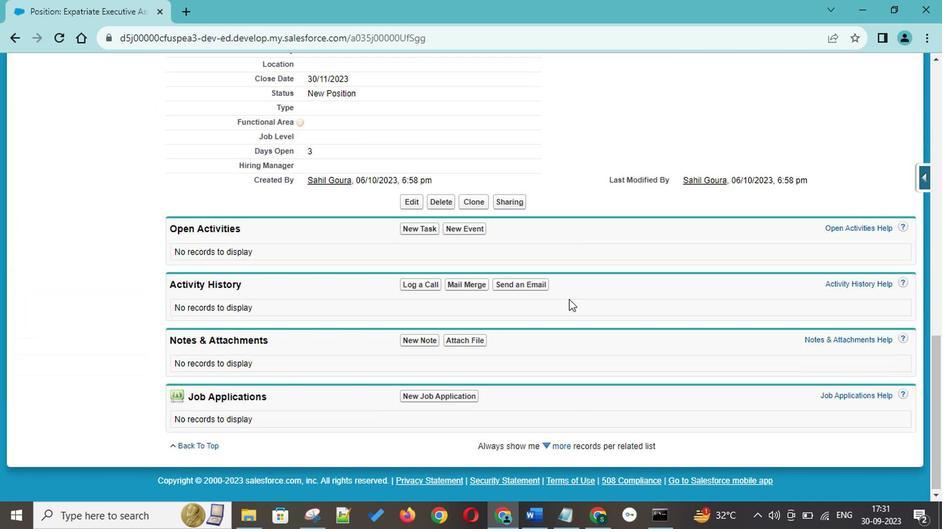 
Action: Mouse scrolled (508, 316) with delta (0, 0)
Screenshot: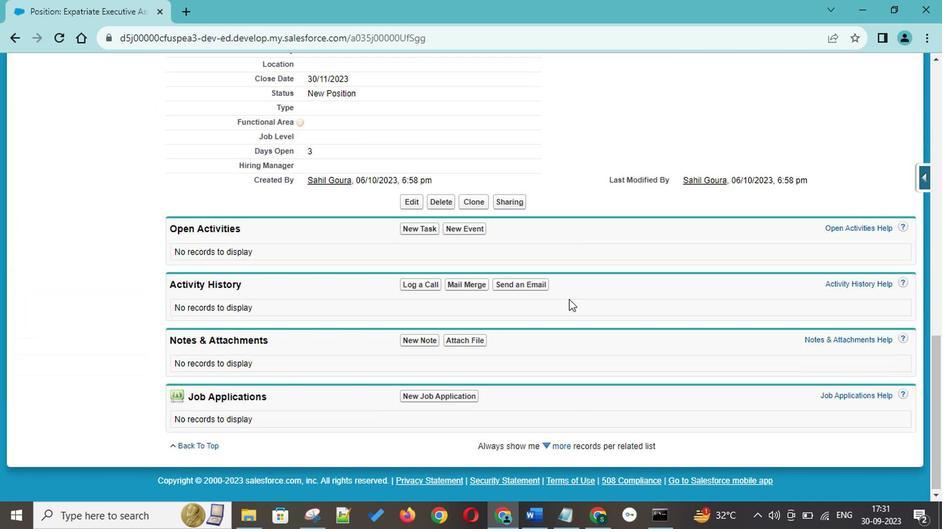 
Action: Mouse scrolled (508, 316) with delta (0, 0)
Screenshot: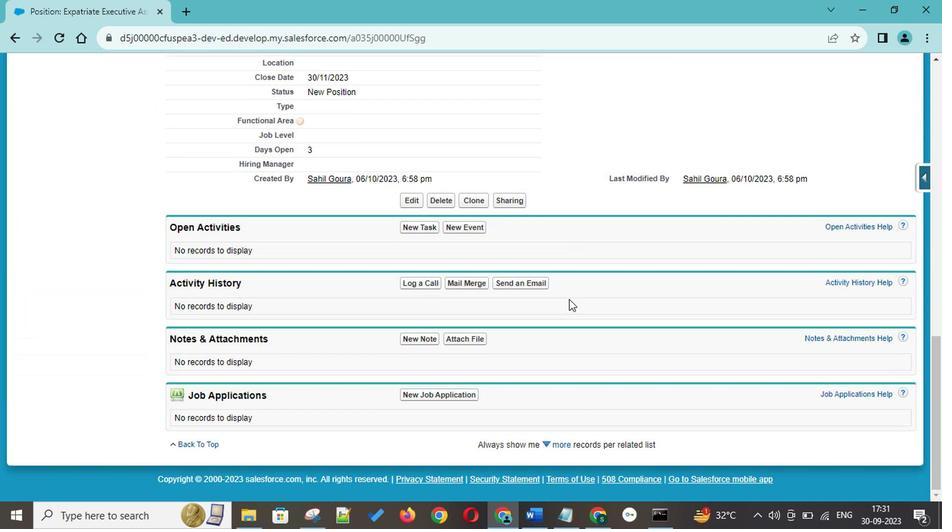 
Action: Mouse scrolled (508, 316) with delta (0, 0)
Screenshot: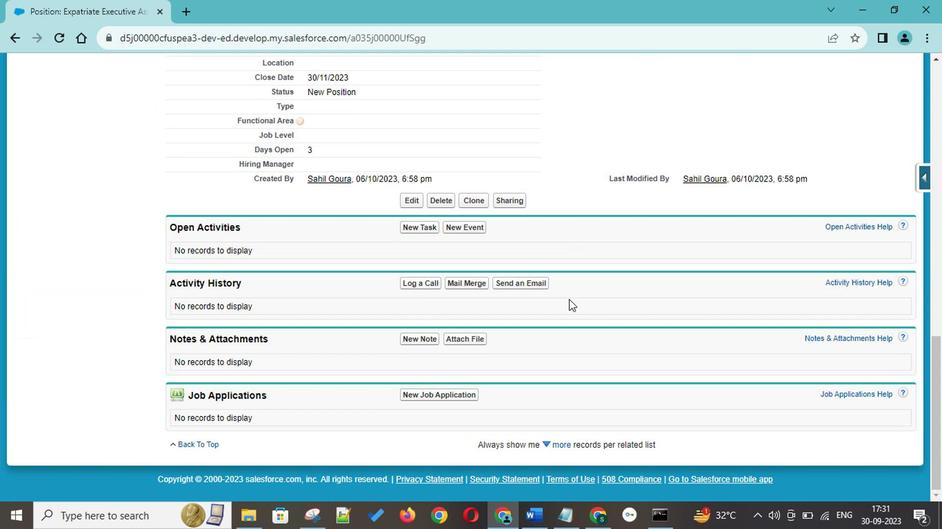 
Action: Mouse scrolled (508, 316) with delta (0, 0)
Screenshot: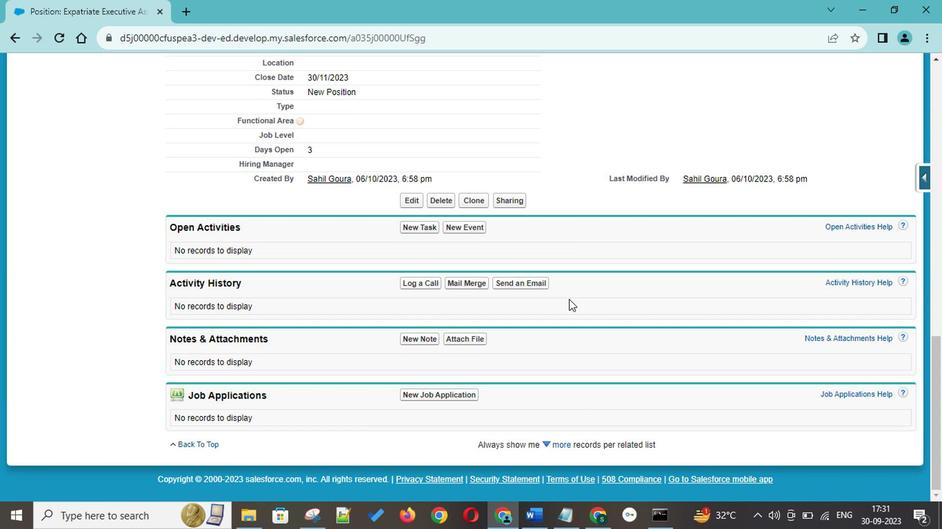 
Action: Mouse scrolled (508, 316) with delta (0, 0)
Screenshot: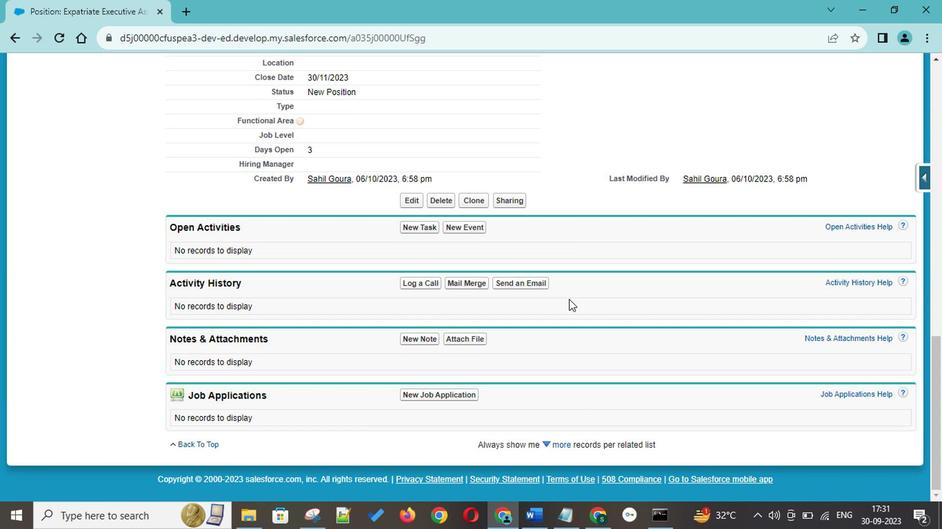 
Action: Mouse scrolled (508, 316) with delta (0, 0)
Screenshot: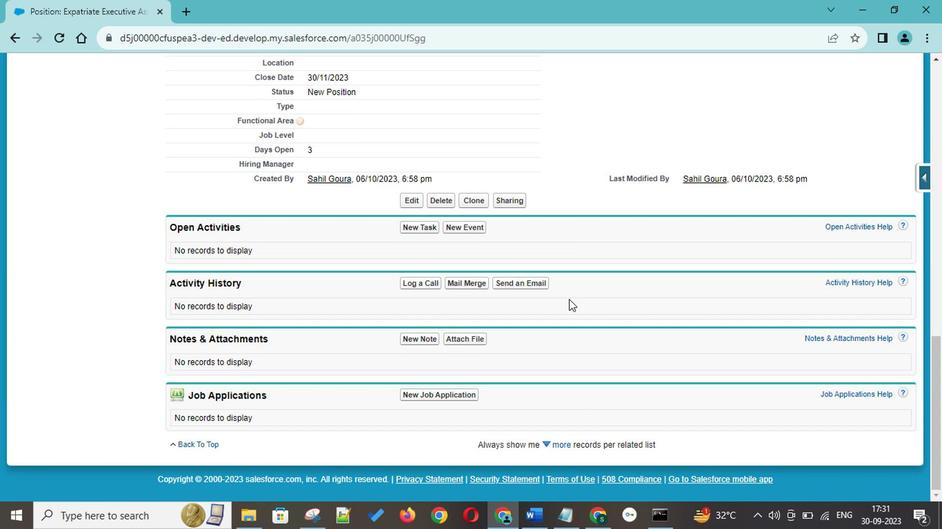 
Action: Mouse scrolled (508, 316) with delta (0, 0)
Screenshot: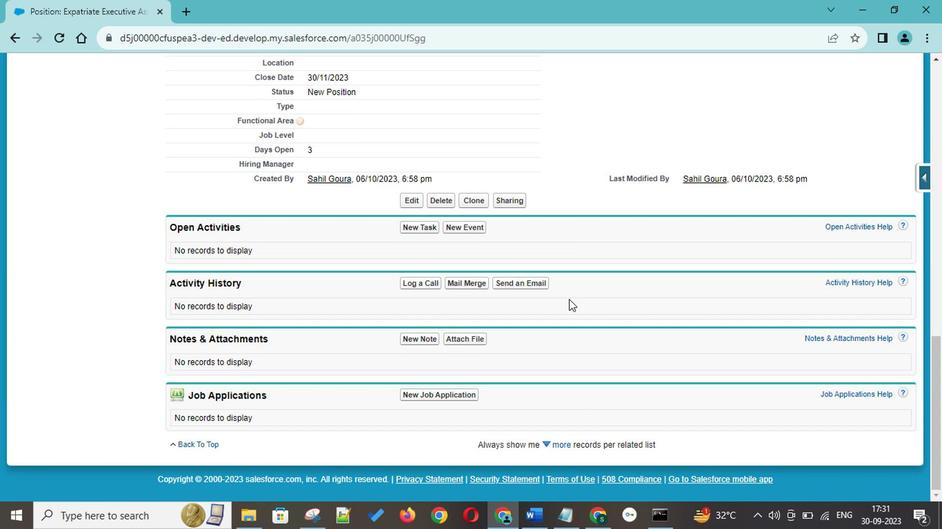 
Action: Mouse scrolled (508, 316) with delta (0, 0)
Screenshot: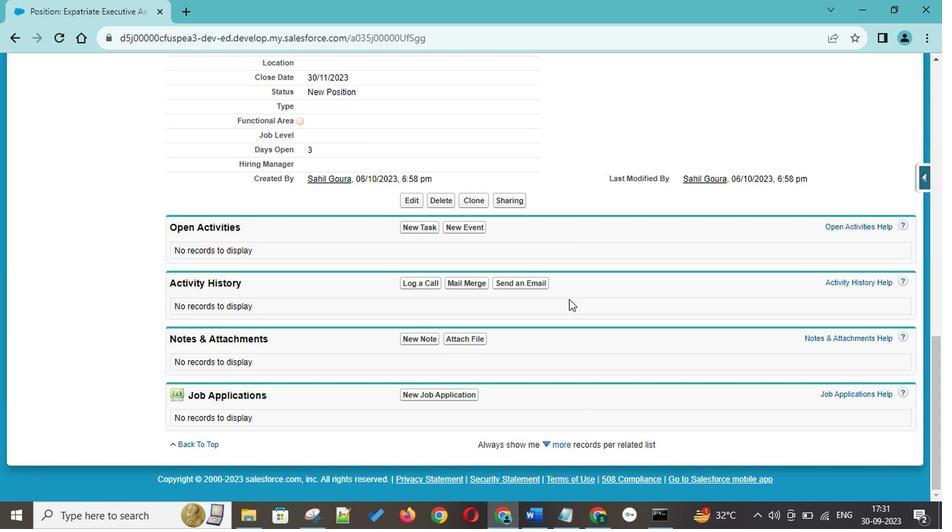 
Action: Mouse scrolled (508, 316) with delta (0, 0)
Screenshot: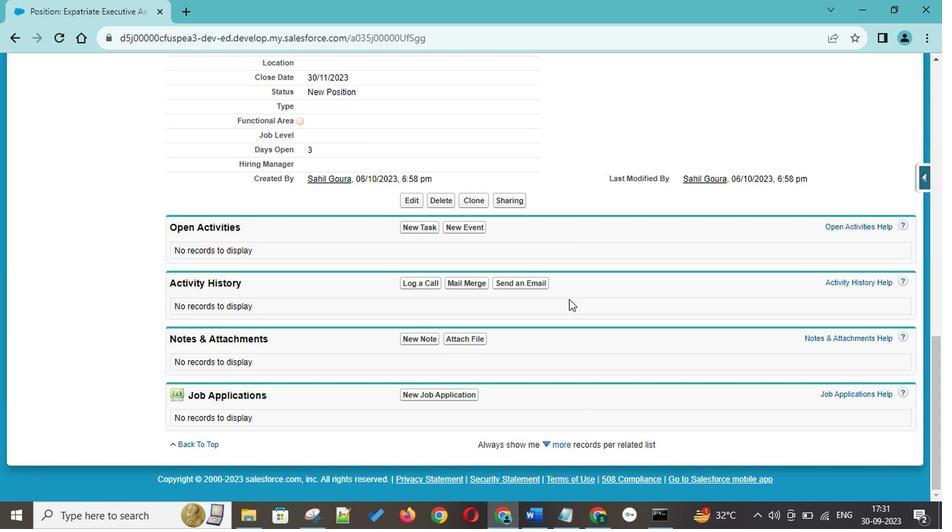 
Action: Mouse scrolled (508, 316) with delta (0, 0)
Screenshot: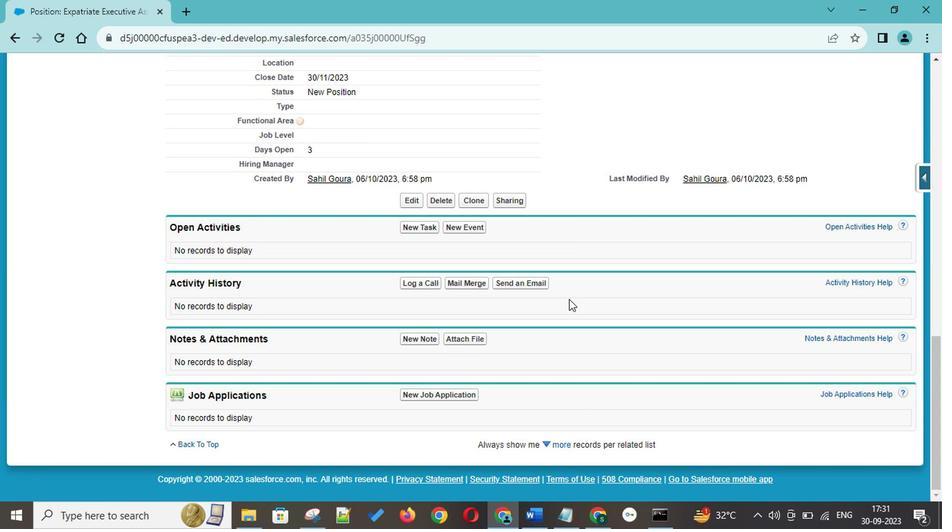 
Action: Mouse scrolled (508, 316) with delta (0, 0)
Screenshot: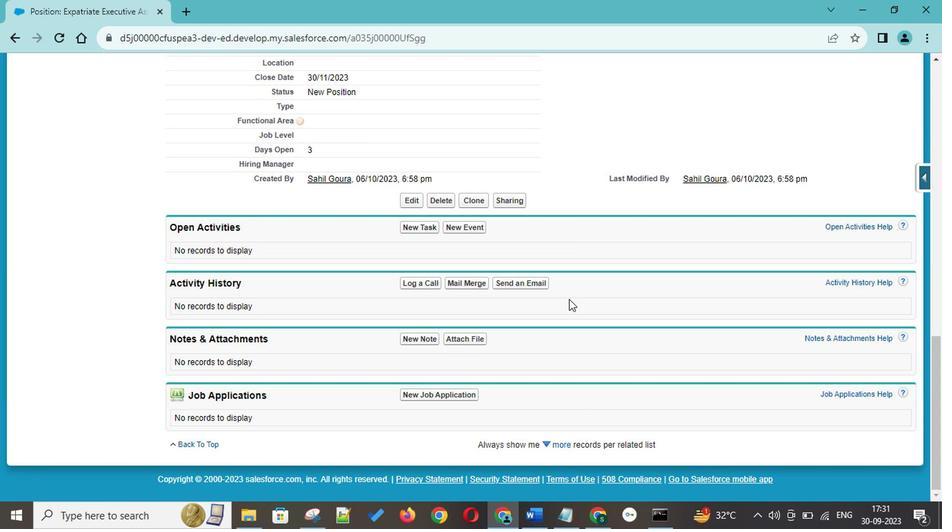 
Action: Mouse scrolled (508, 316) with delta (0, 0)
Screenshot: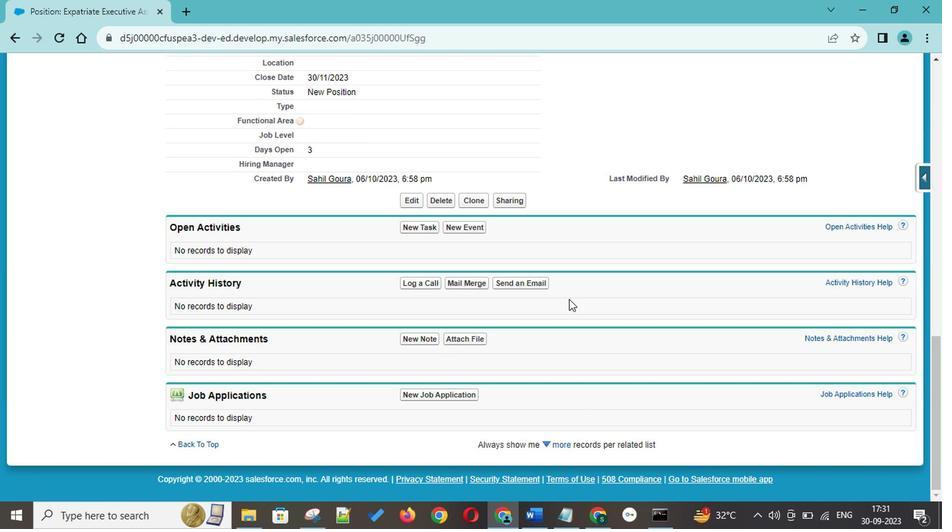 
Action: Mouse scrolled (508, 316) with delta (0, 0)
Screenshot: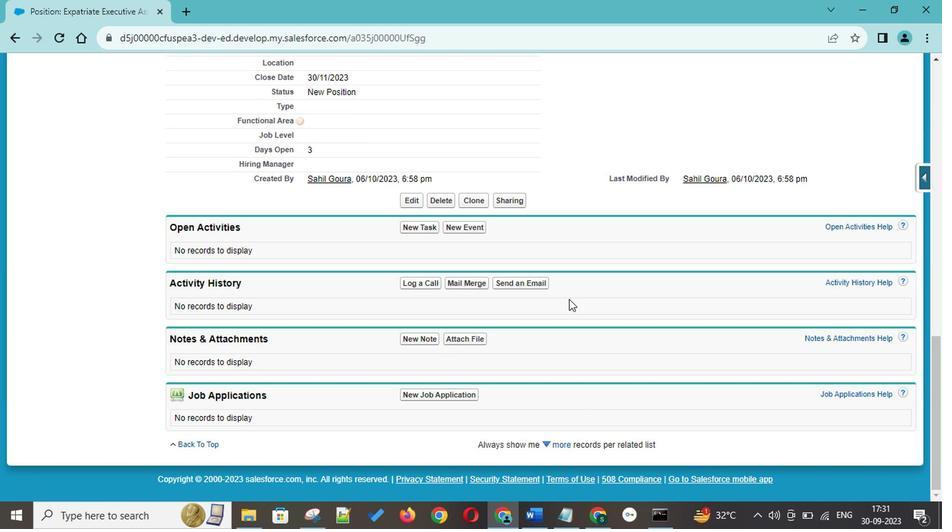 
Action: Mouse scrolled (508, 316) with delta (0, 0)
Screenshot: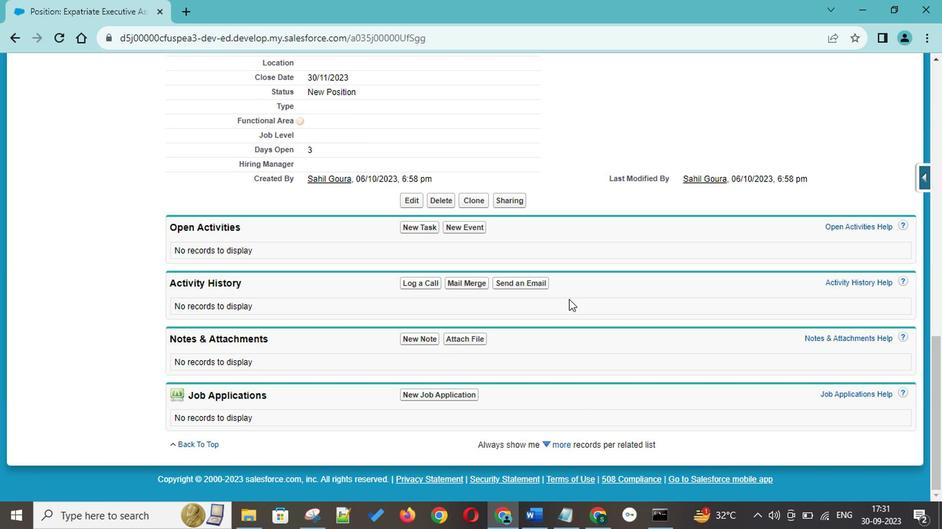 
Action: Mouse scrolled (508, 316) with delta (0, 0)
Screenshot: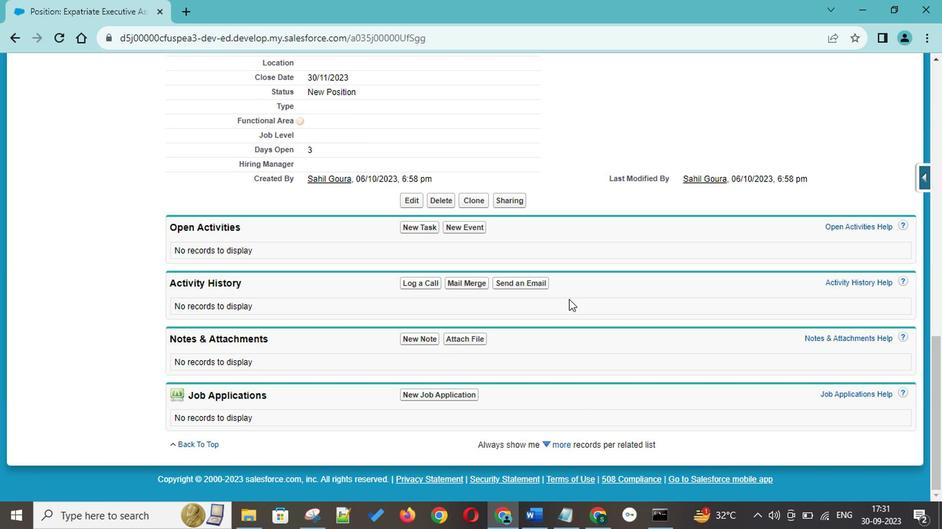 
Action: Mouse scrolled (508, 316) with delta (0, 0)
Screenshot: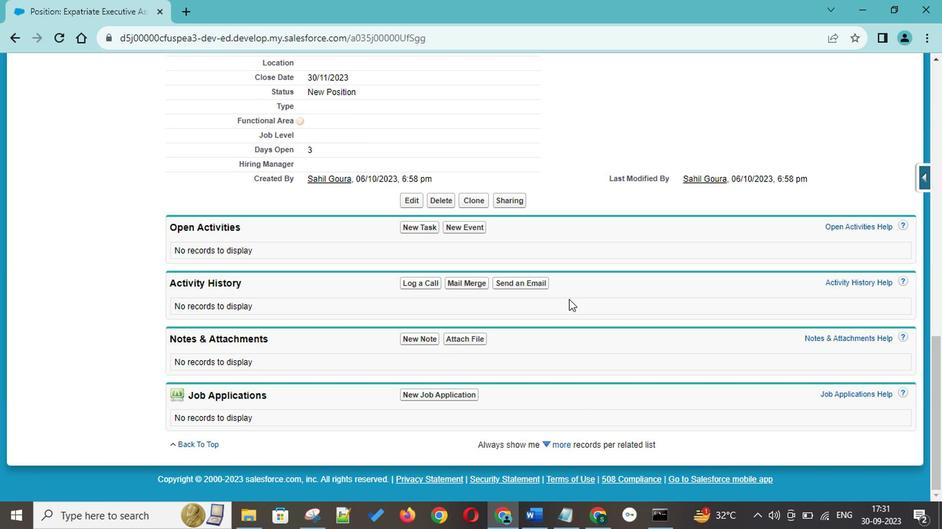 
Action: Mouse scrolled (508, 316) with delta (0, 0)
Screenshot: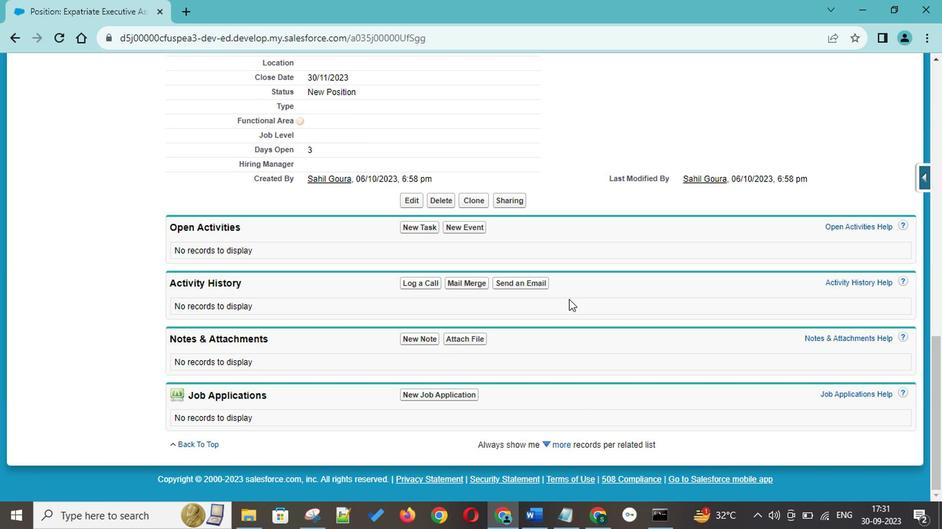 
Action: Mouse scrolled (508, 316) with delta (0, 0)
Screenshot: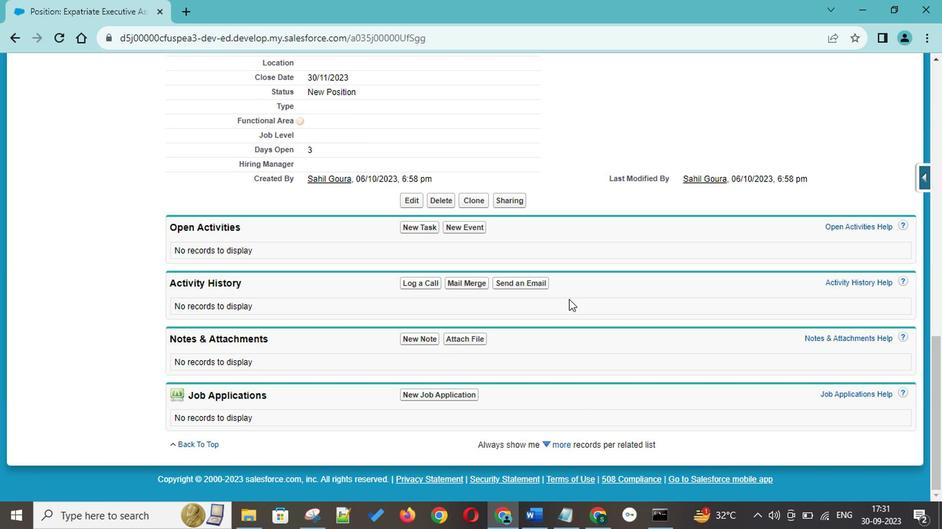 
Action: Mouse scrolled (508, 316) with delta (0, 0)
Screenshot: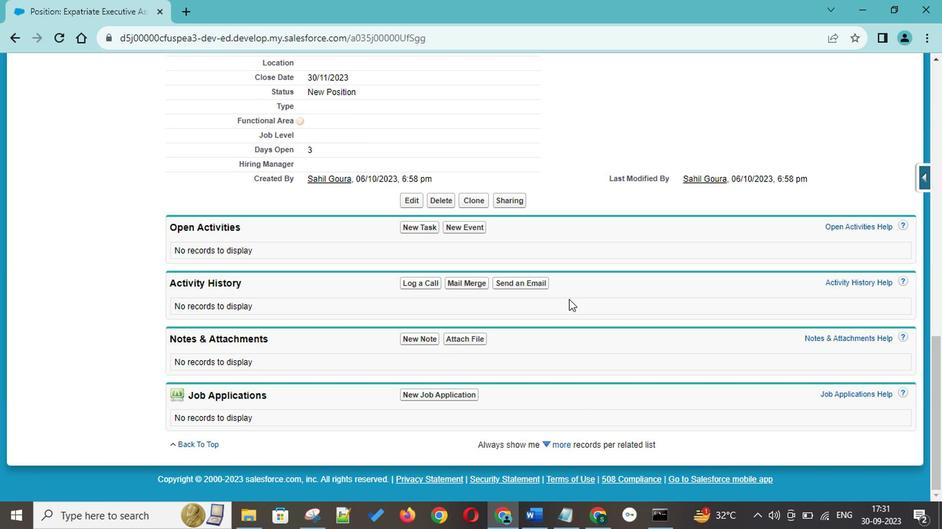 
Action: Mouse scrolled (508, 316) with delta (0, 0)
Screenshot: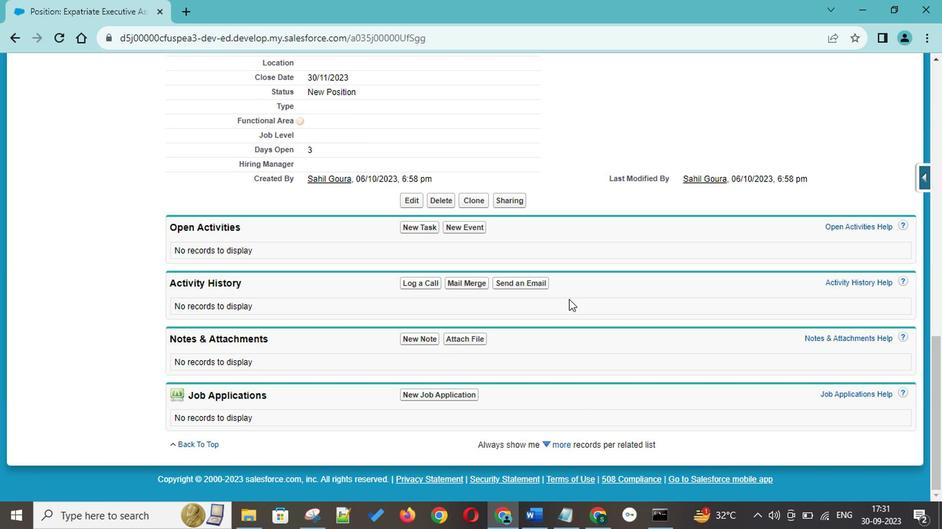 
Action: Mouse scrolled (508, 316) with delta (0, 0)
Screenshot: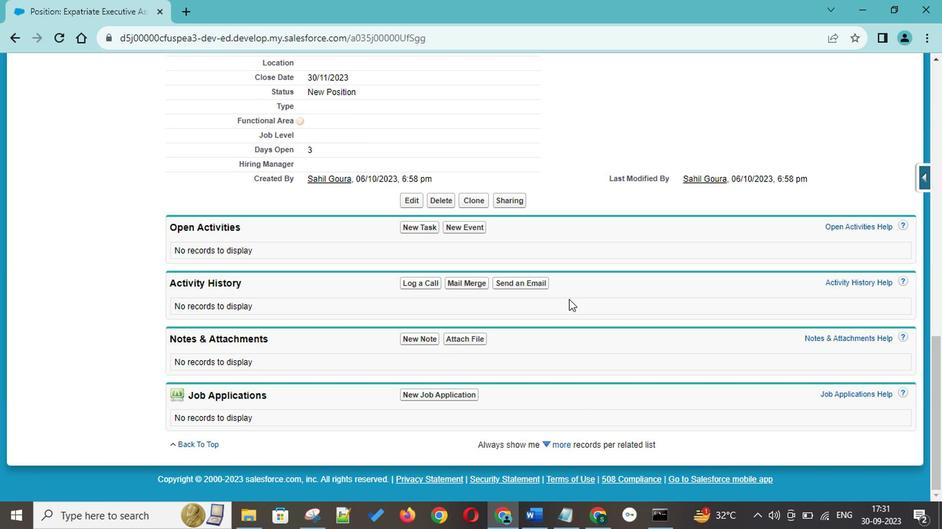 
Action: Mouse scrolled (508, 316) with delta (0, 0)
Screenshot: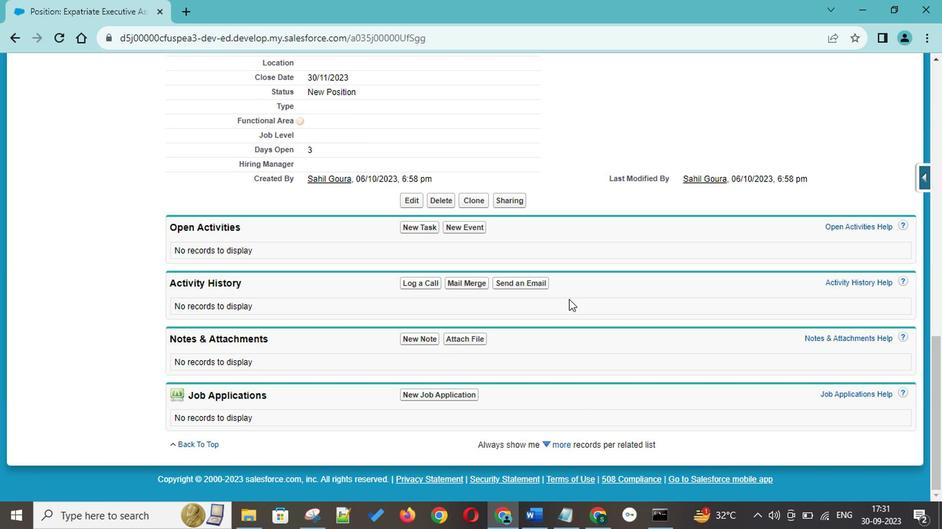 
Action: Mouse scrolled (508, 316) with delta (0, 0)
Screenshot: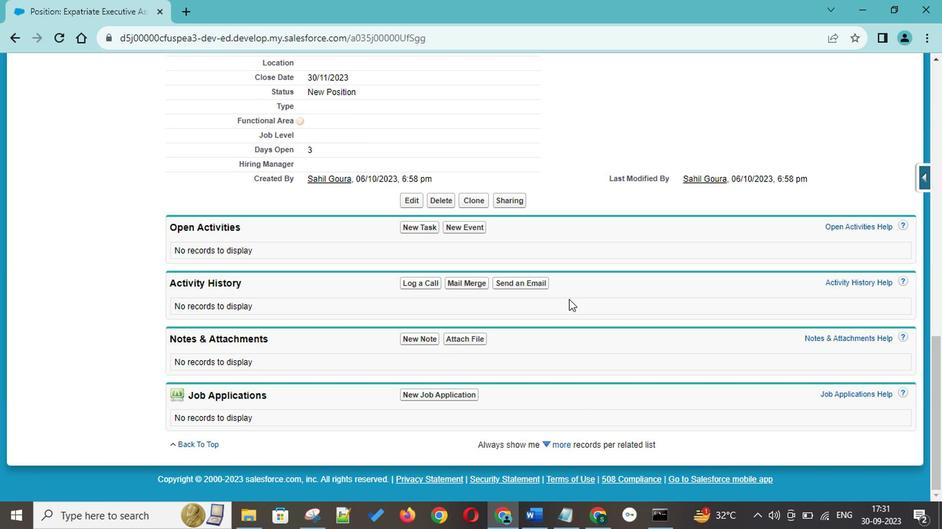 
Action: Mouse scrolled (508, 316) with delta (0, 0)
Screenshot: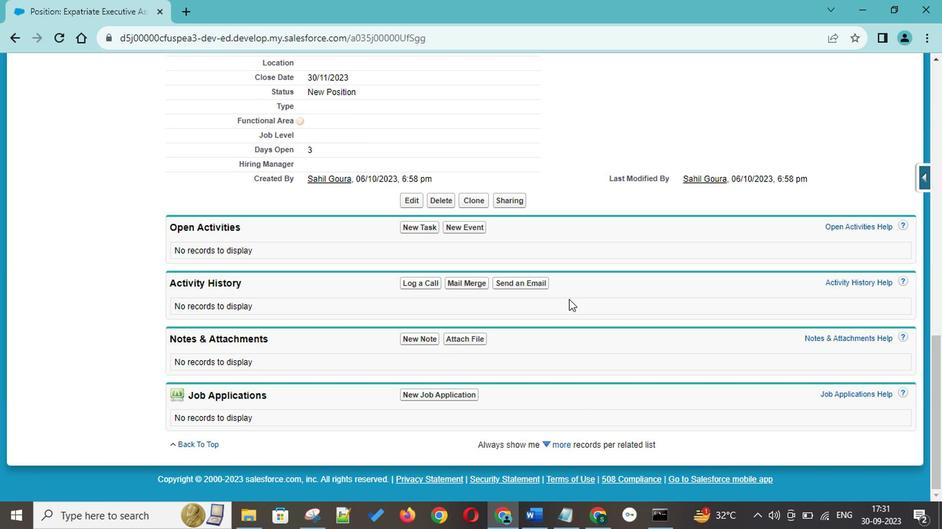 
Action: Mouse scrolled (508, 316) with delta (0, 0)
Screenshot: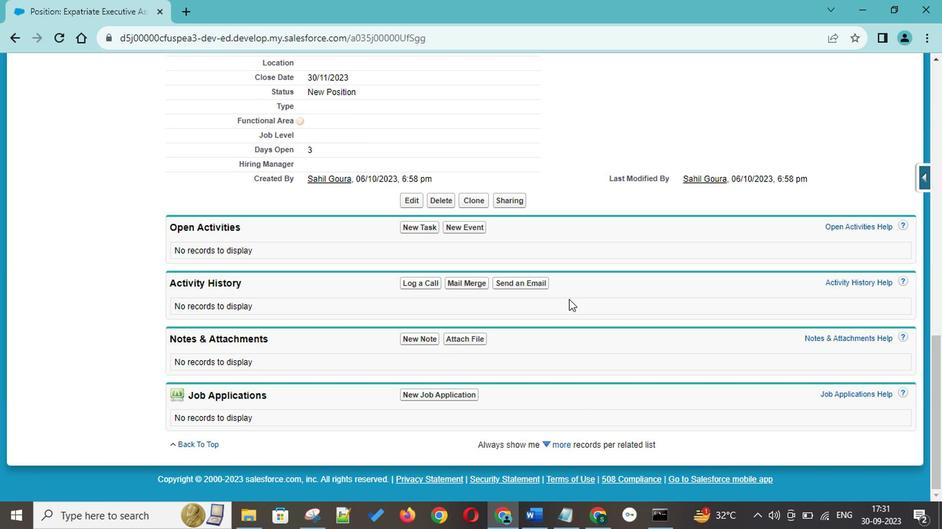 
Action: Mouse scrolled (508, 316) with delta (0, 0)
Screenshot: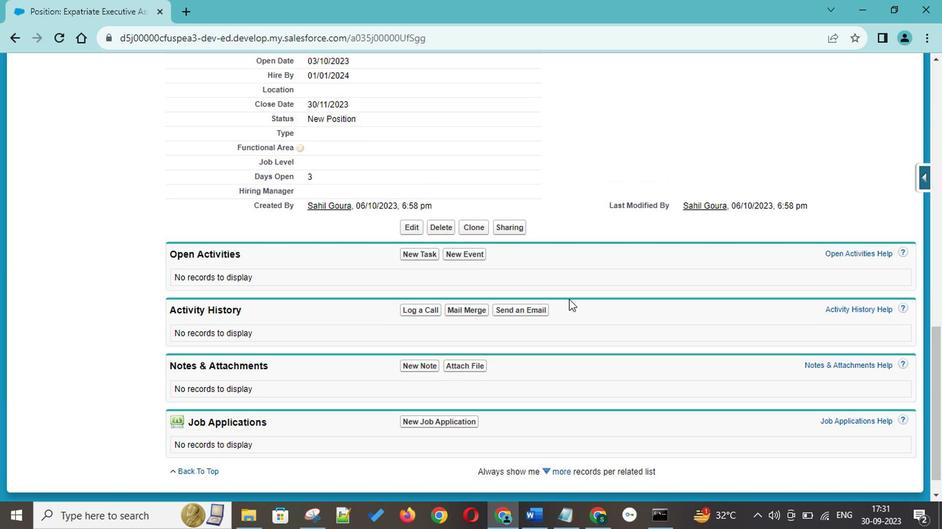 
Action: Mouse scrolled (508, 316) with delta (0, 0)
Screenshot: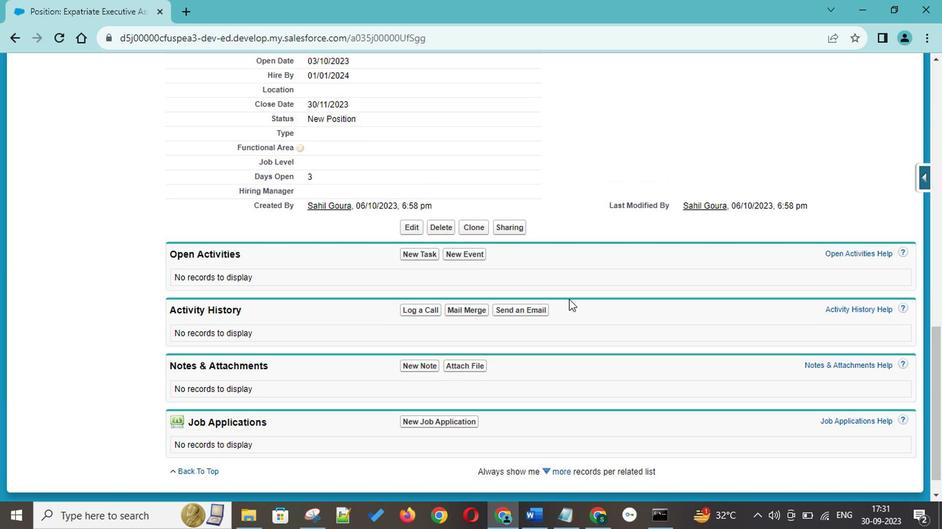 
Action: Mouse scrolled (508, 316) with delta (0, 0)
Screenshot: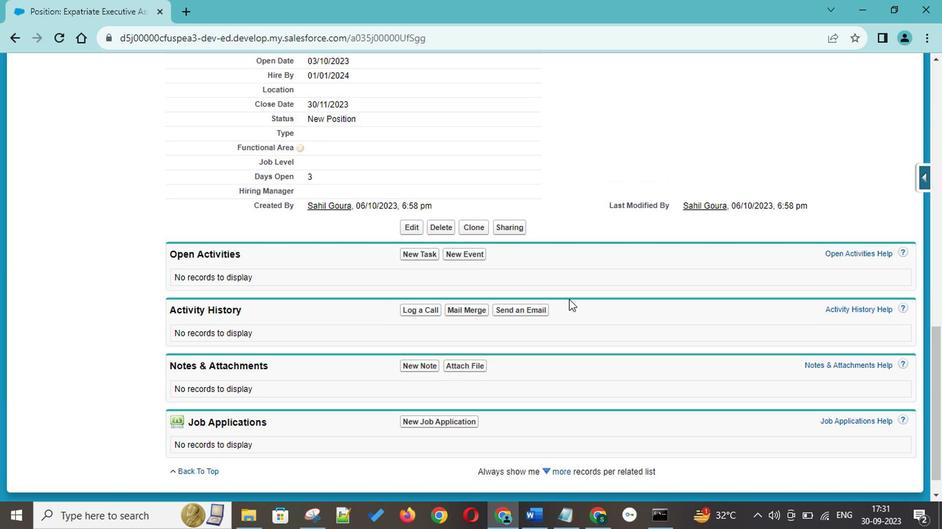 
Action: Mouse scrolled (508, 316) with delta (0, 0)
Screenshot: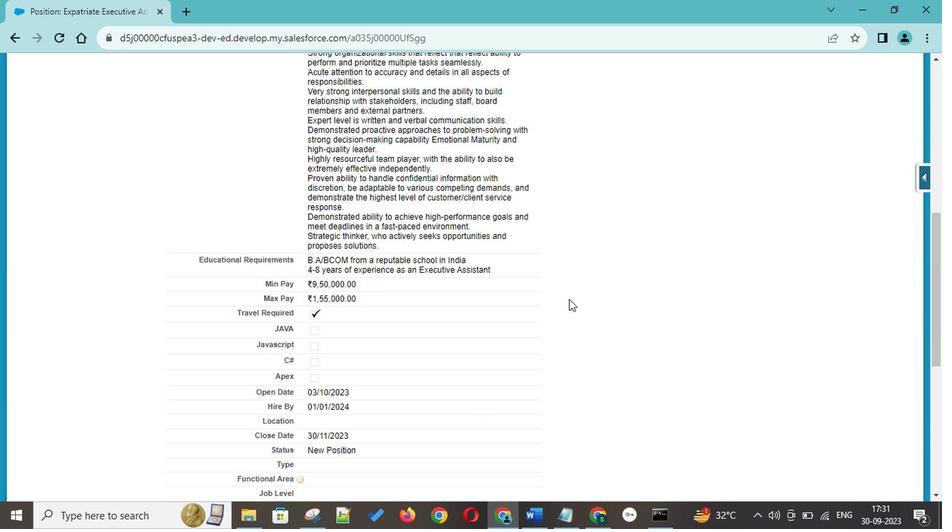 
Action: Mouse scrolled (508, 316) with delta (0, 0)
Screenshot: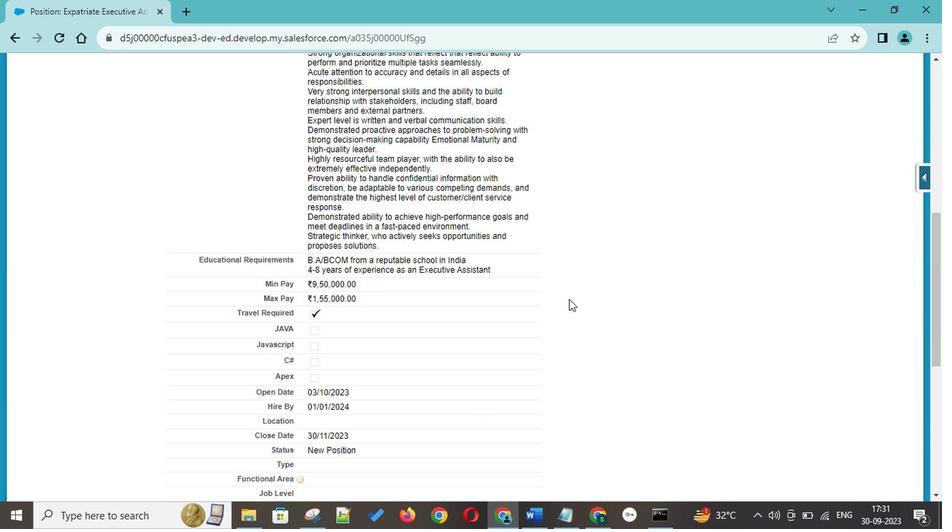 
Action: Mouse scrolled (508, 316) with delta (0, 0)
Screenshot: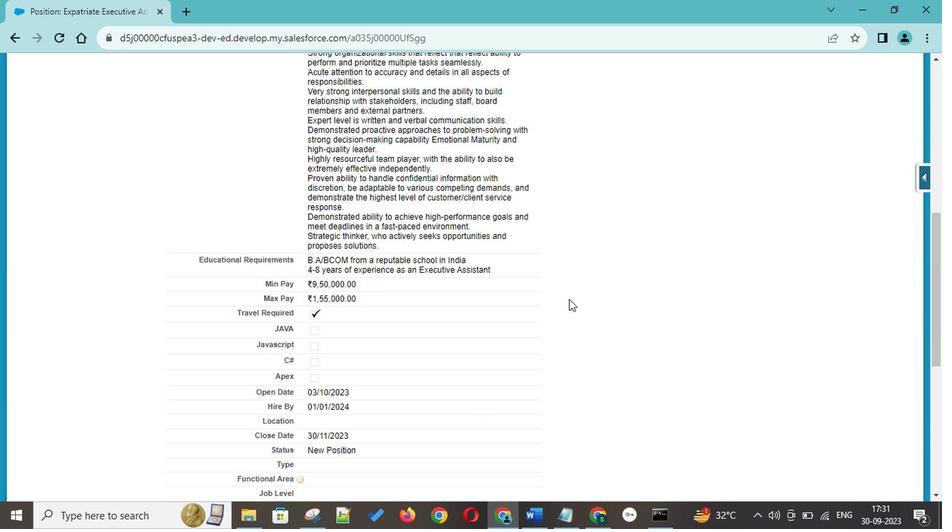 
Action: Mouse scrolled (508, 316) with delta (0, 0)
Screenshot: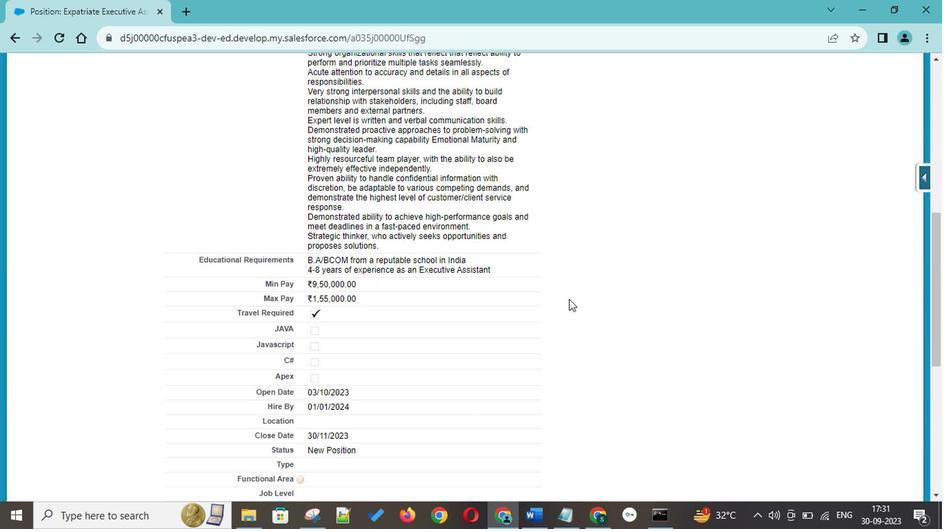 
Action: Mouse scrolled (508, 316) with delta (0, 0)
Screenshot: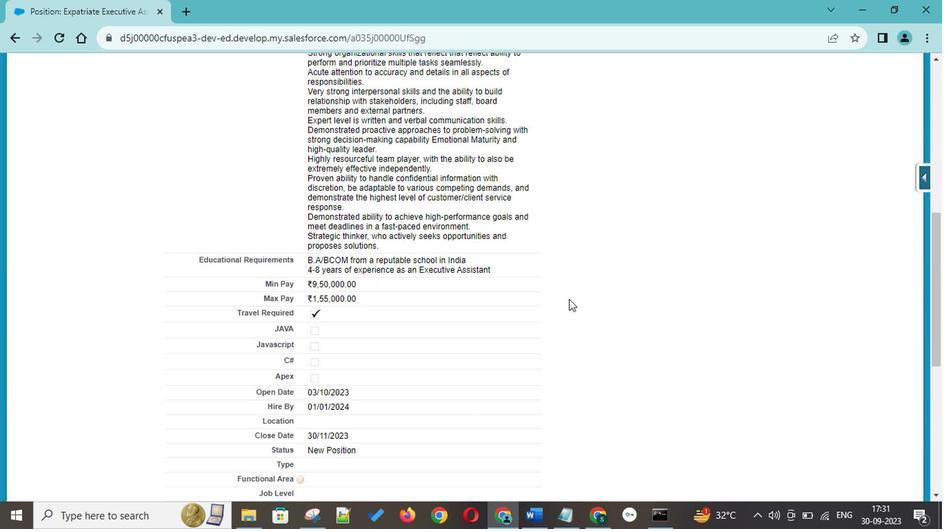 
Action: Mouse scrolled (508, 316) with delta (0, 0)
Screenshot: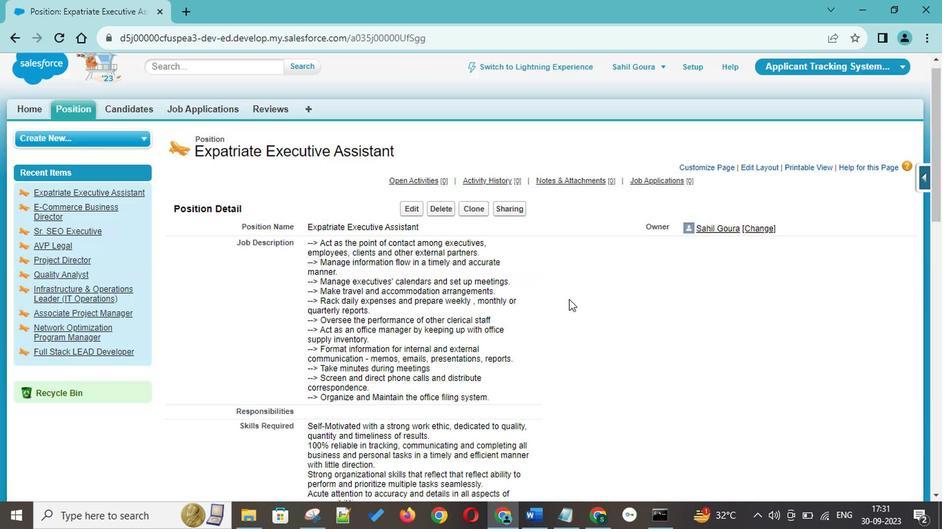 
Action: Mouse scrolled (508, 316) with delta (0, 0)
Screenshot: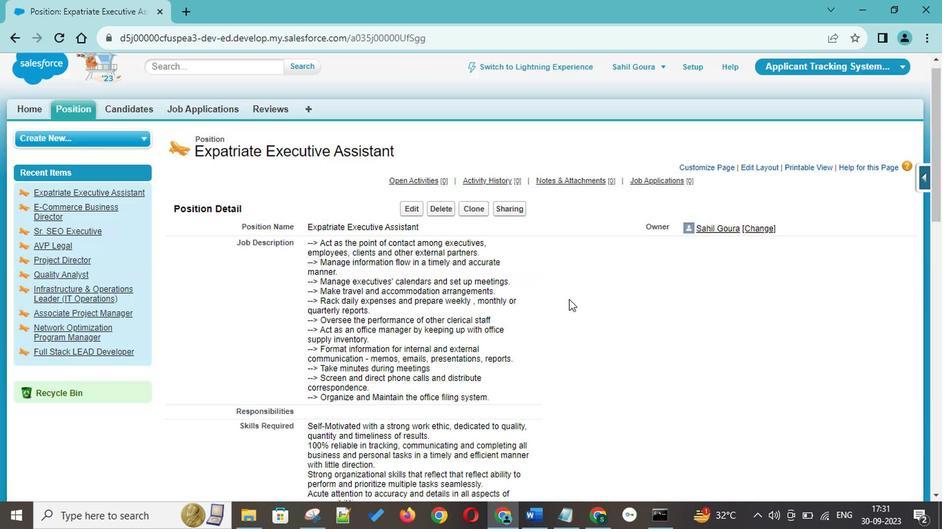 
Action: Mouse scrolled (508, 316) with delta (0, 0)
Screenshot: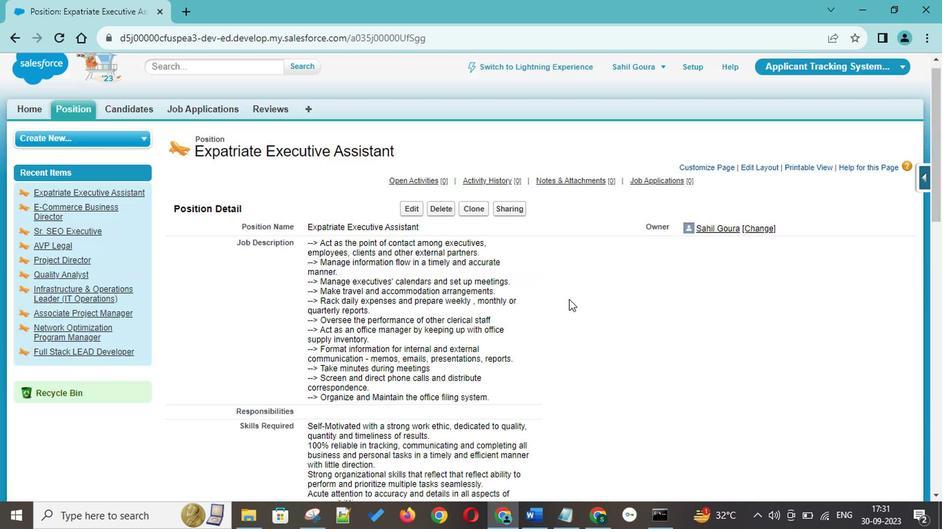 
Action: Mouse scrolled (508, 316) with delta (0, 0)
Screenshot: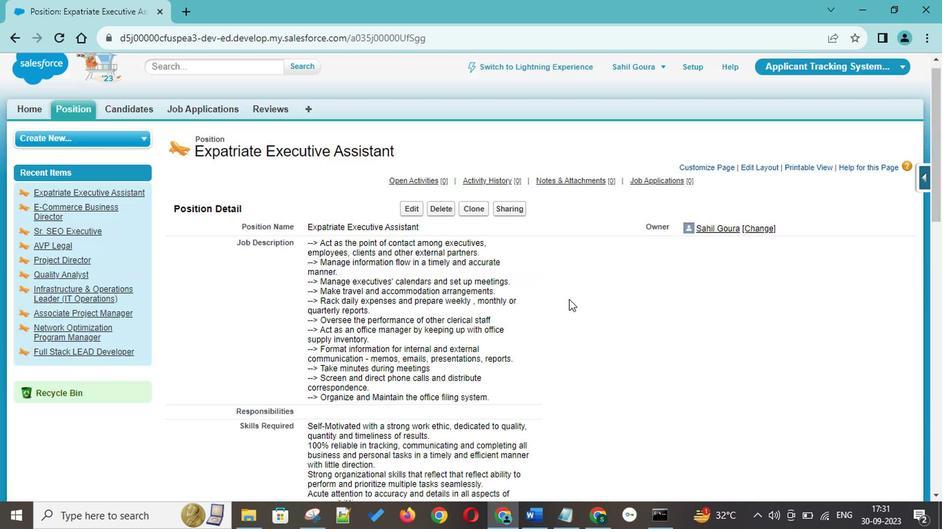 
Action: Mouse scrolled (508, 316) with delta (0, 0)
Screenshot: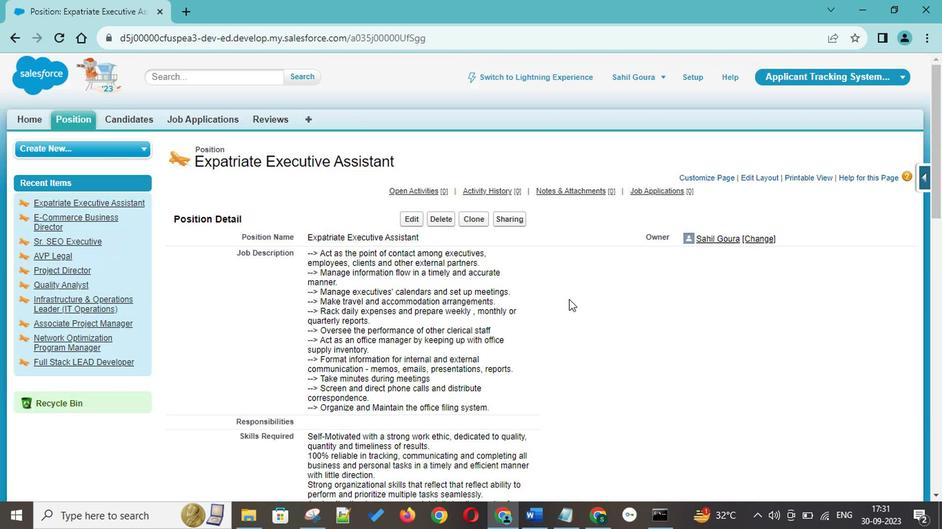 
Action: Mouse scrolled (508, 316) with delta (0, 0)
Screenshot: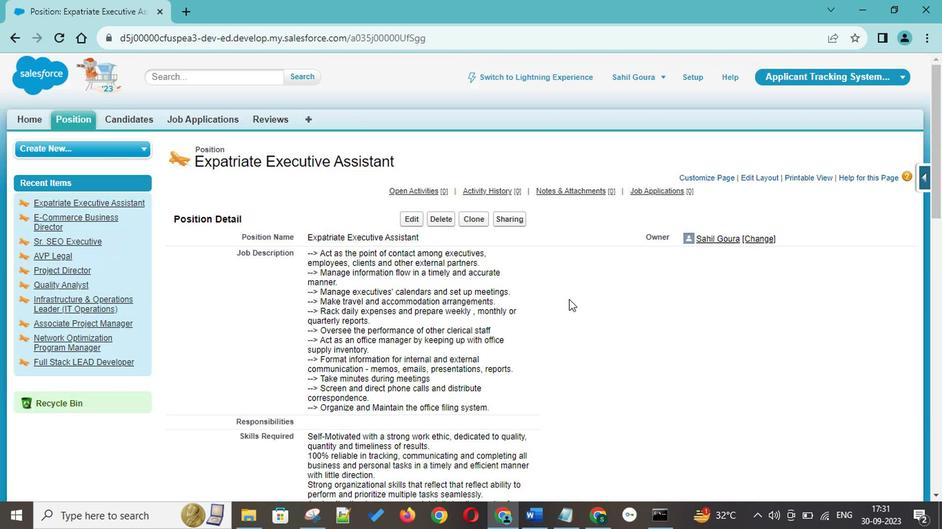 
